 Task: Look for space in Miami Beach, United States from 12th August, 2023 to 16th August, 2023 for 8 adults in price range Rs.10000 to Rs.16000. Place can be private room with 8 bedrooms having 8 beds and 8 bathrooms. Property type can be house, flat, guest house, hotel. Amenities needed are: wifi, TV, free parkinig on premises, gym, breakfast. Booking option can be shelf check-in. Required host language is English.
Action: Mouse moved to (441, 96)
Screenshot: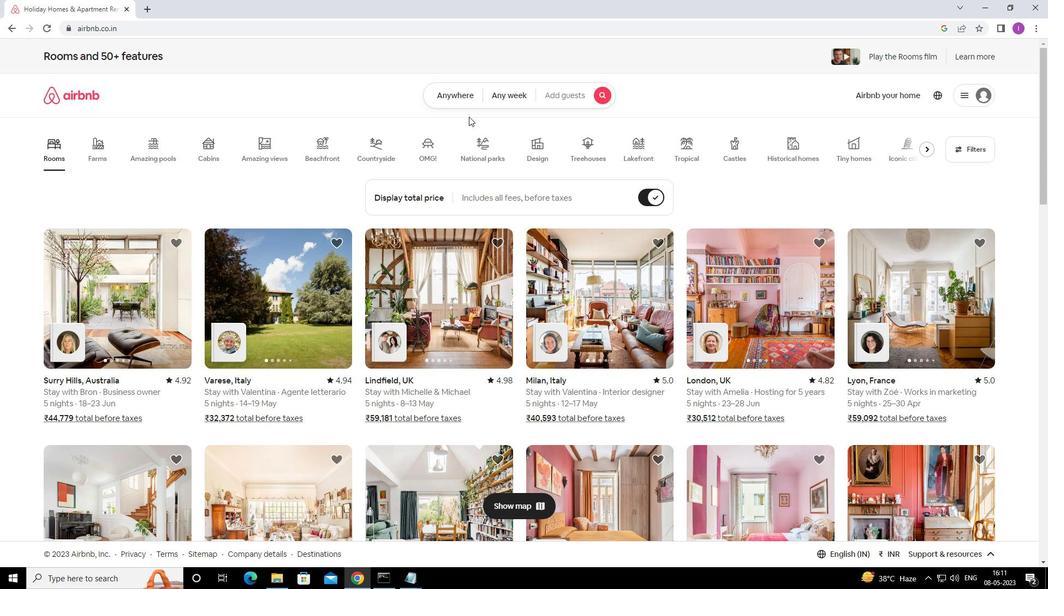 
Action: Mouse pressed left at (441, 96)
Screenshot: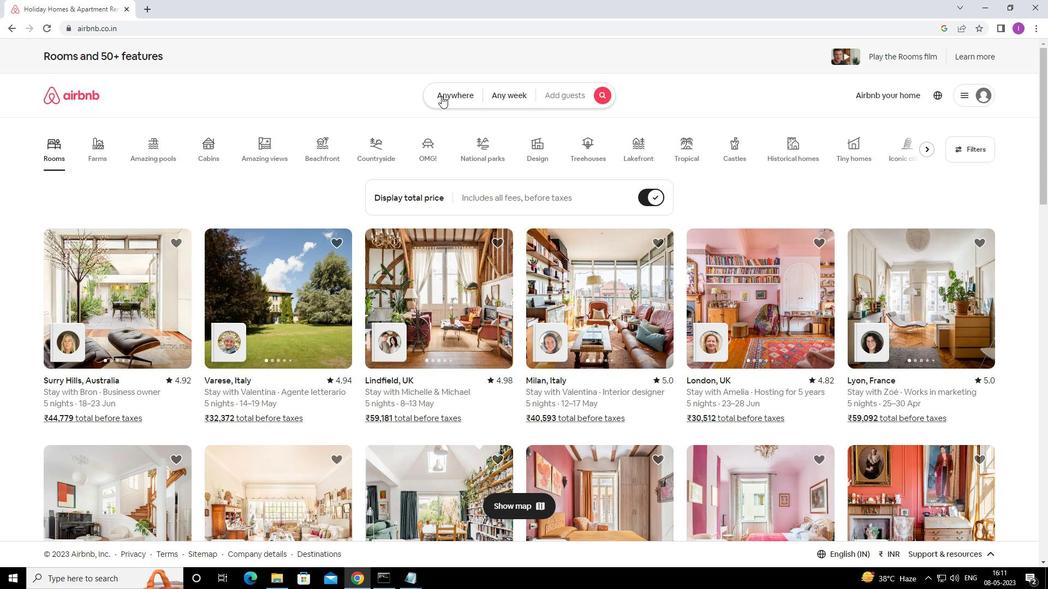 
Action: Mouse moved to (363, 142)
Screenshot: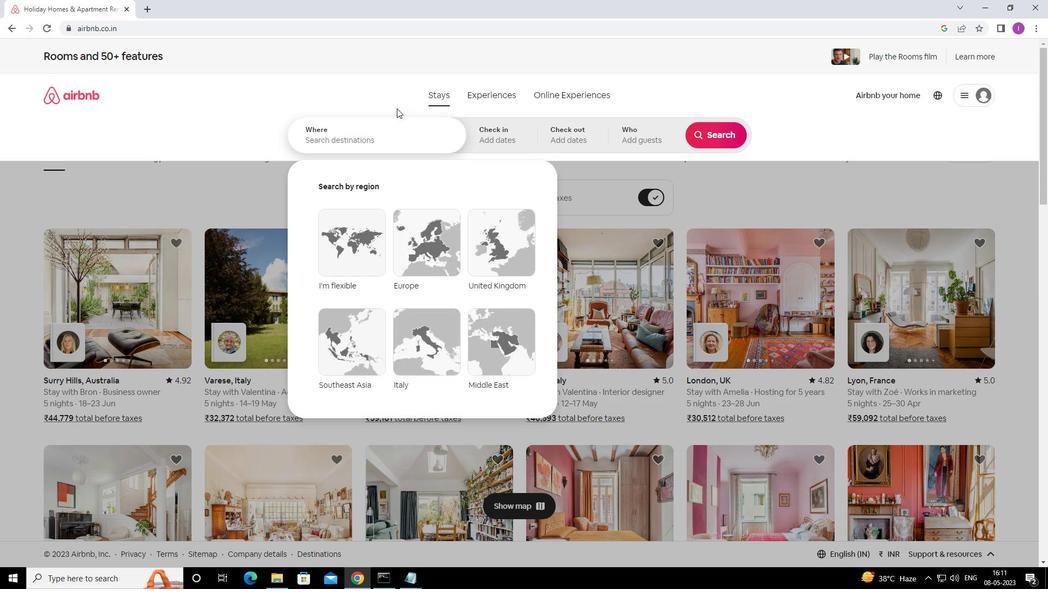 
Action: Mouse pressed left at (363, 142)
Screenshot: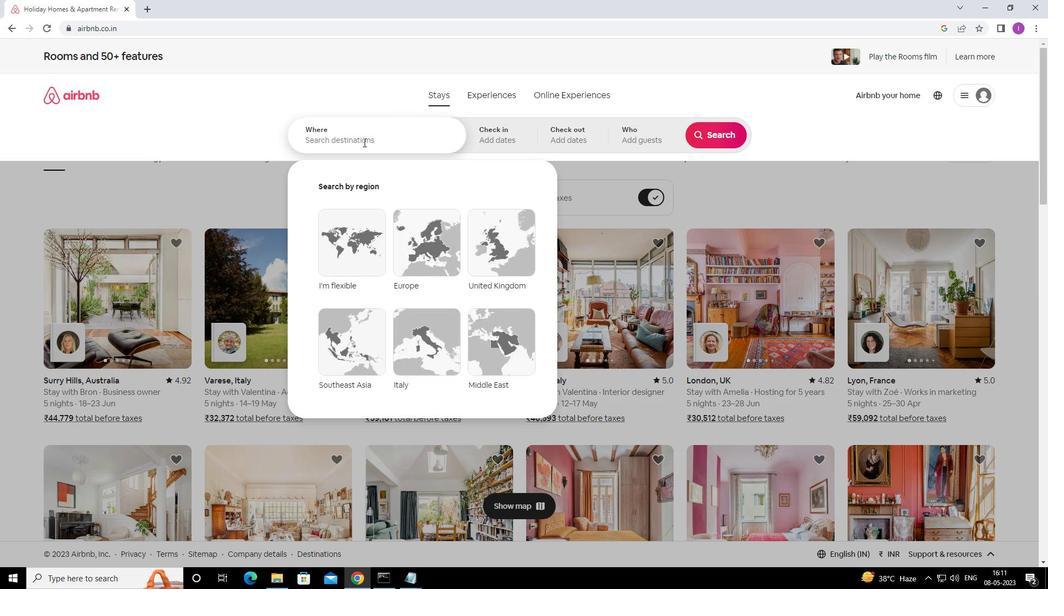 
Action: Mouse moved to (369, 139)
Screenshot: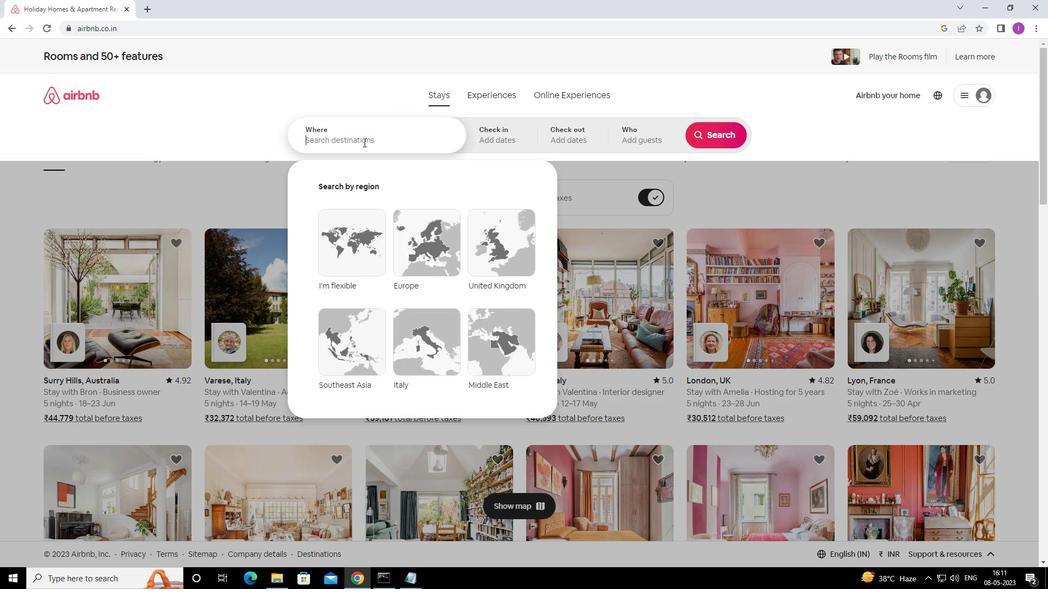 
Action: Key pressed <Key.shift><Key.shift><Key.shift>MIAN<Key.backspace>MI<Key.space><Key.shift>BEACH,<Key.shift>UNITED<Key.space>STATES
Screenshot: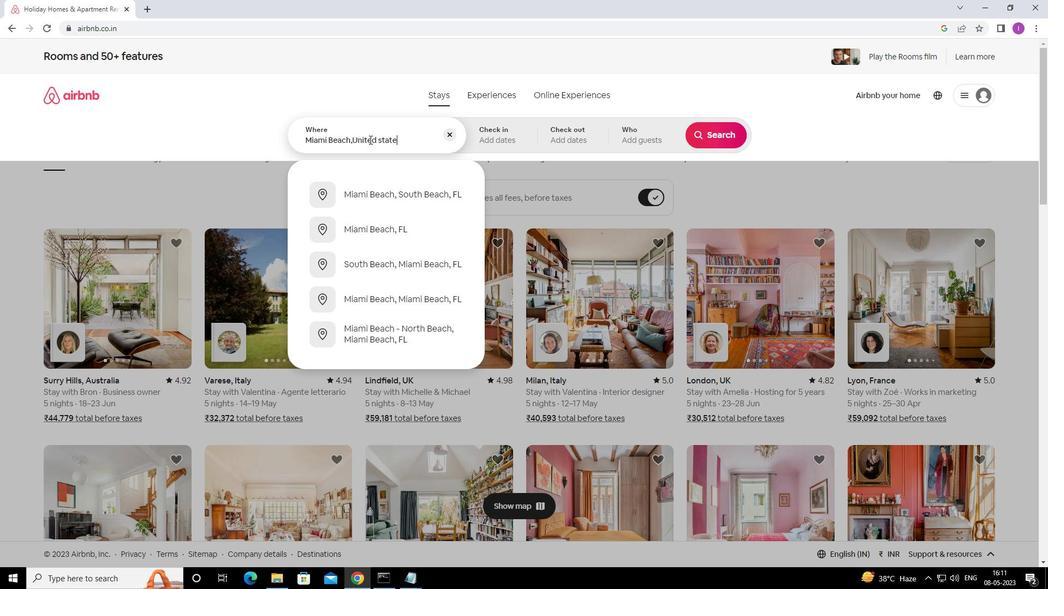 
Action: Mouse moved to (514, 142)
Screenshot: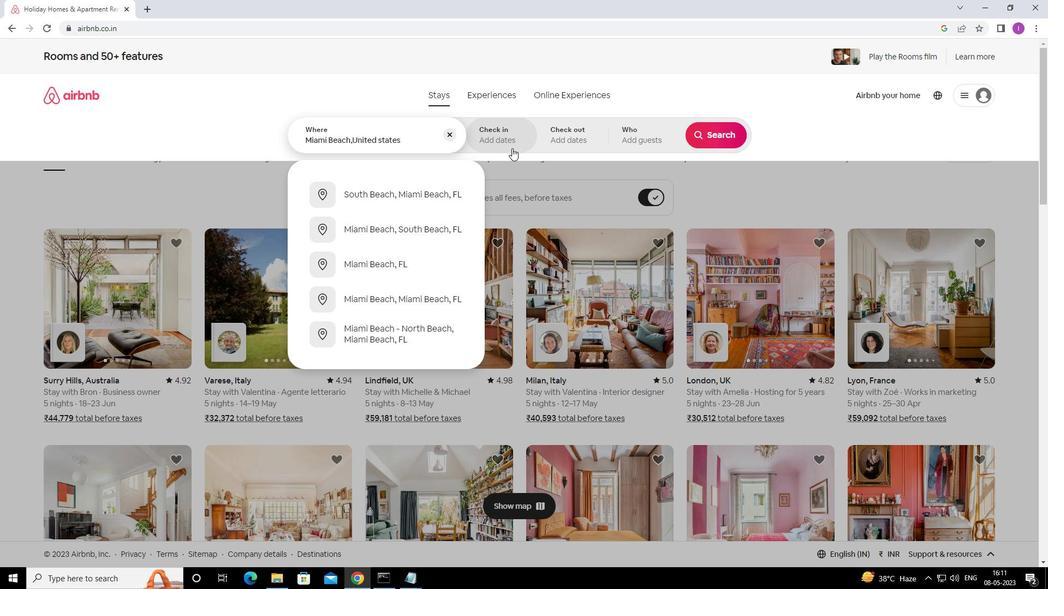 
Action: Mouse pressed left at (514, 142)
Screenshot: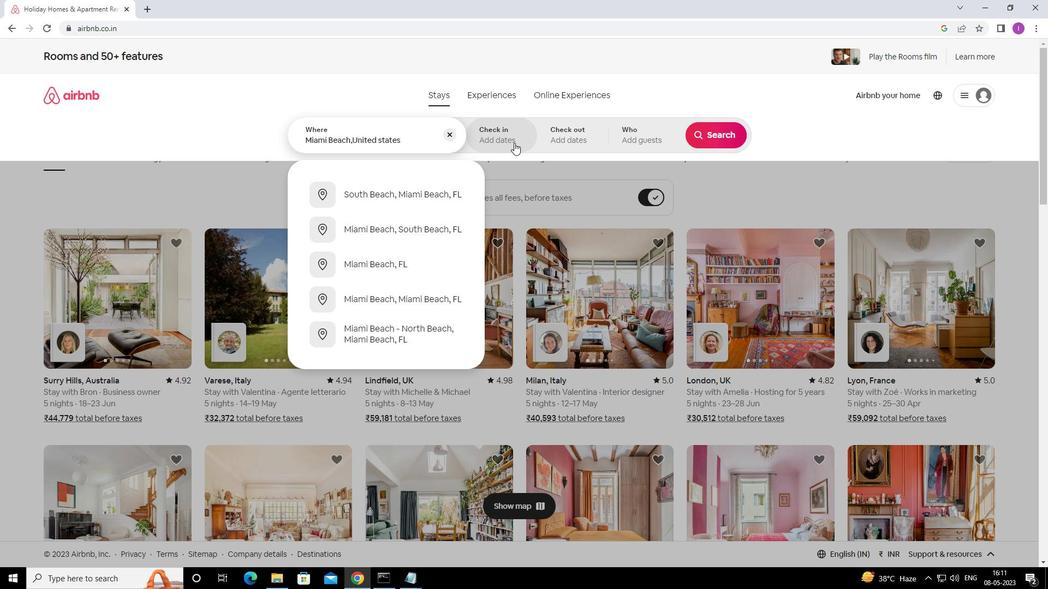 
Action: Mouse moved to (717, 222)
Screenshot: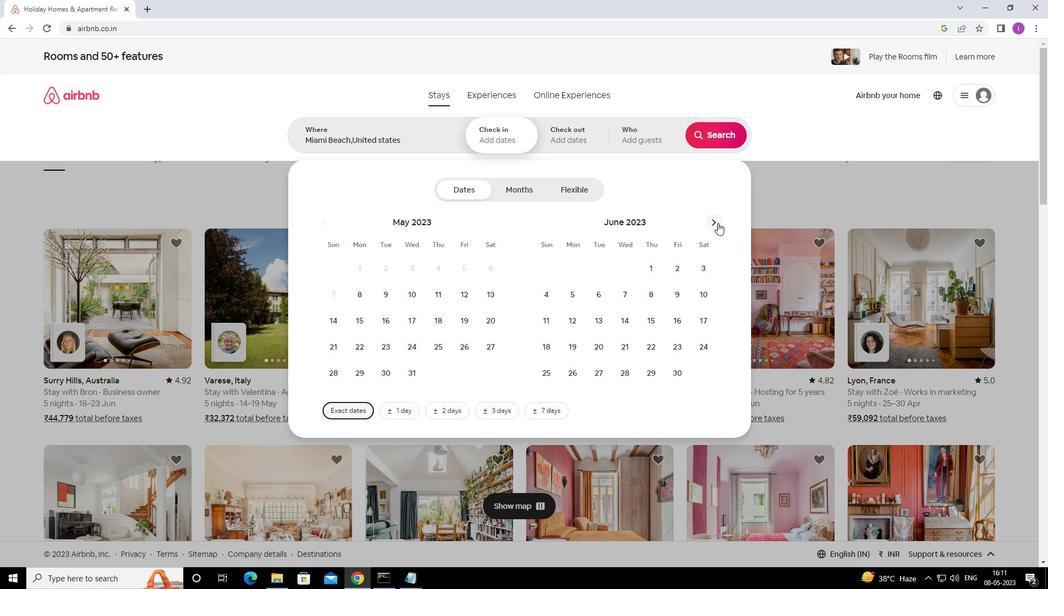 
Action: Mouse pressed left at (717, 222)
Screenshot: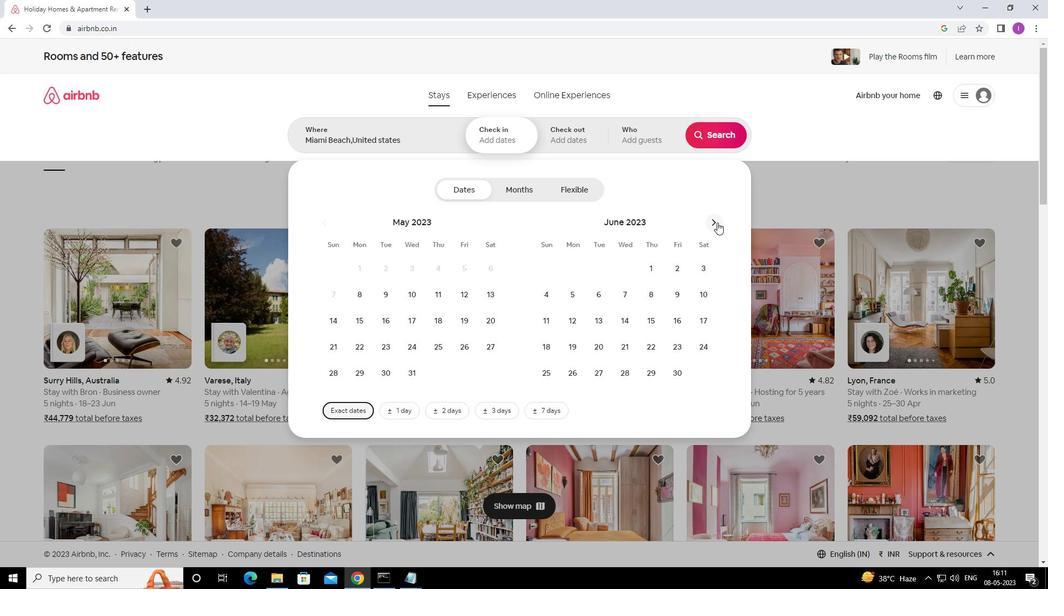 
Action: Mouse pressed left at (717, 222)
Screenshot: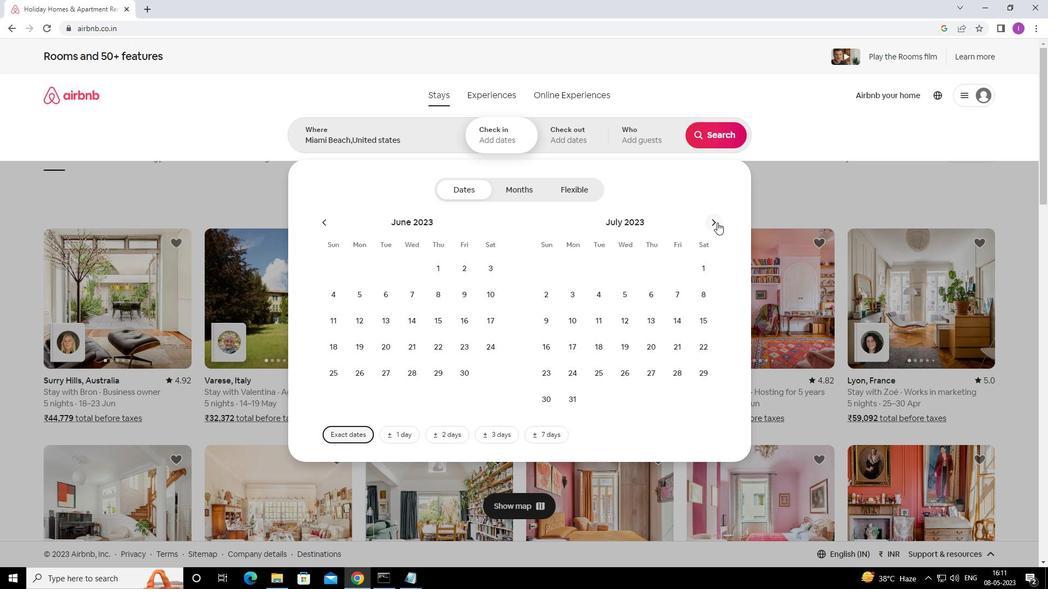 
Action: Mouse moved to (703, 293)
Screenshot: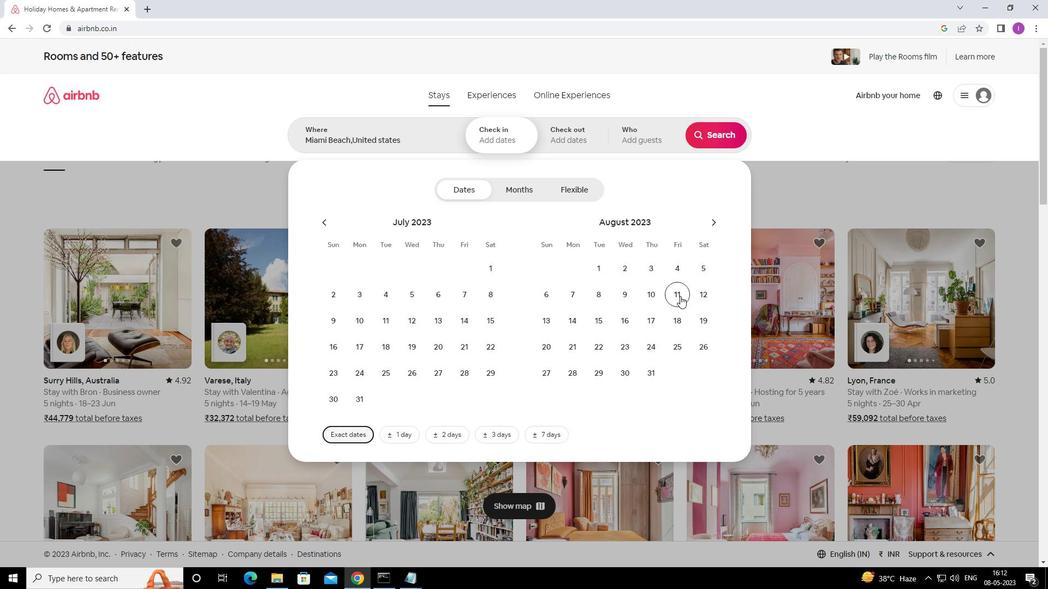 
Action: Mouse pressed left at (703, 293)
Screenshot: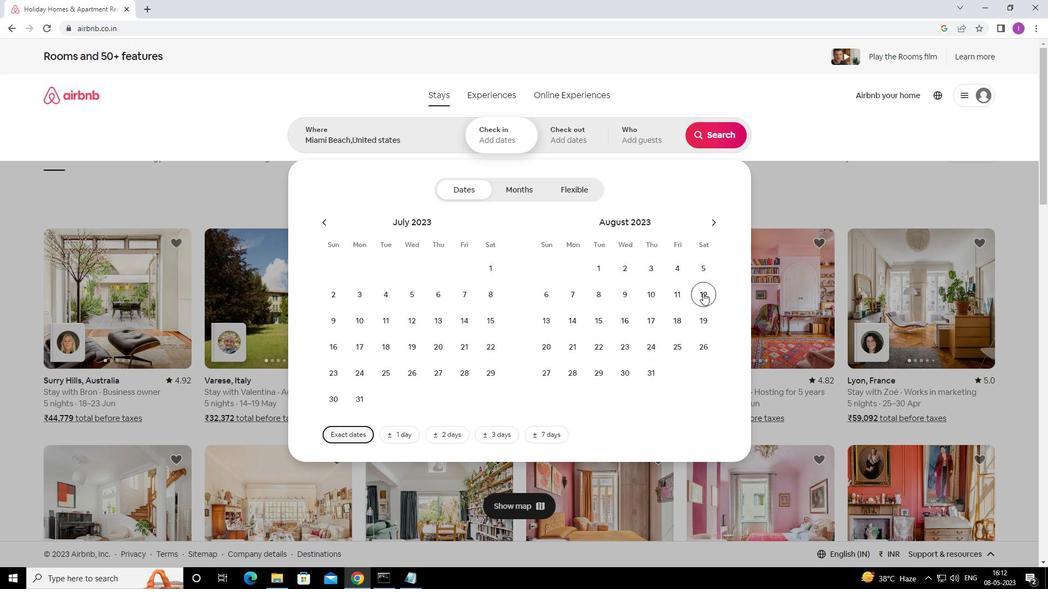 
Action: Mouse moved to (626, 321)
Screenshot: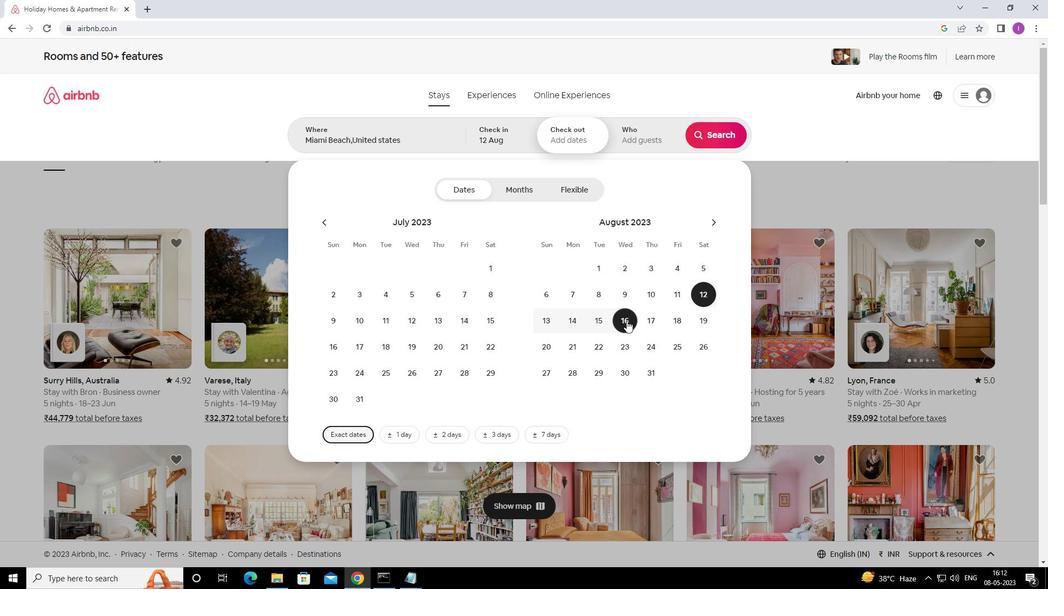
Action: Mouse pressed left at (626, 321)
Screenshot: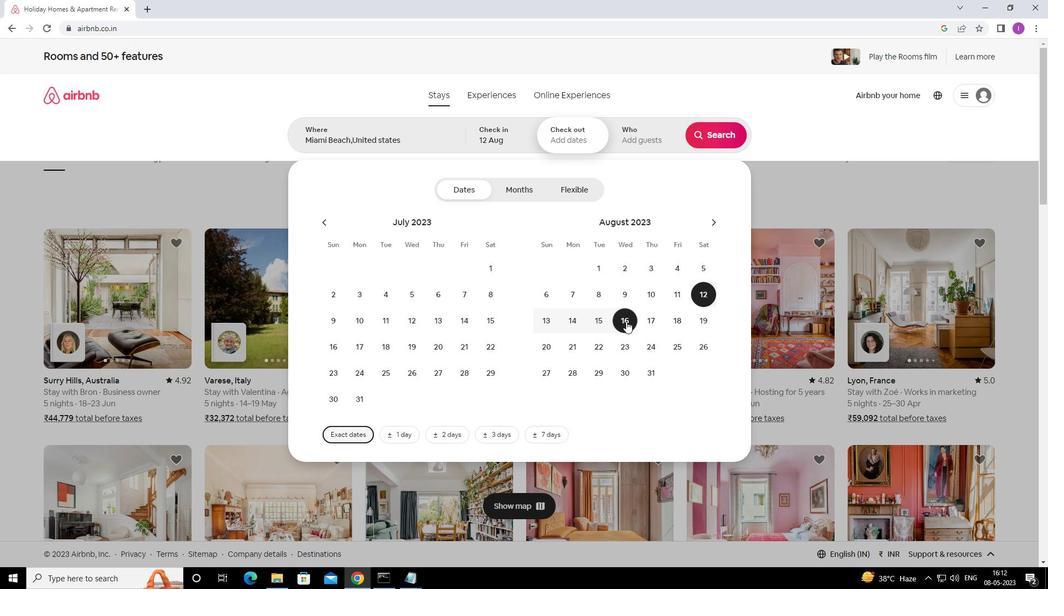 
Action: Mouse moved to (633, 146)
Screenshot: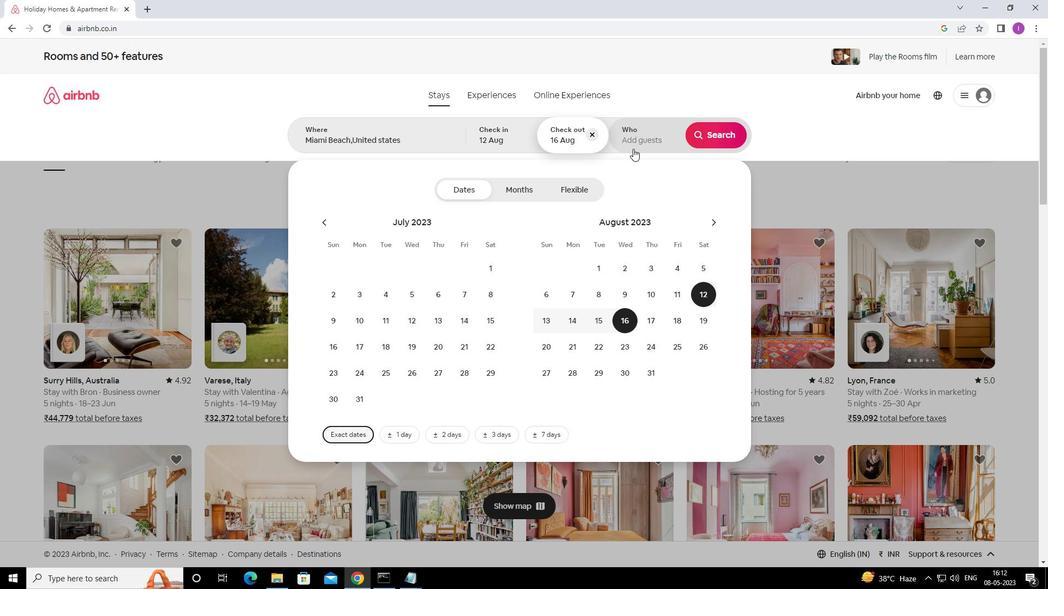
Action: Mouse pressed left at (633, 146)
Screenshot: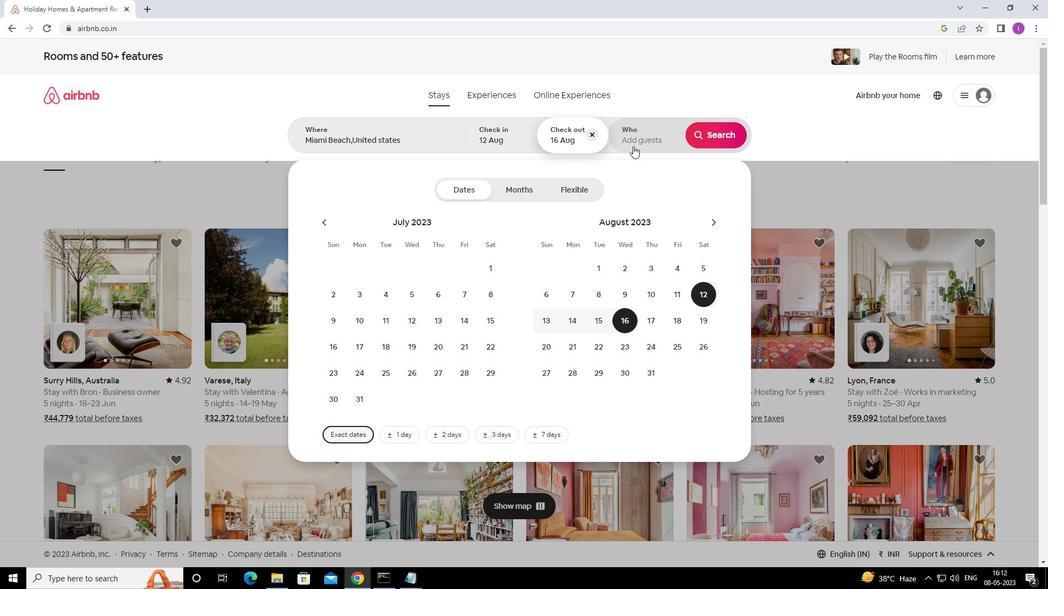 
Action: Mouse moved to (720, 190)
Screenshot: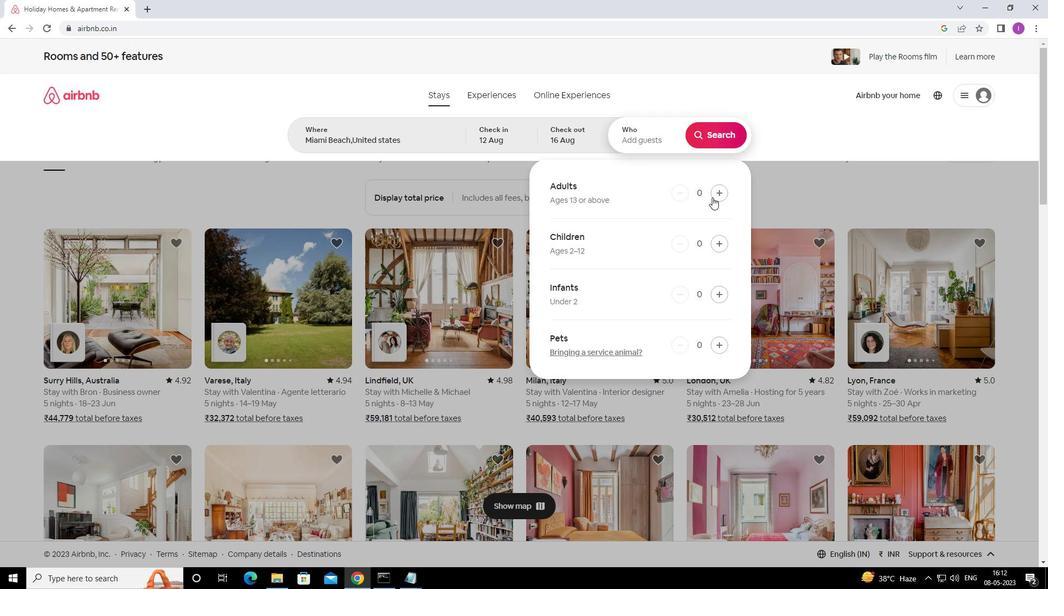 
Action: Mouse pressed left at (720, 190)
Screenshot: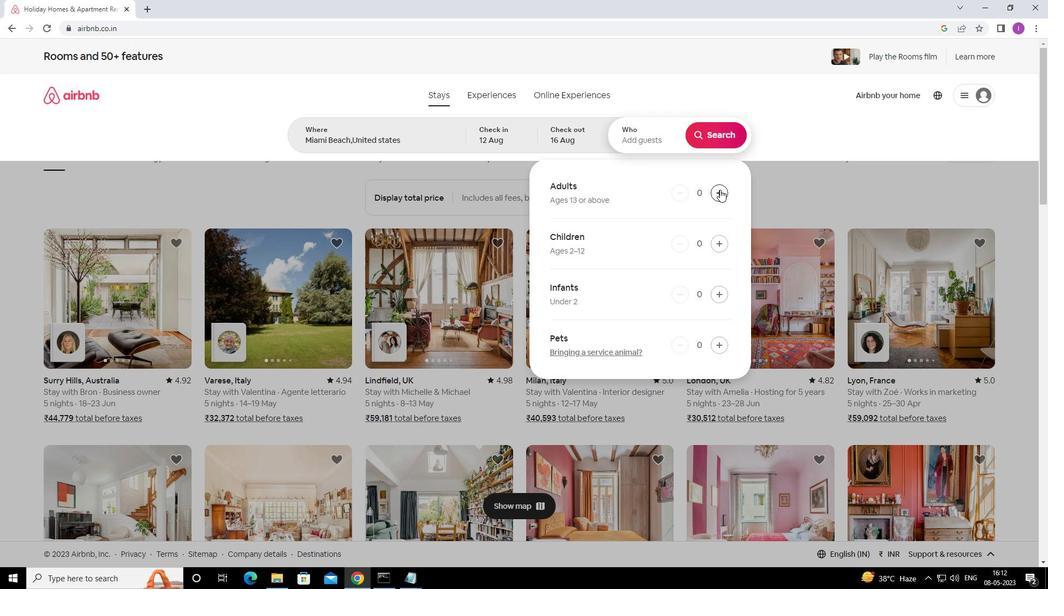 
Action: Mouse moved to (720, 189)
Screenshot: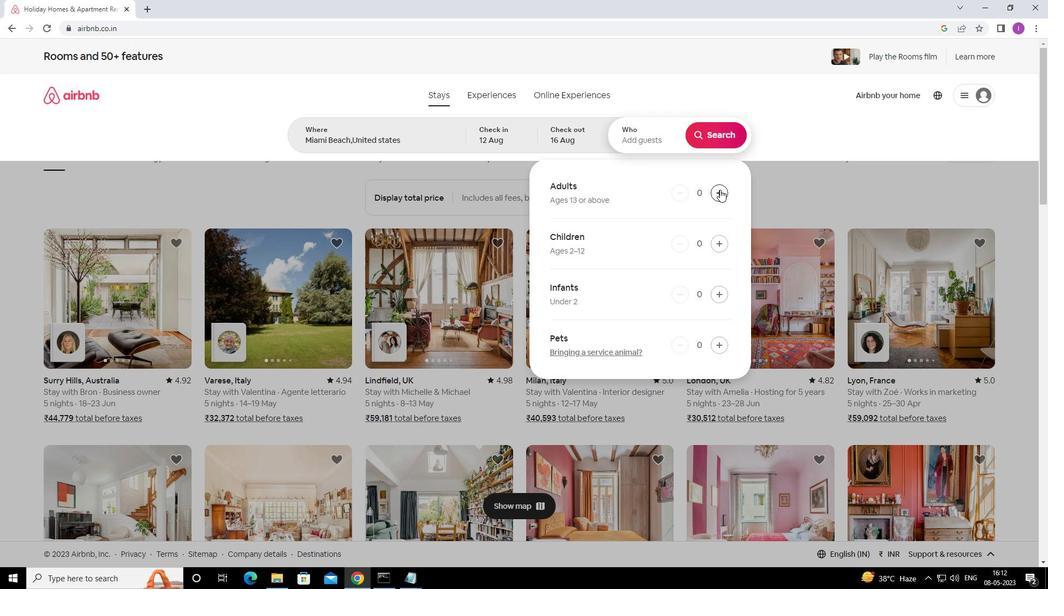 
Action: Mouse pressed left at (720, 189)
Screenshot: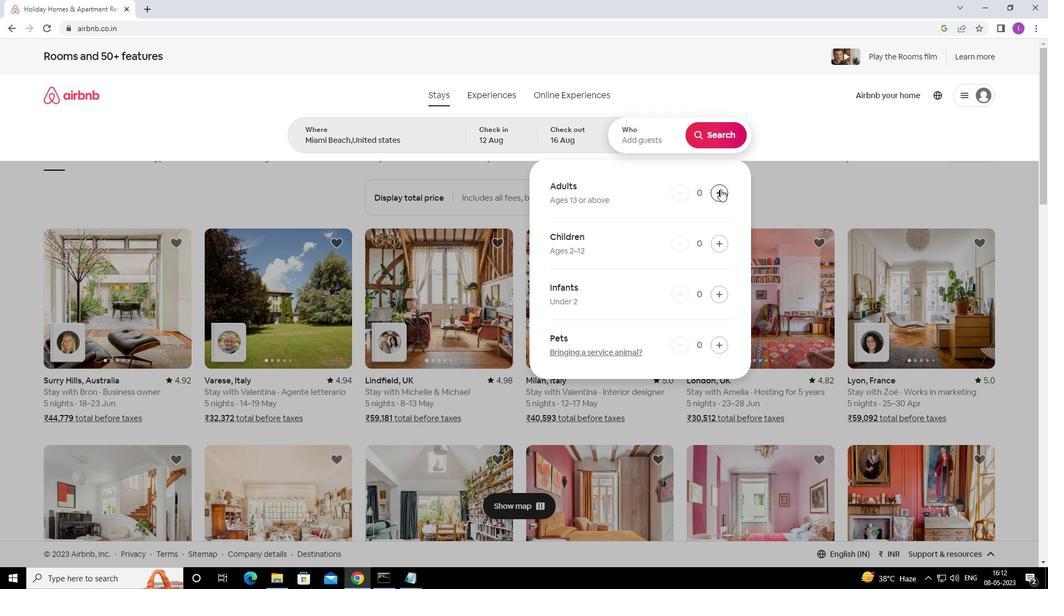 
Action: Mouse pressed left at (720, 189)
Screenshot: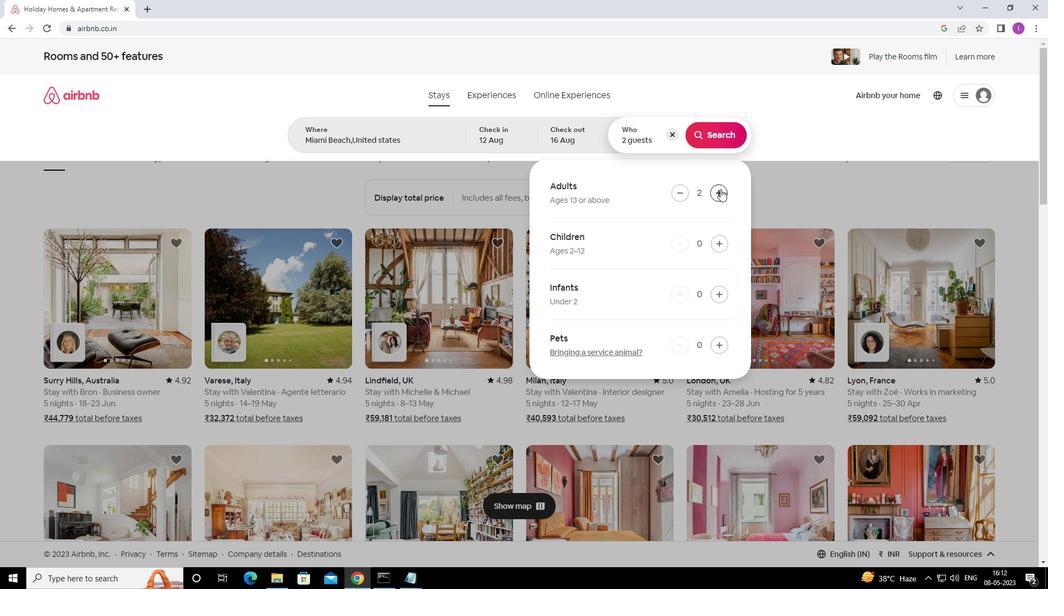 
Action: Mouse pressed left at (720, 189)
Screenshot: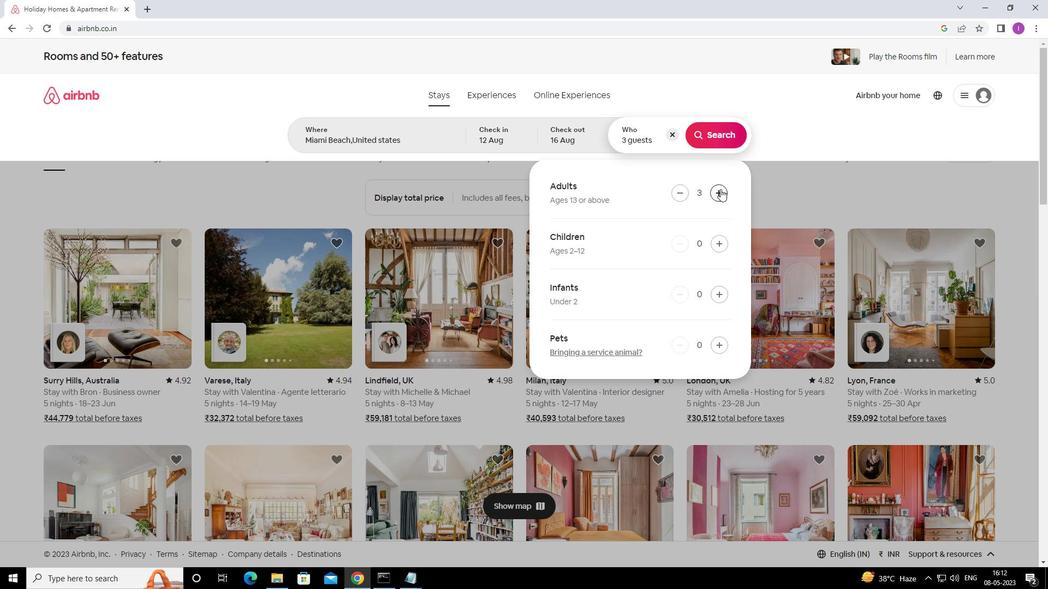 
Action: Mouse pressed left at (720, 189)
Screenshot: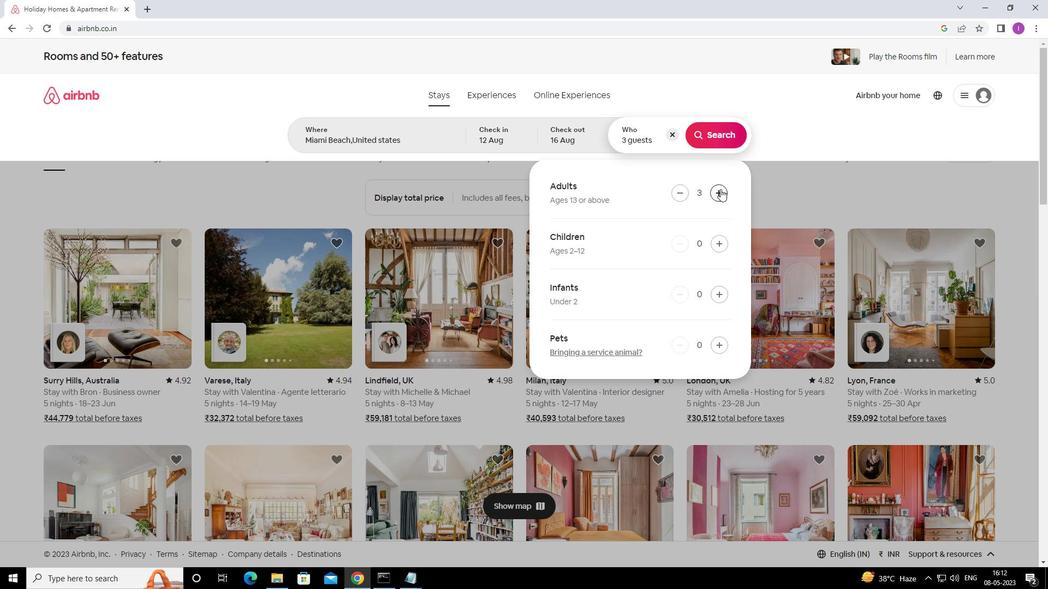 
Action: Mouse pressed left at (720, 189)
Screenshot: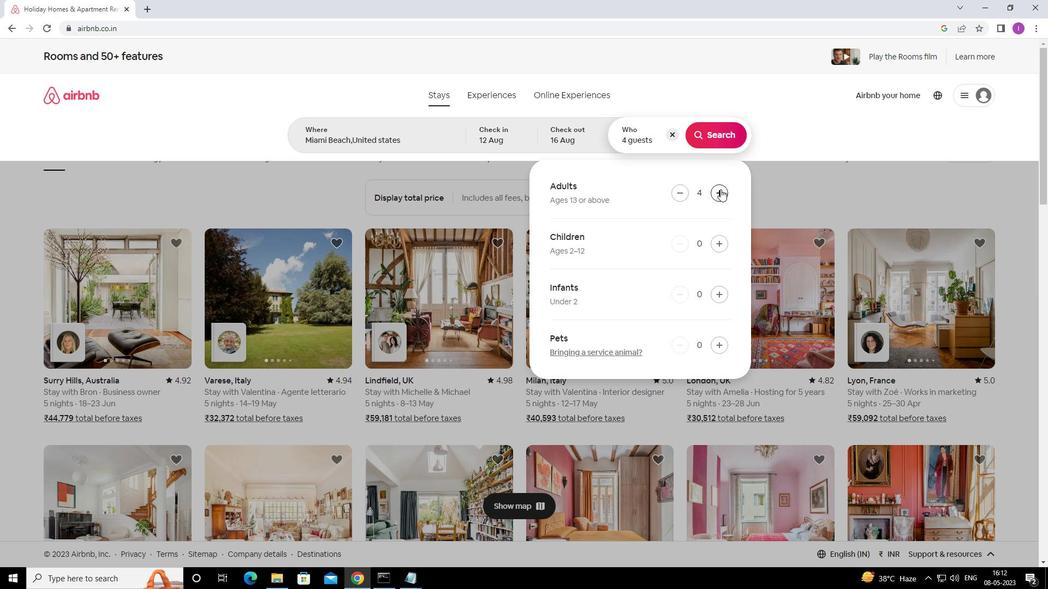 
Action: Mouse pressed left at (720, 189)
Screenshot: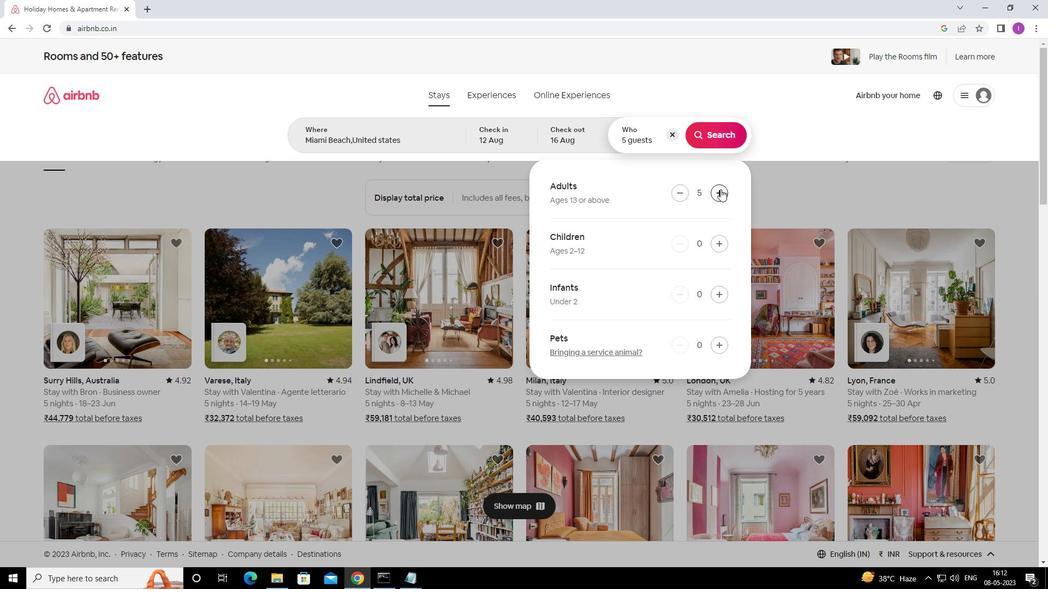 
Action: Mouse pressed left at (720, 189)
Screenshot: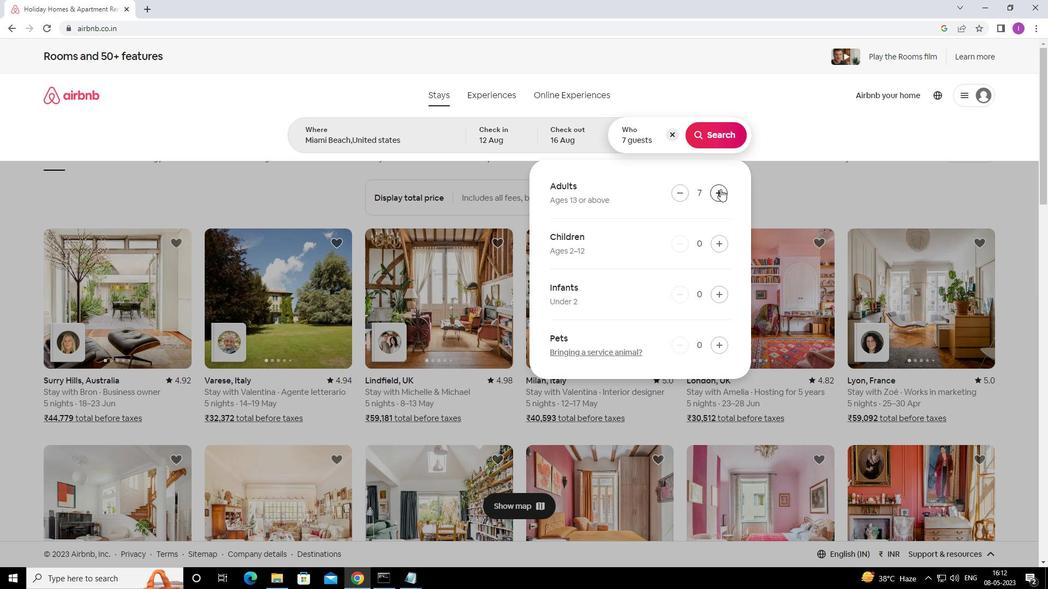
Action: Mouse moved to (714, 144)
Screenshot: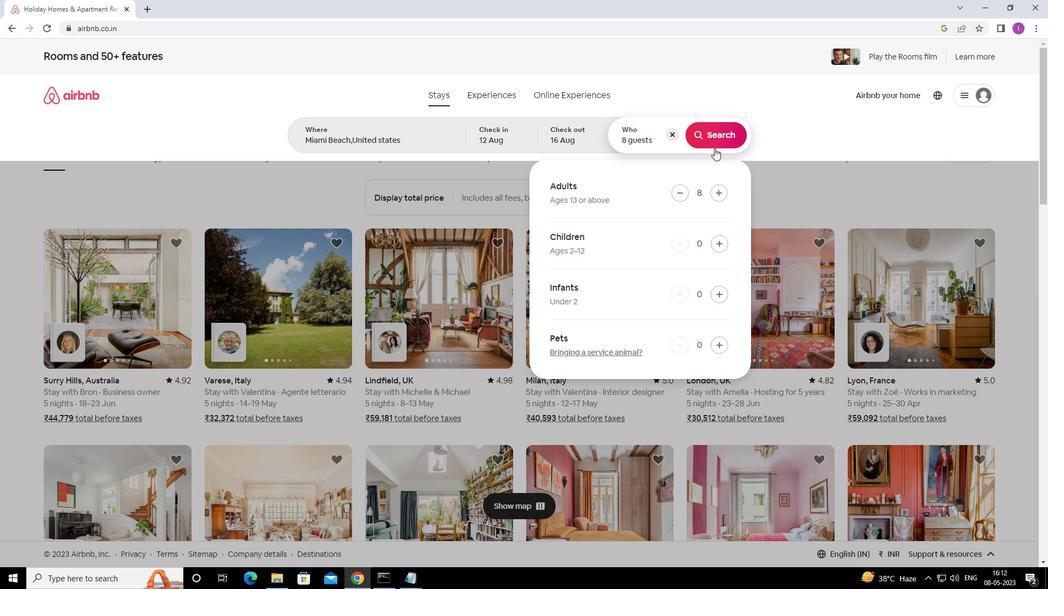 
Action: Mouse pressed left at (714, 144)
Screenshot: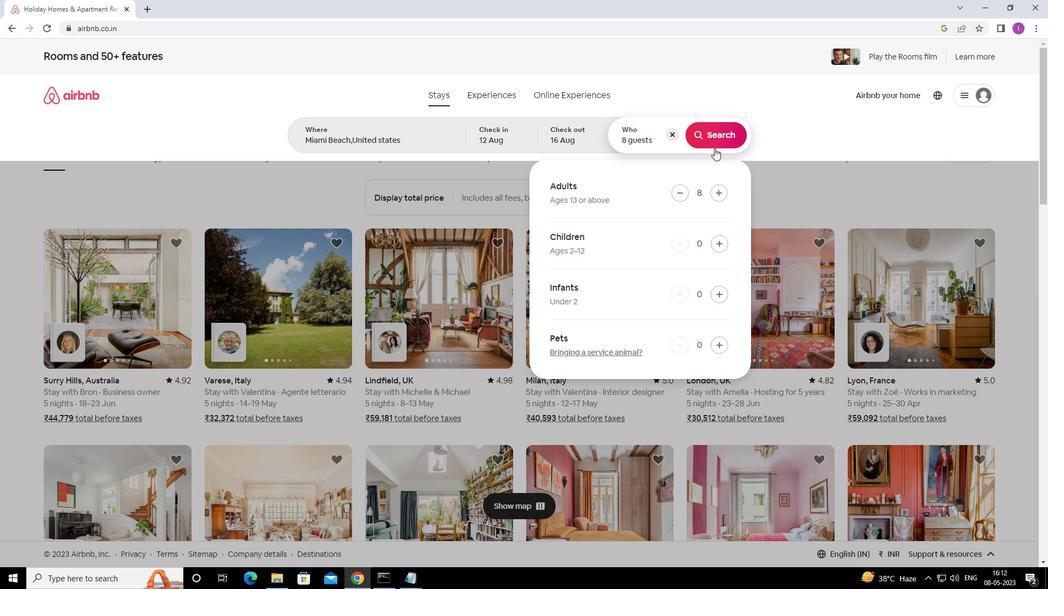 
Action: Mouse moved to (992, 101)
Screenshot: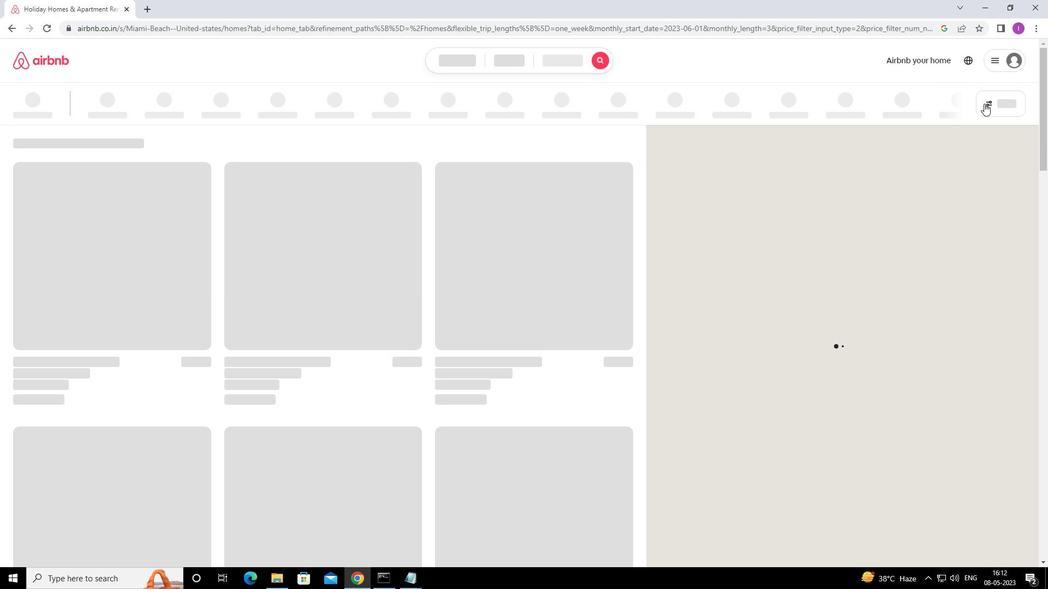 
Action: Mouse pressed left at (992, 101)
Screenshot: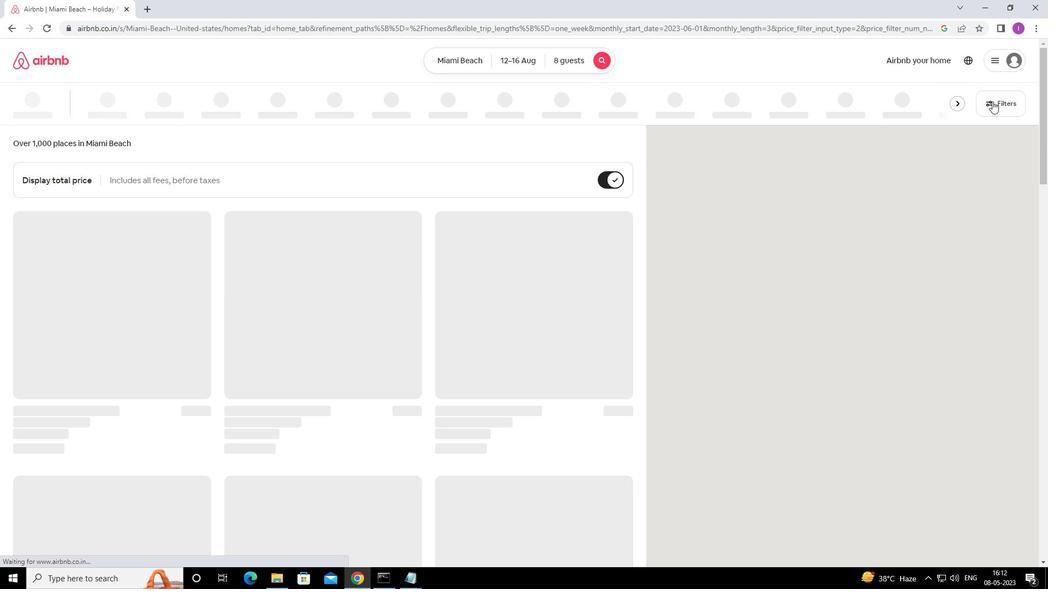 
Action: Mouse moved to (405, 377)
Screenshot: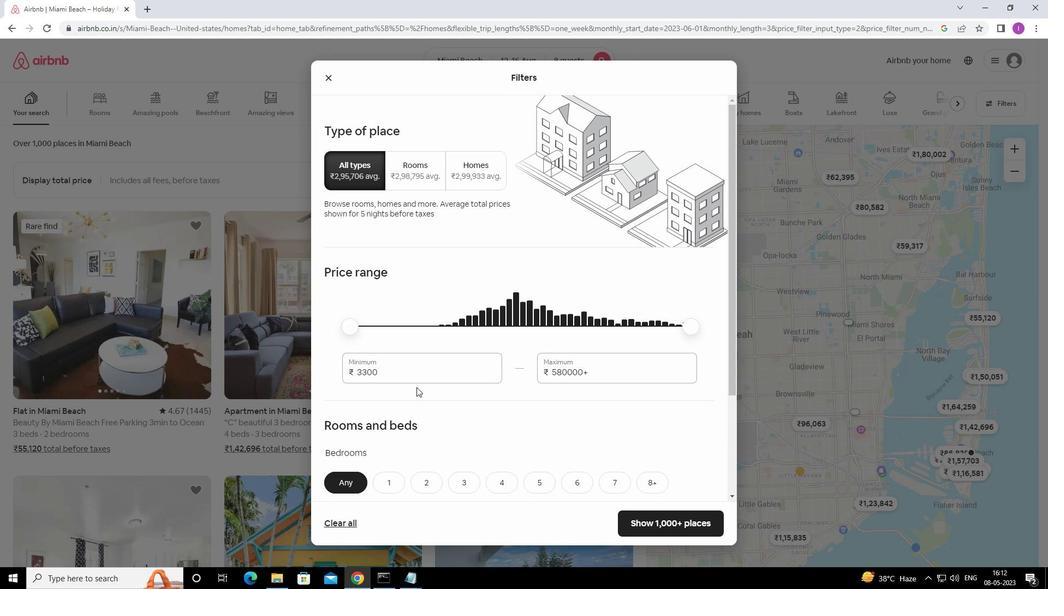 
Action: Mouse pressed left at (405, 377)
Screenshot: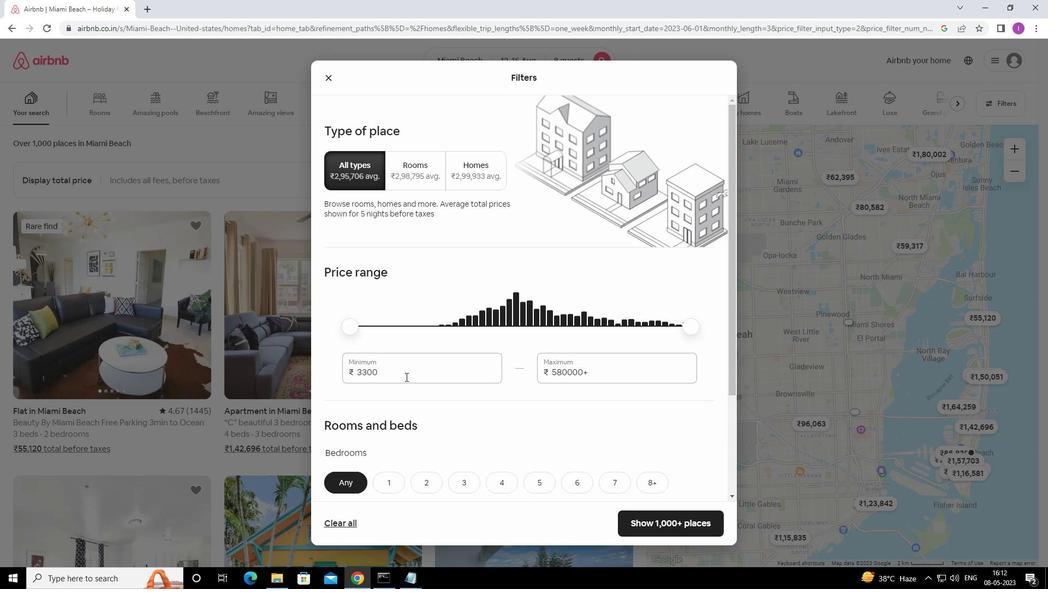 
Action: Mouse moved to (386, 378)
Screenshot: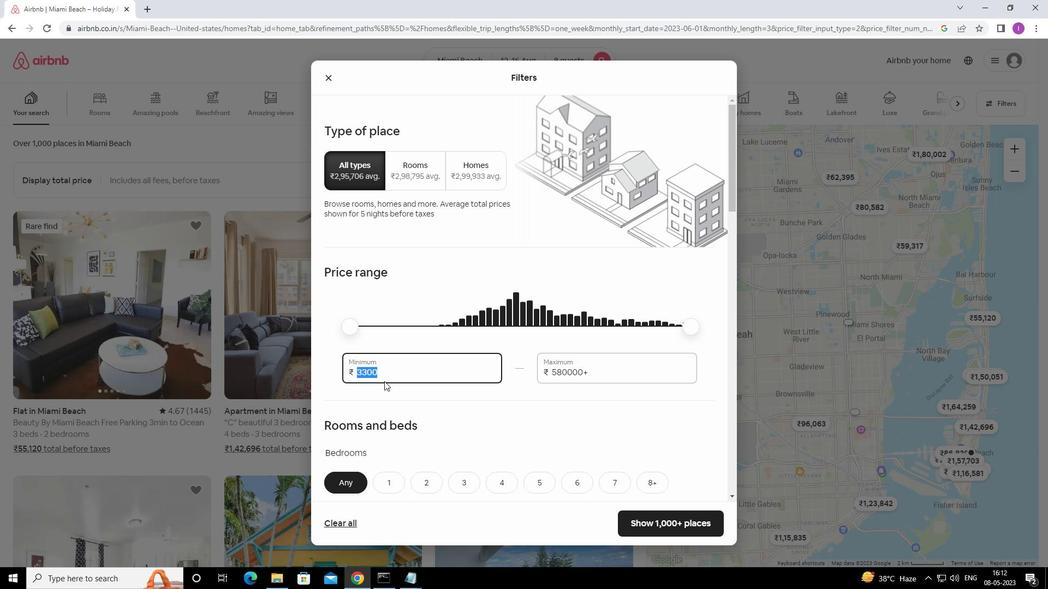 
Action: Key pressed 1
Screenshot: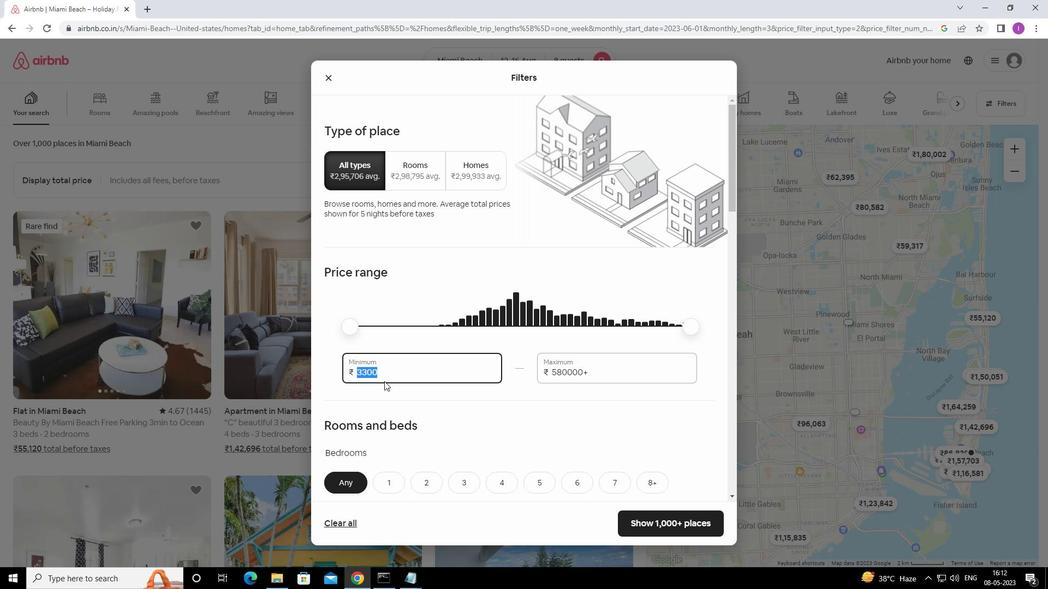 
Action: Mouse moved to (386, 378)
Screenshot: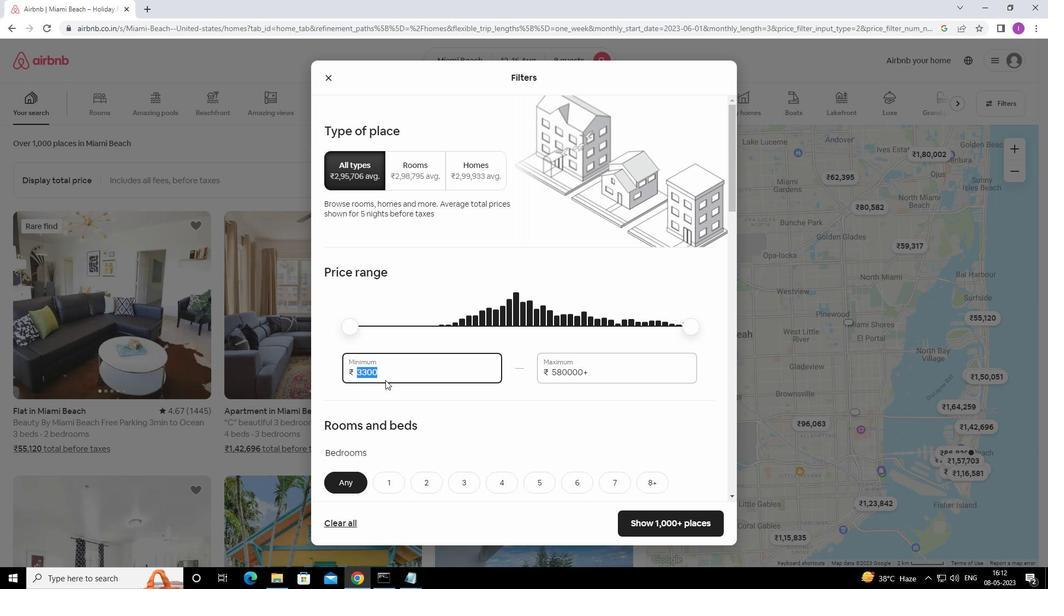 
Action: Key pressed 0000
Screenshot: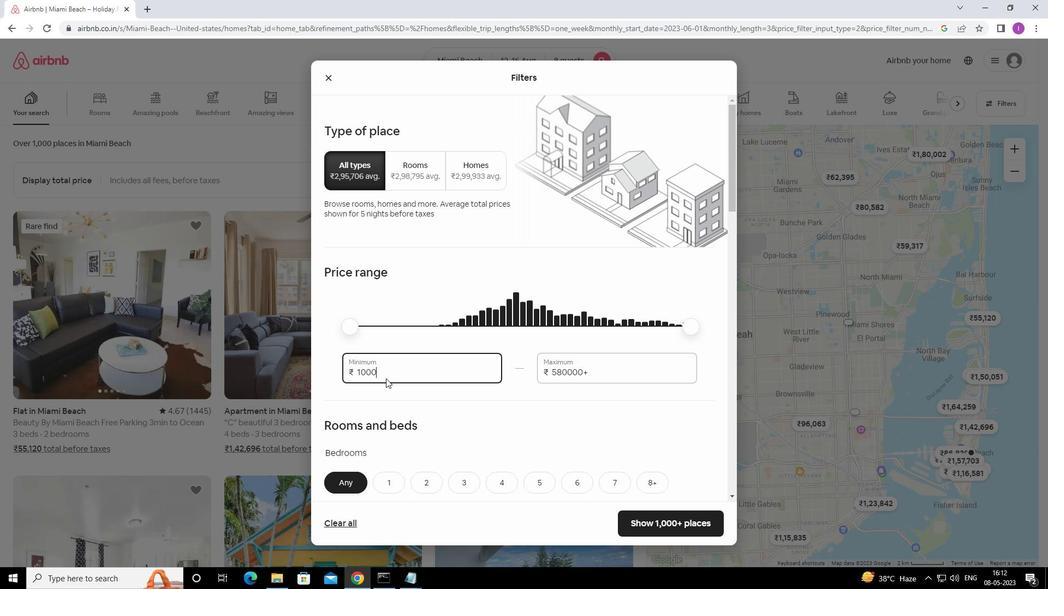 
Action: Mouse moved to (609, 374)
Screenshot: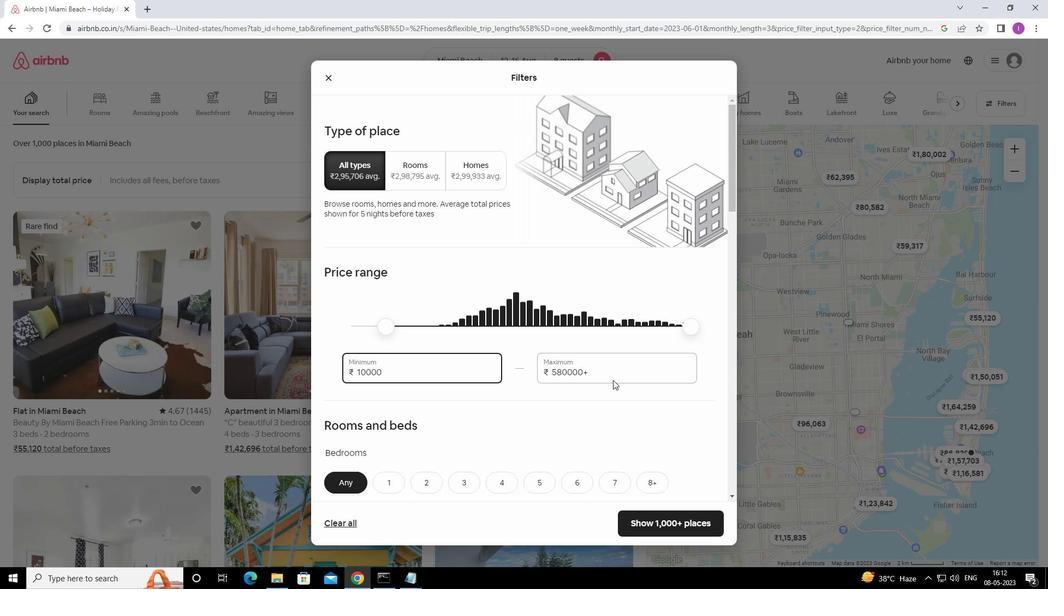 
Action: Mouse pressed left at (609, 374)
Screenshot: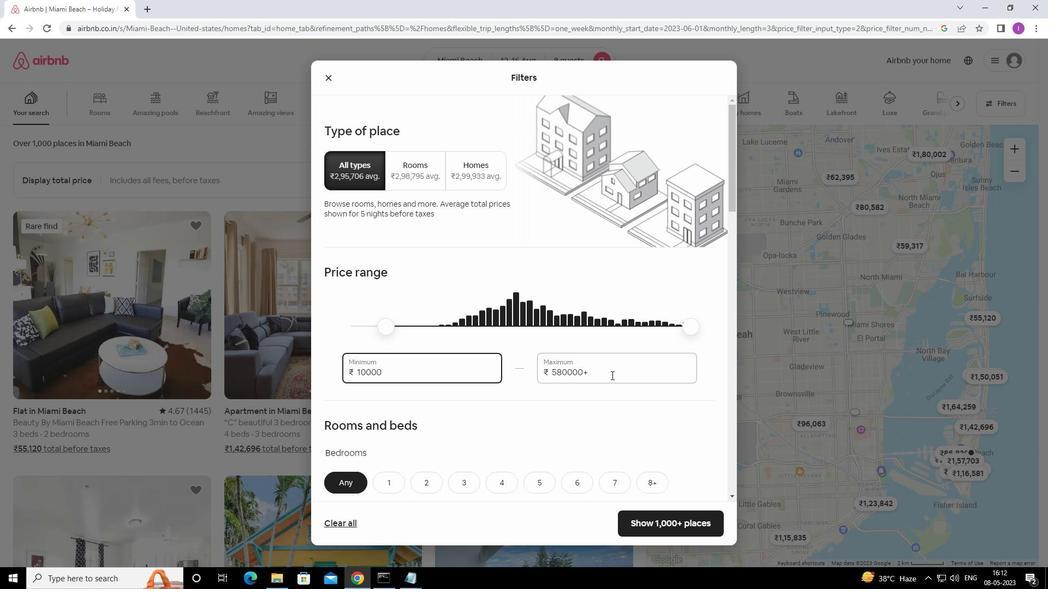 
Action: Mouse moved to (663, 378)
Screenshot: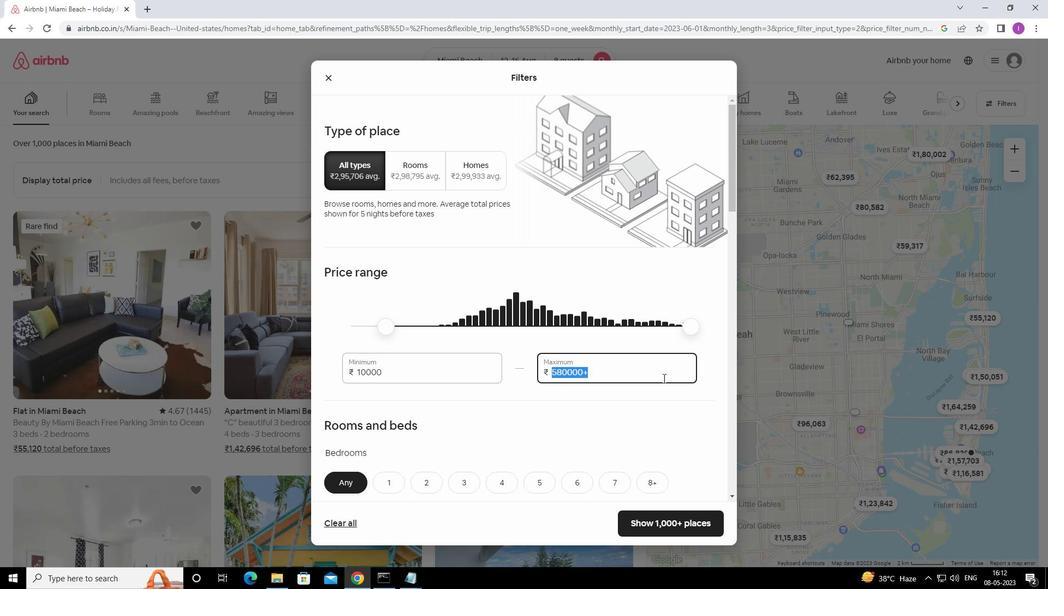 
Action: Key pressed 1
Screenshot: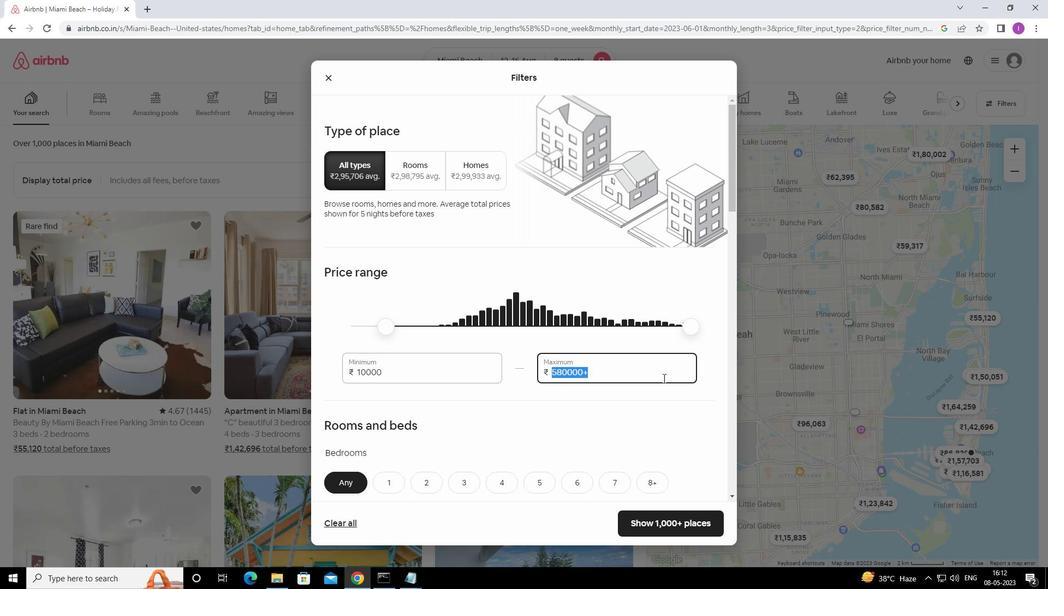 
Action: Mouse moved to (663, 378)
Screenshot: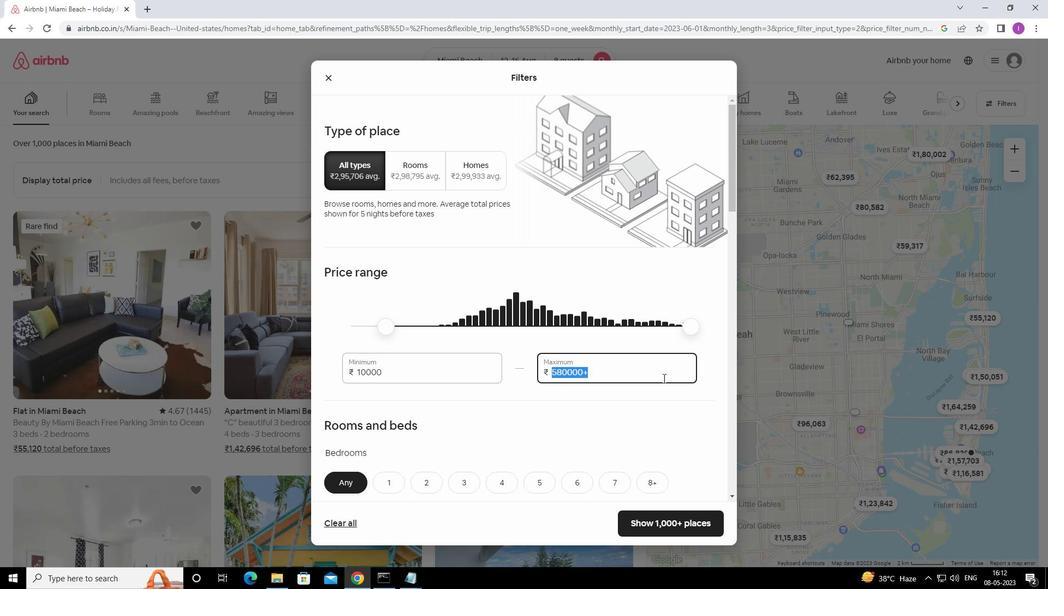 
Action: Key pressed 6000
Screenshot: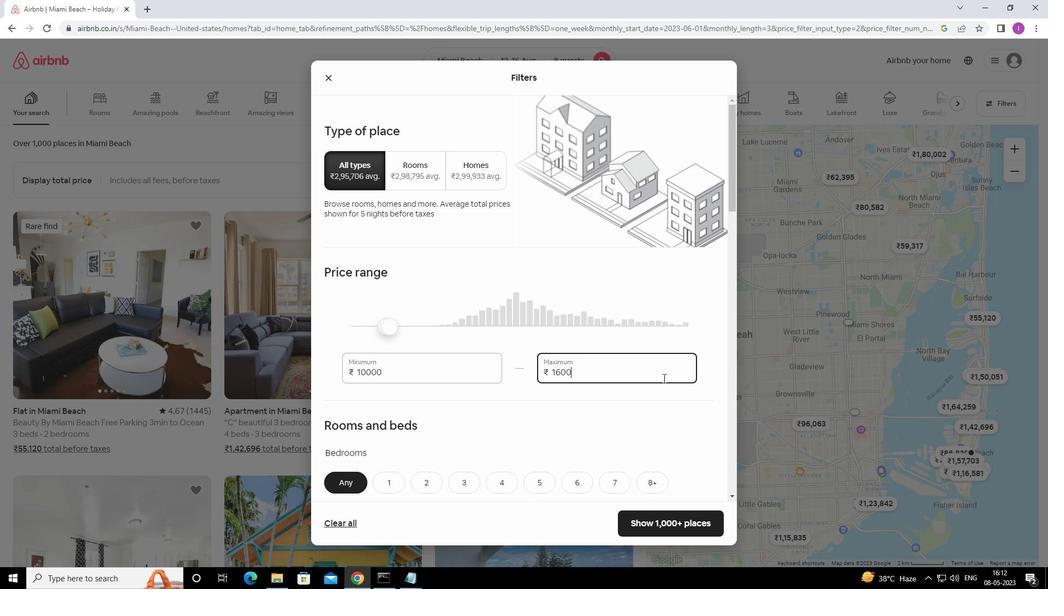 
Action: Mouse moved to (595, 430)
Screenshot: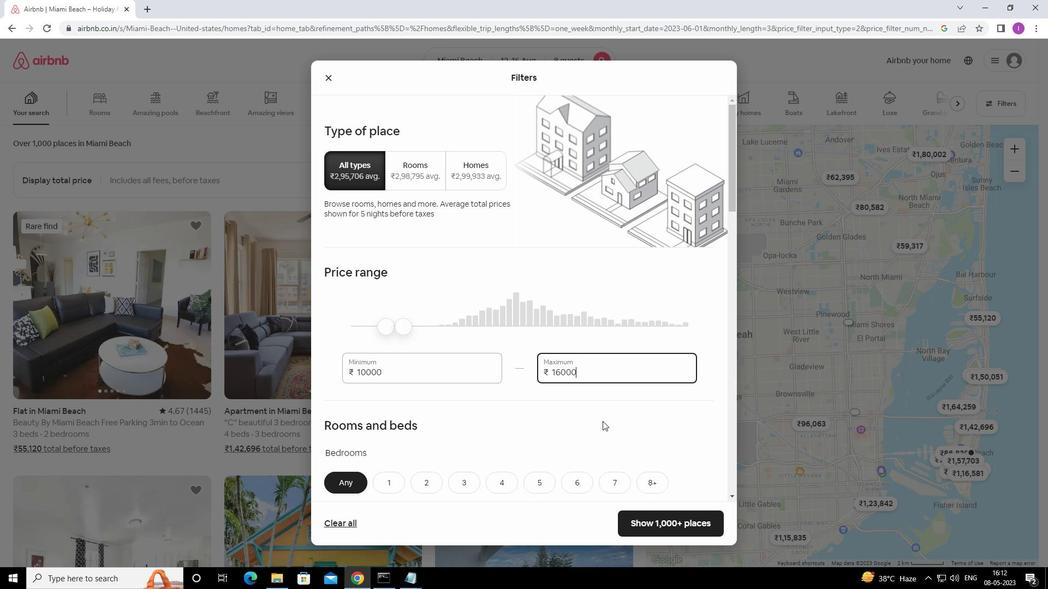 
Action: Mouse scrolled (595, 430) with delta (0, 0)
Screenshot: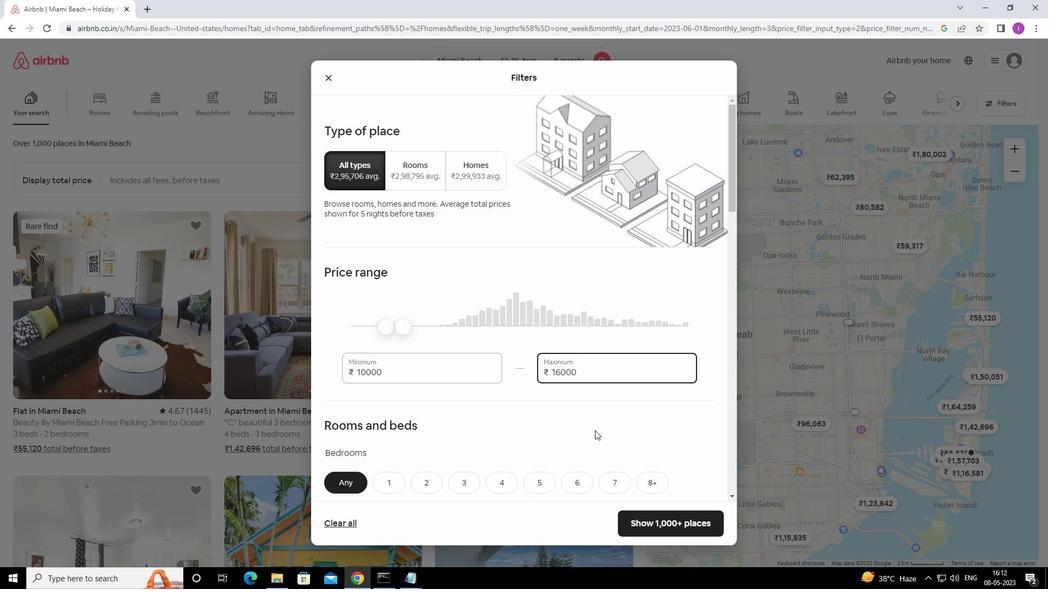 
Action: Mouse scrolled (595, 430) with delta (0, 0)
Screenshot: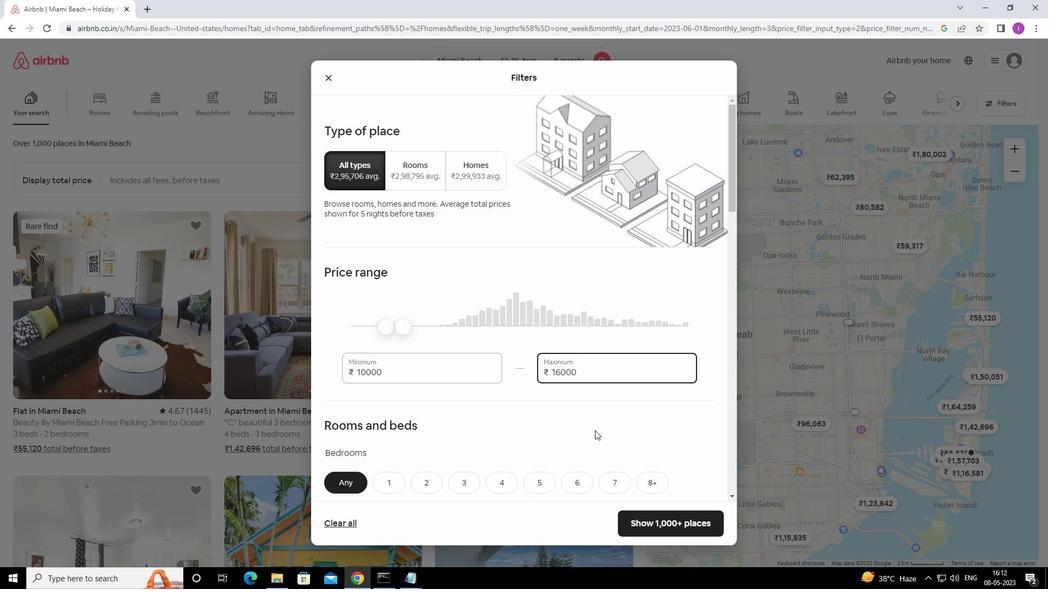 
Action: Mouse scrolled (595, 430) with delta (0, 0)
Screenshot: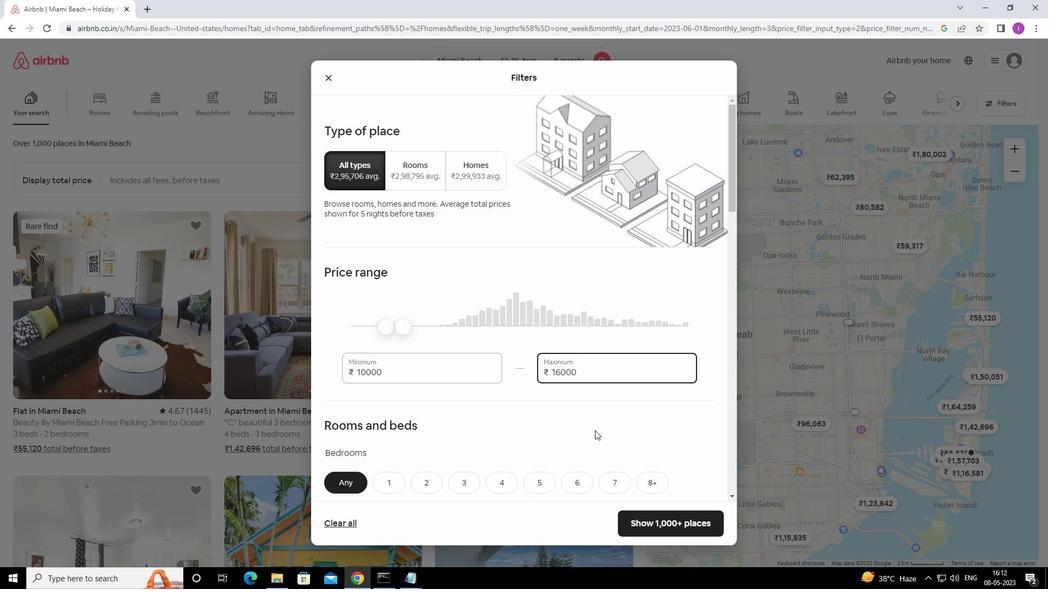 
Action: Mouse moved to (647, 318)
Screenshot: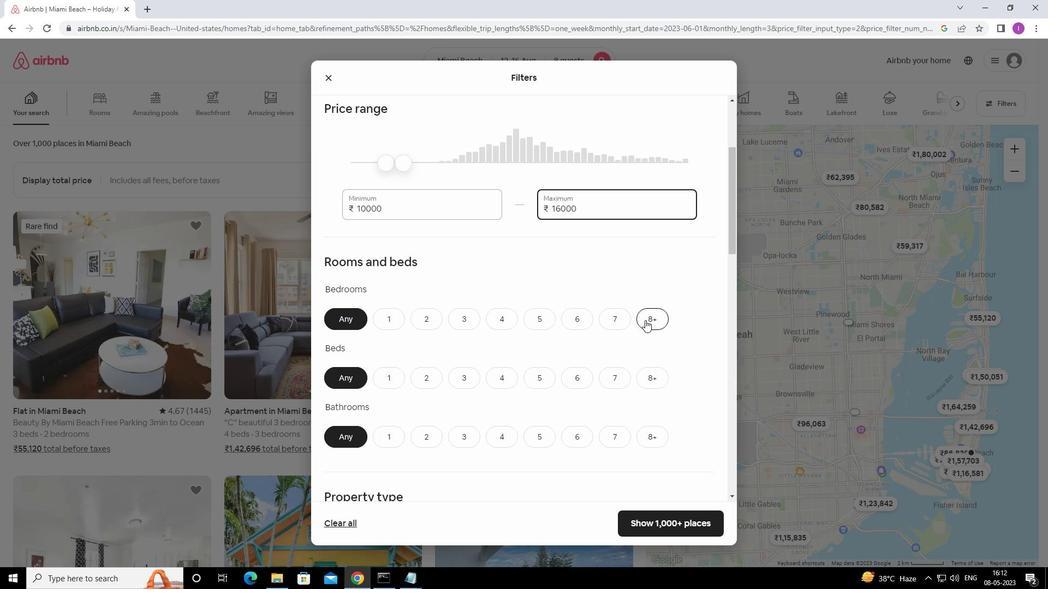 
Action: Mouse pressed left at (647, 318)
Screenshot: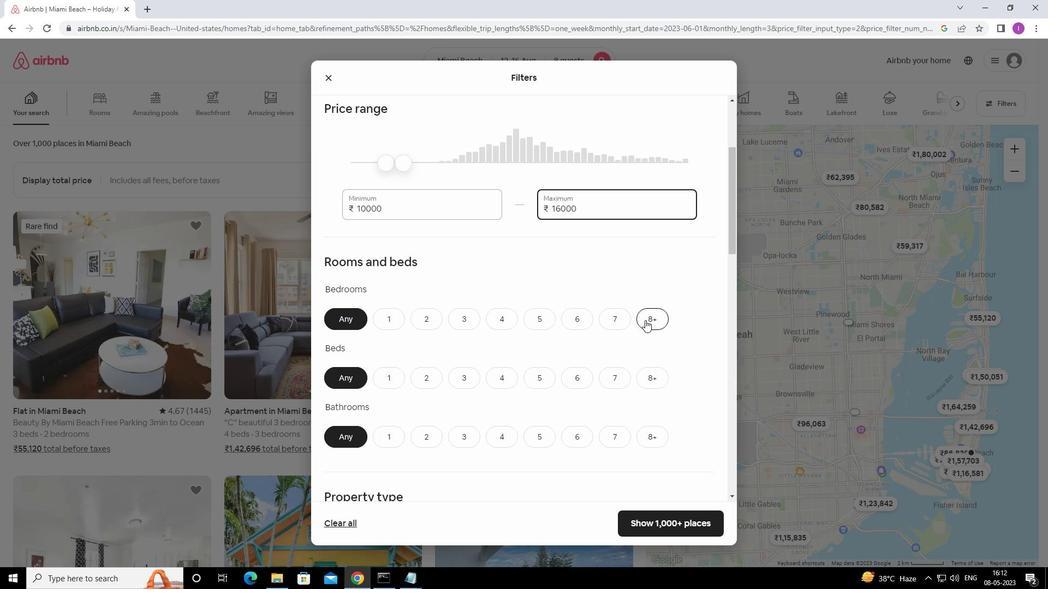 
Action: Mouse moved to (644, 376)
Screenshot: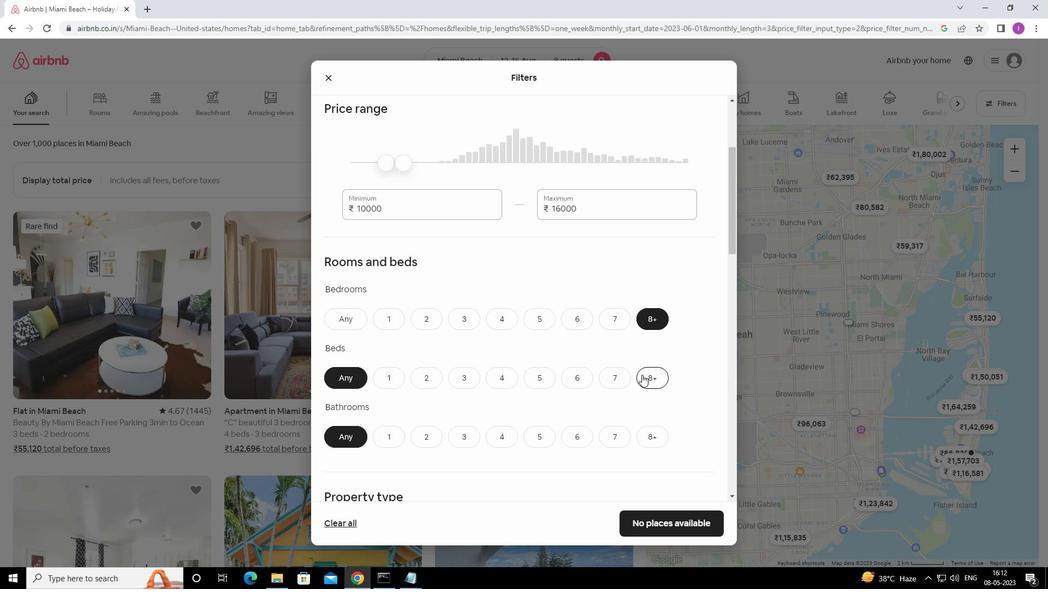 
Action: Mouse pressed left at (644, 376)
Screenshot: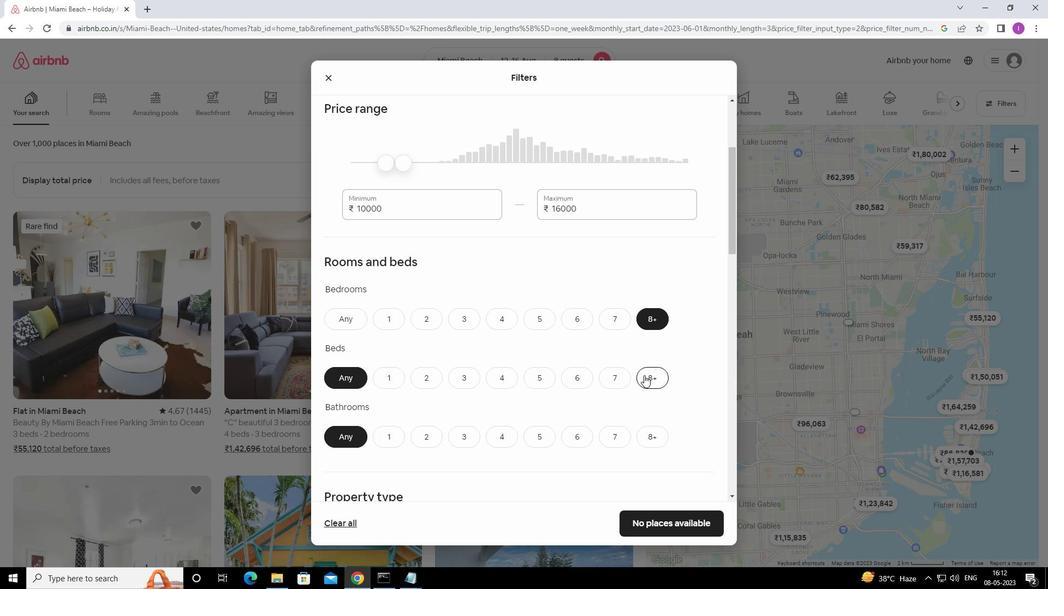 
Action: Mouse moved to (650, 429)
Screenshot: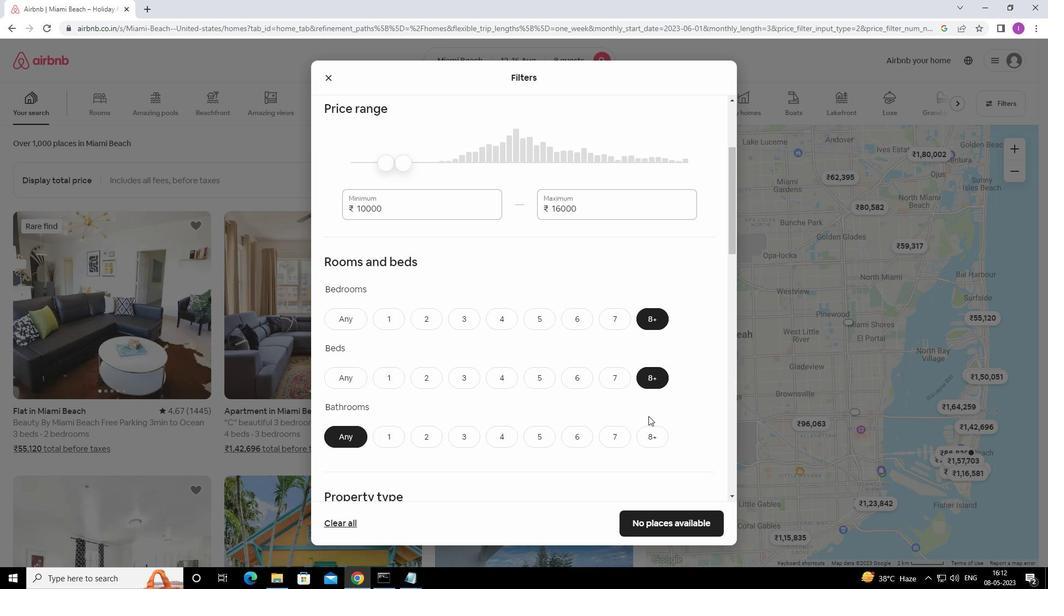 
Action: Mouse pressed left at (650, 429)
Screenshot: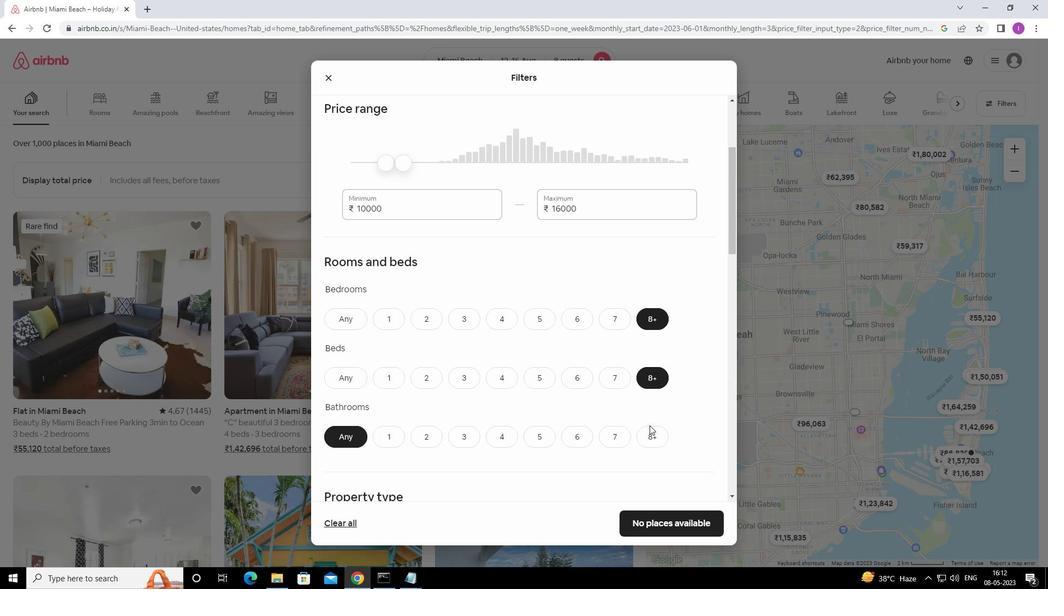 
Action: Mouse moved to (611, 423)
Screenshot: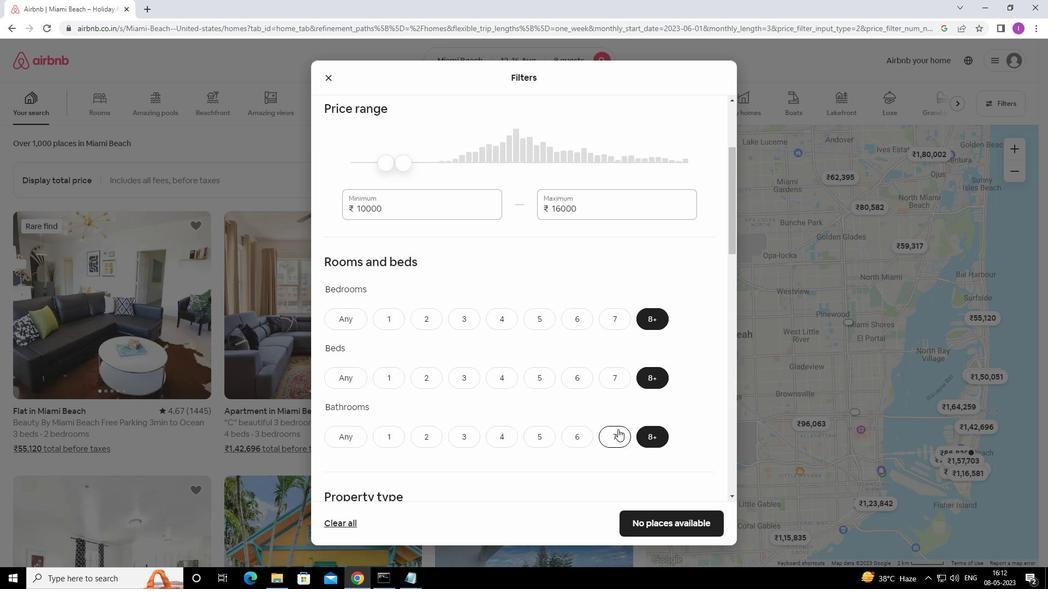 
Action: Mouse scrolled (611, 422) with delta (0, 0)
Screenshot: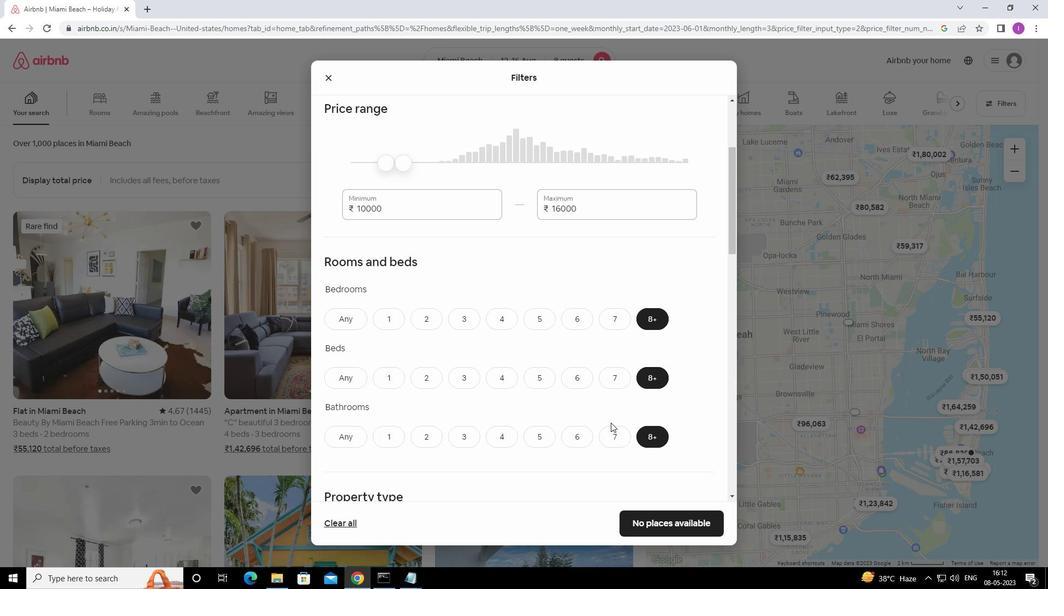 
Action: Mouse moved to (612, 450)
Screenshot: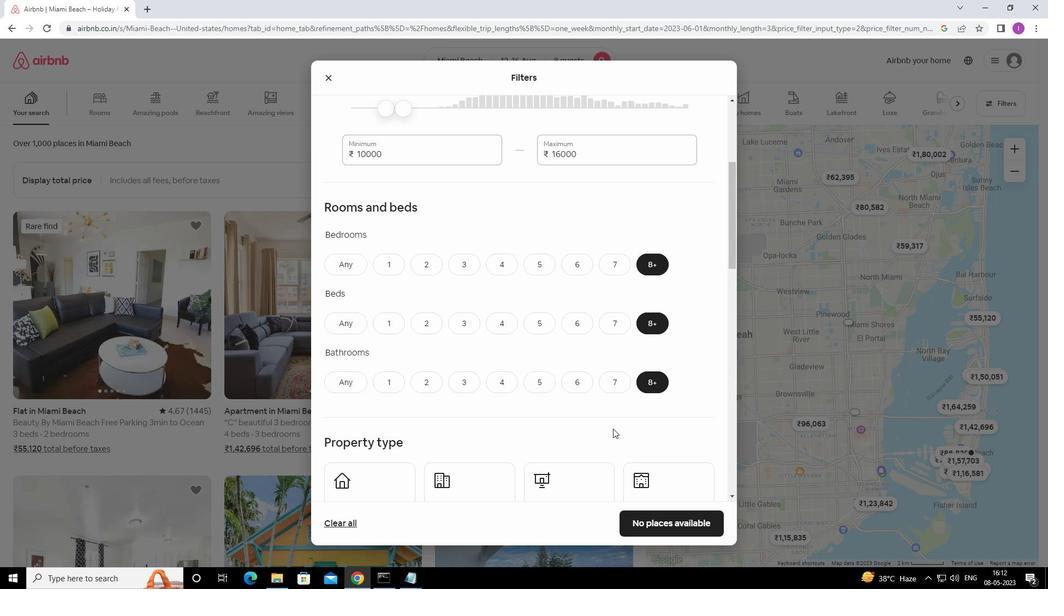 
Action: Mouse scrolled (612, 449) with delta (0, 0)
Screenshot: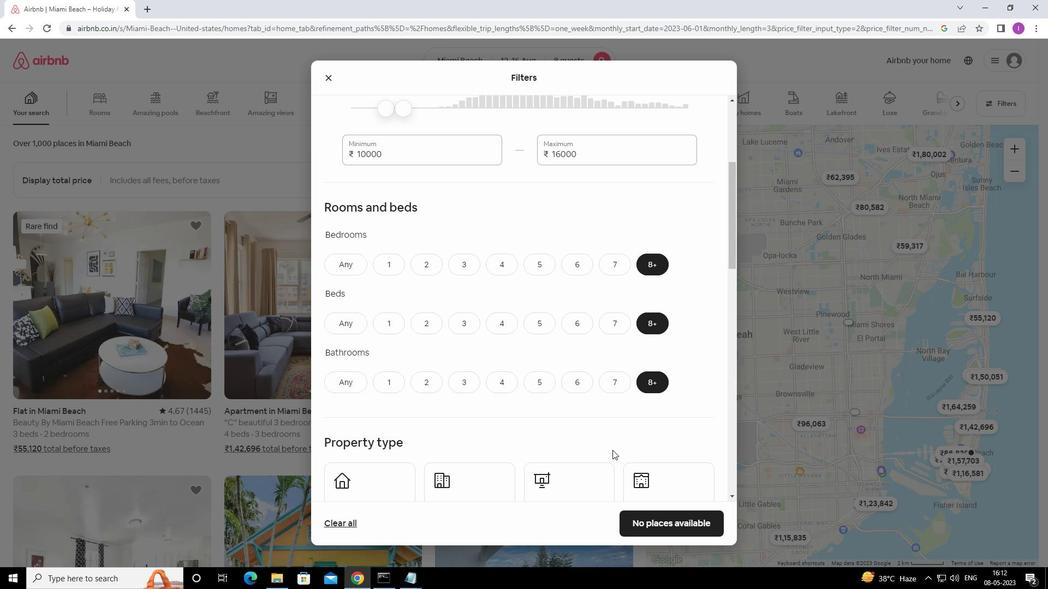 
Action: Mouse scrolled (612, 449) with delta (0, 0)
Screenshot: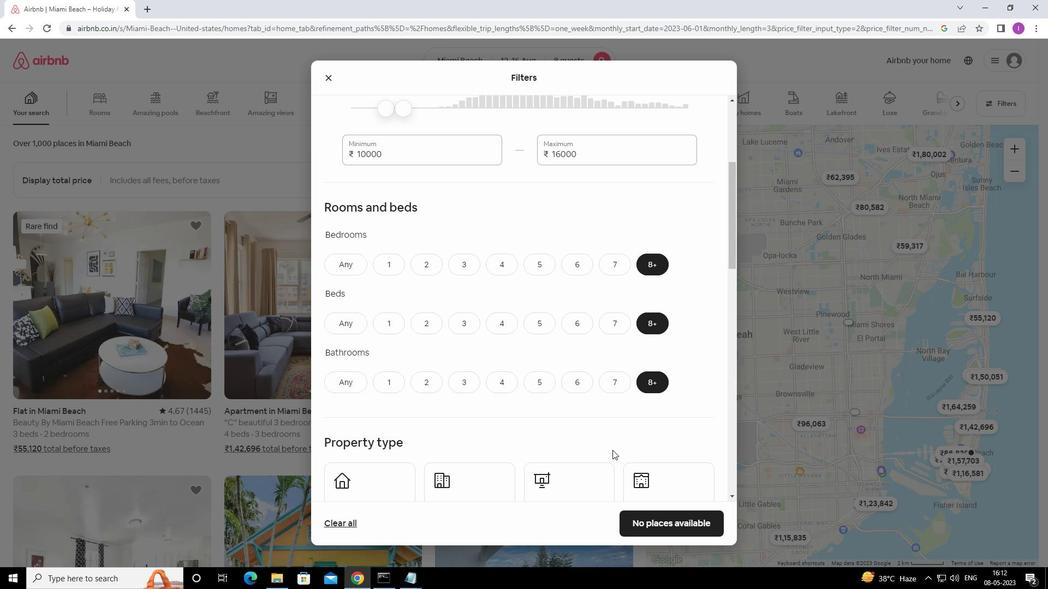 
Action: Mouse moved to (384, 388)
Screenshot: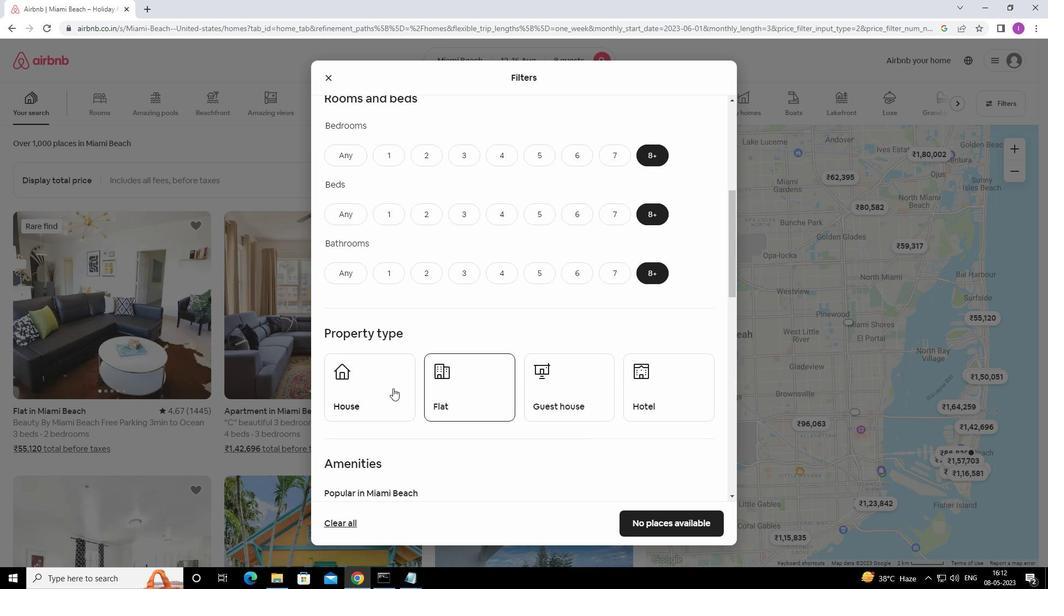 
Action: Mouse pressed left at (384, 388)
Screenshot: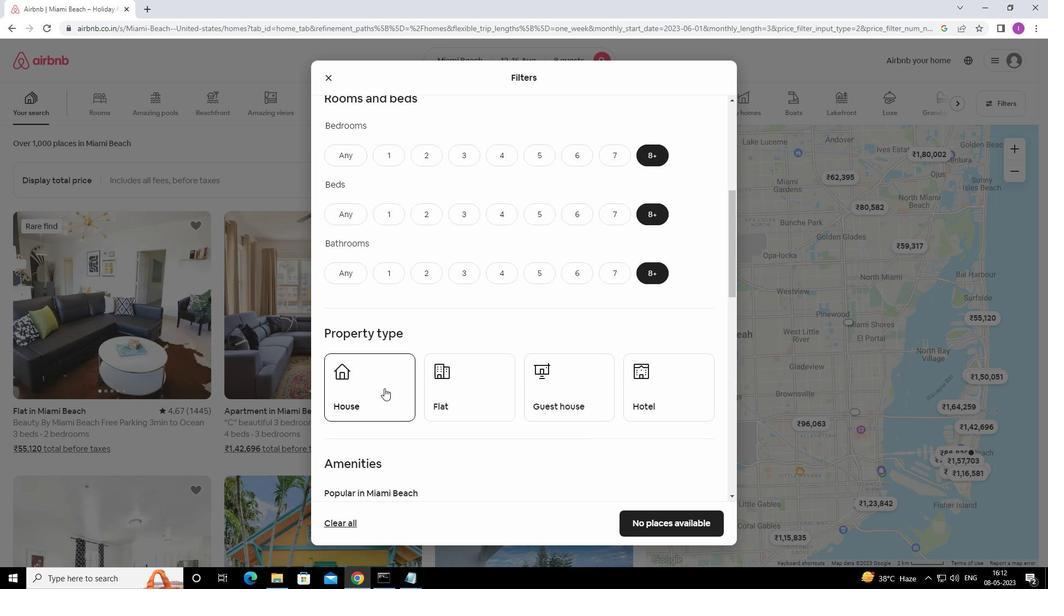 
Action: Mouse moved to (461, 388)
Screenshot: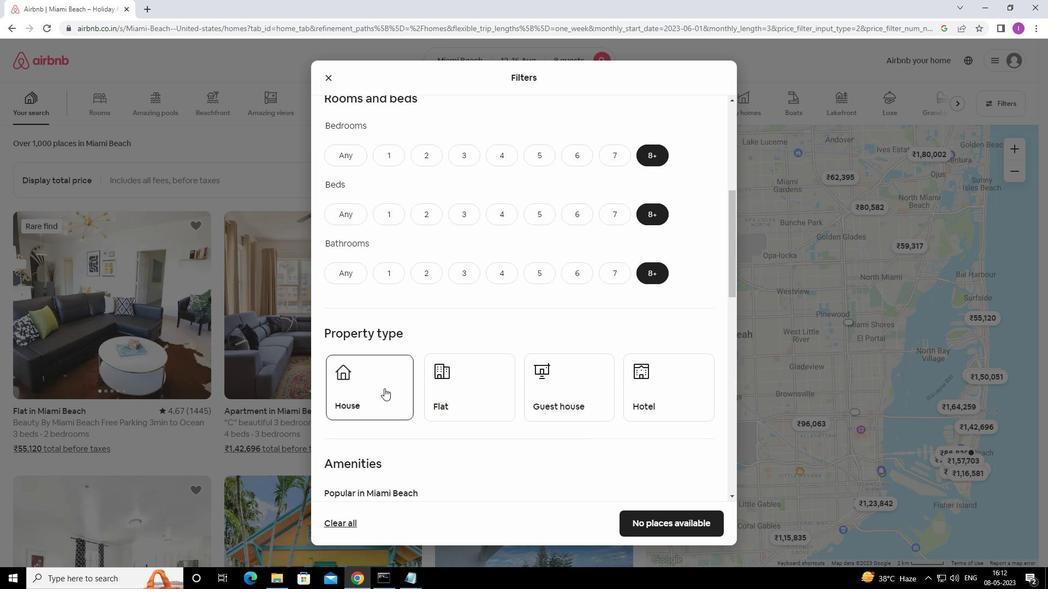 
Action: Mouse pressed left at (461, 388)
Screenshot: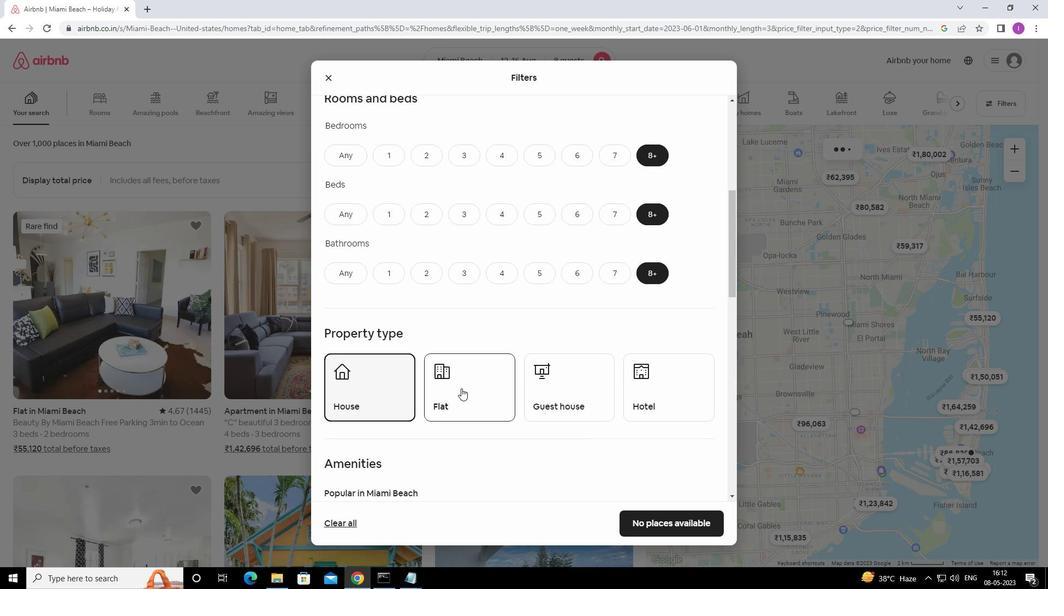 
Action: Mouse moved to (559, 388)
Screenshot: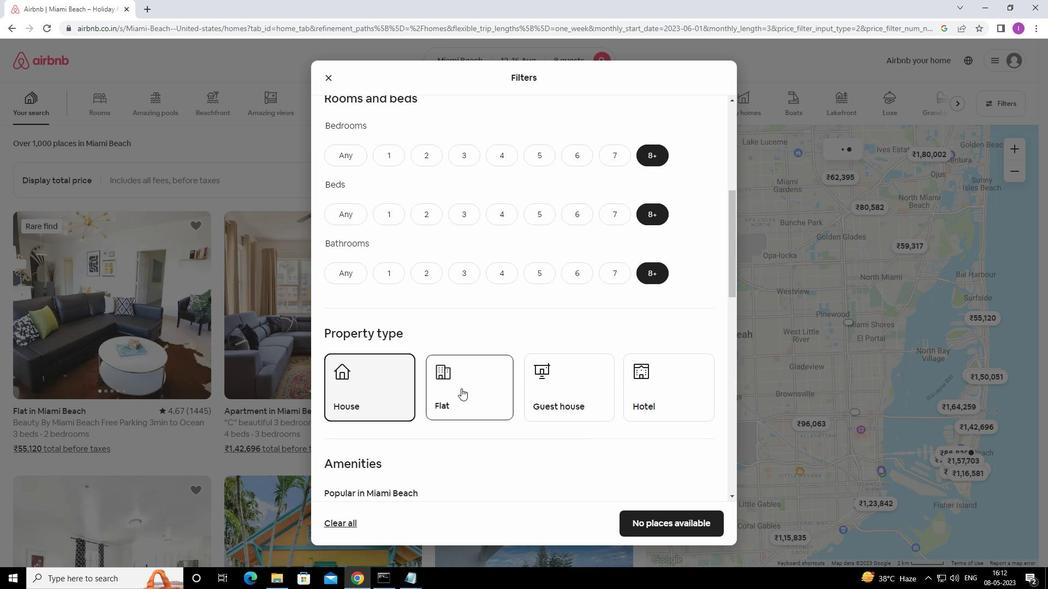 
Action: Mouse pressed left at (559, 388)
Screenshot: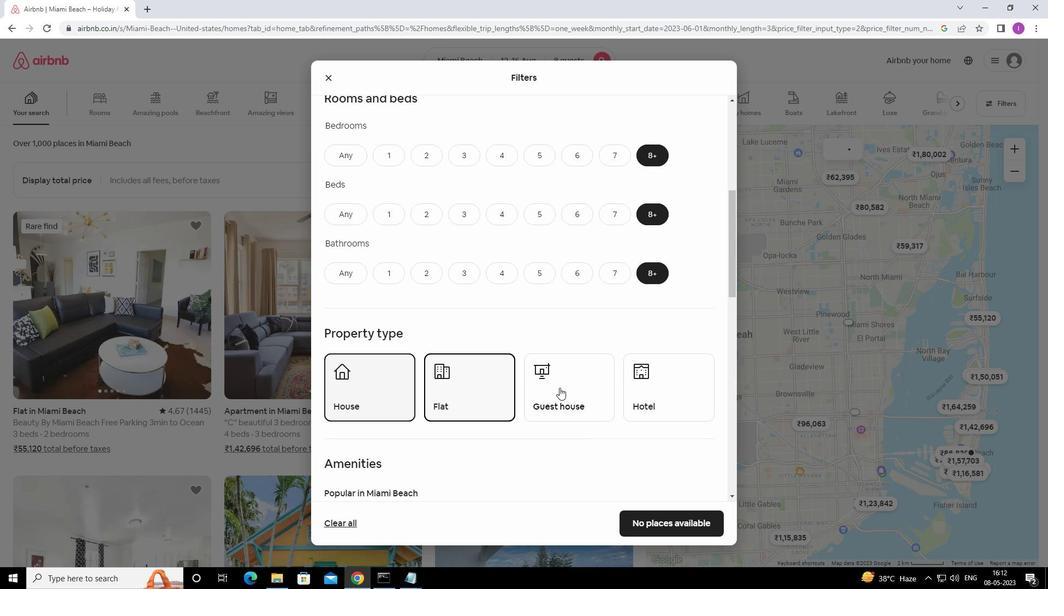 
Action: Mouse moved to (658, 385)
Screenshot: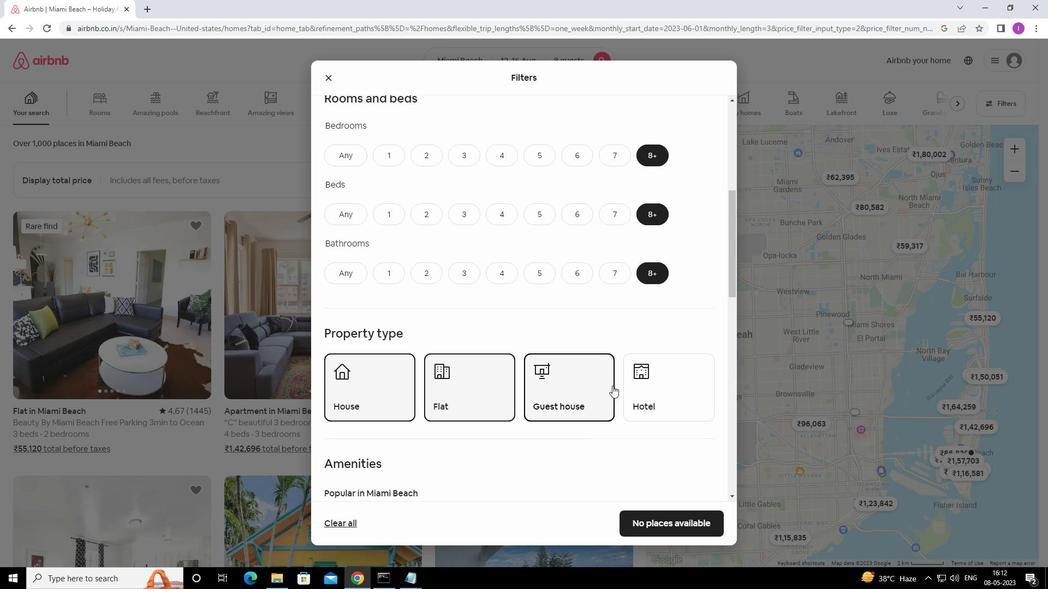 
Action: Mouse pressed left at (658, 385)
Screenshot: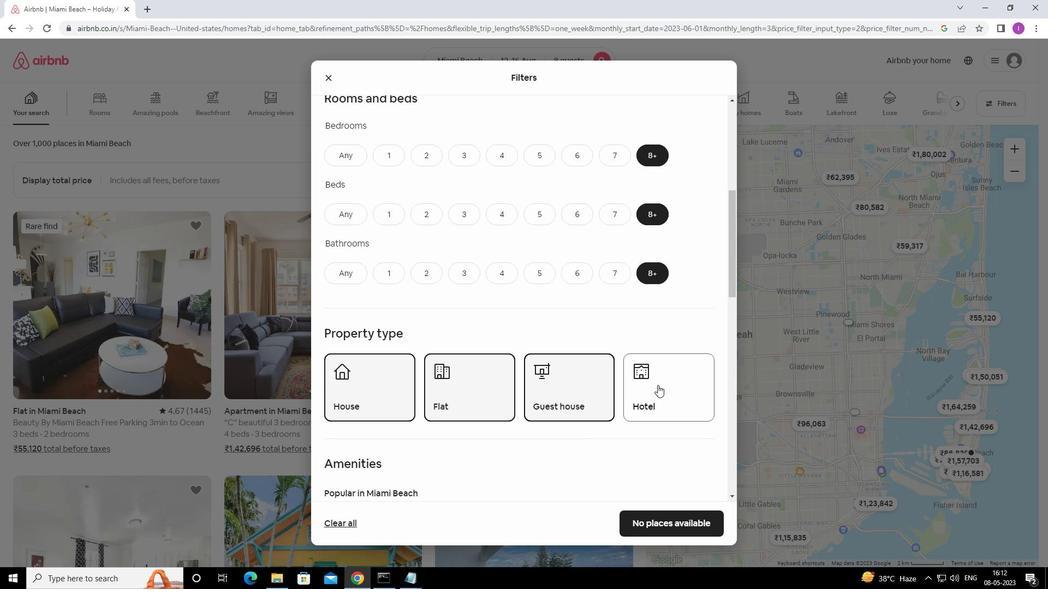 
Action: Mouse moved to (495, 452)
Screenshot: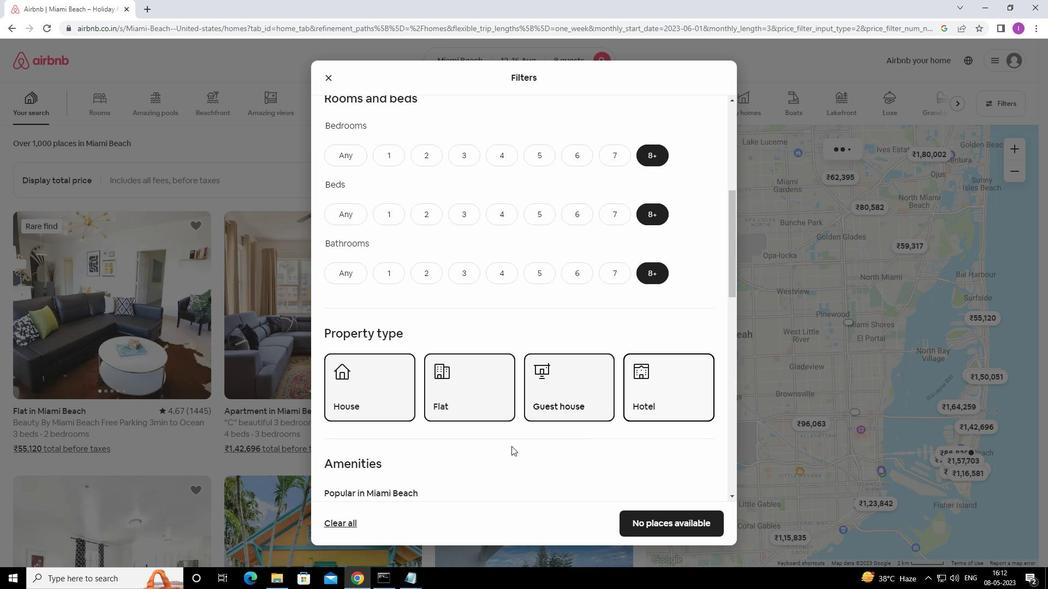 
Action: Mouse scrolled (495, 451) with delta (0, 0)
Screenshot: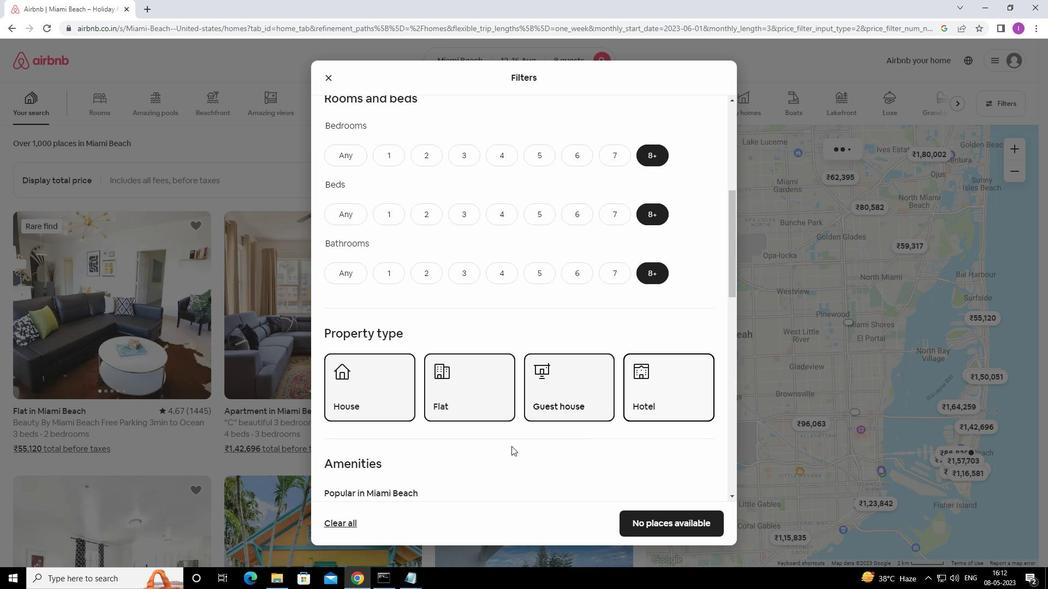 
Action: Mouse moved to (495, 452)
Screenshot: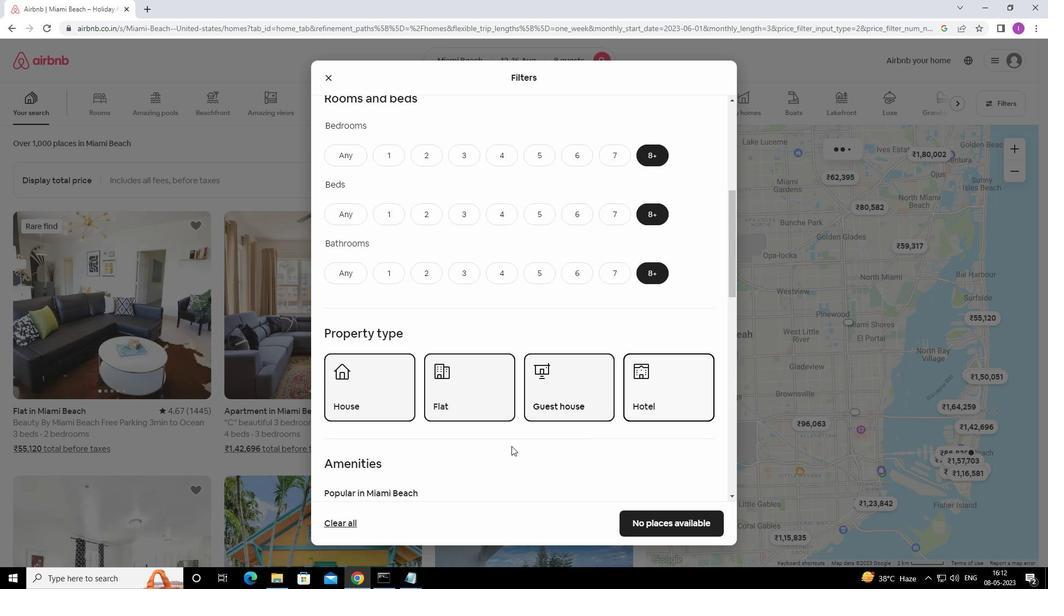 
Action: Mouse scrolled (495, 452) with delta (0, 0)
Screenshot: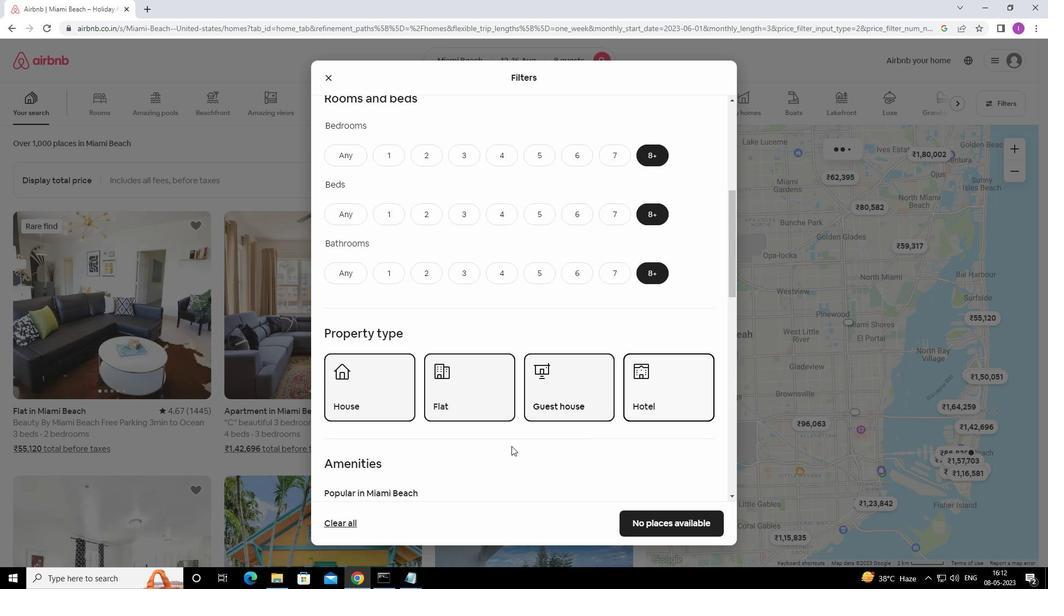 
Action: Mouse scrolled (495, 452) with delta (0, 0)
Screenshot: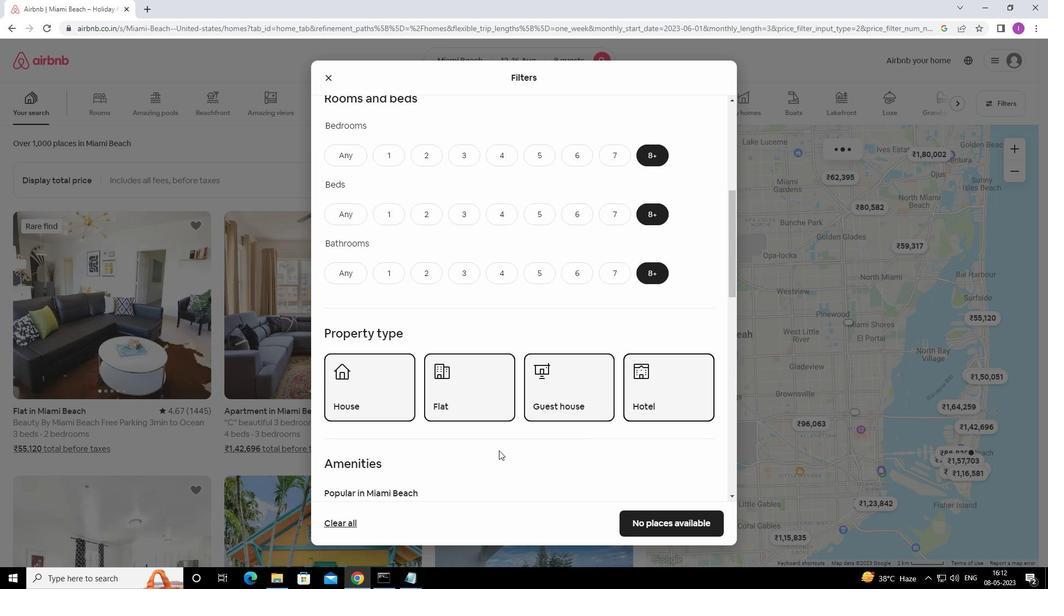 
Action: Mouse moved to (496, 452)
Screenshot: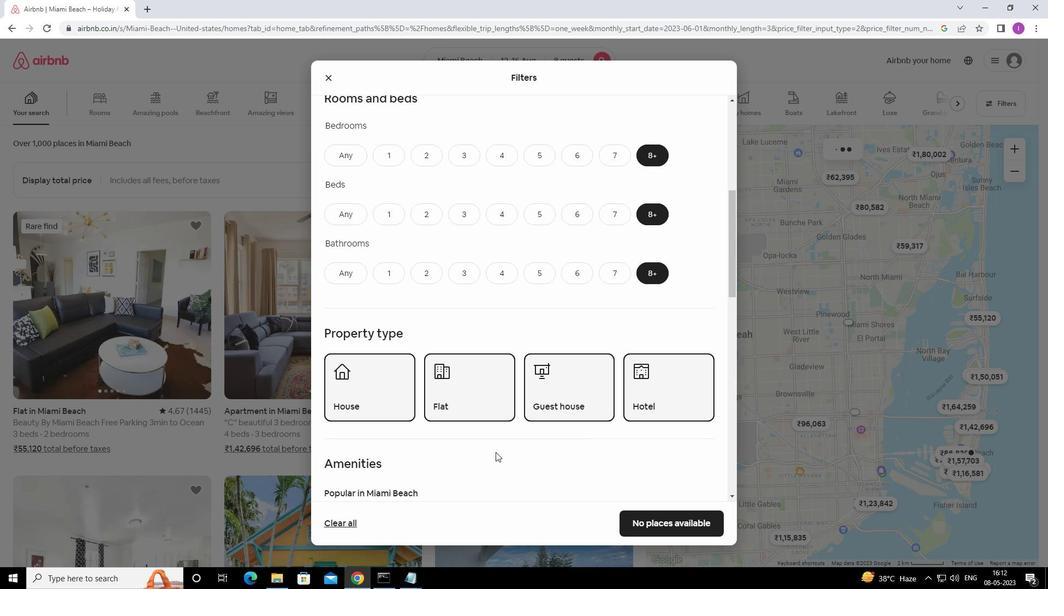 
Action: Mouse scrolled (496, 452) with delta (0, 0)
Screenshot: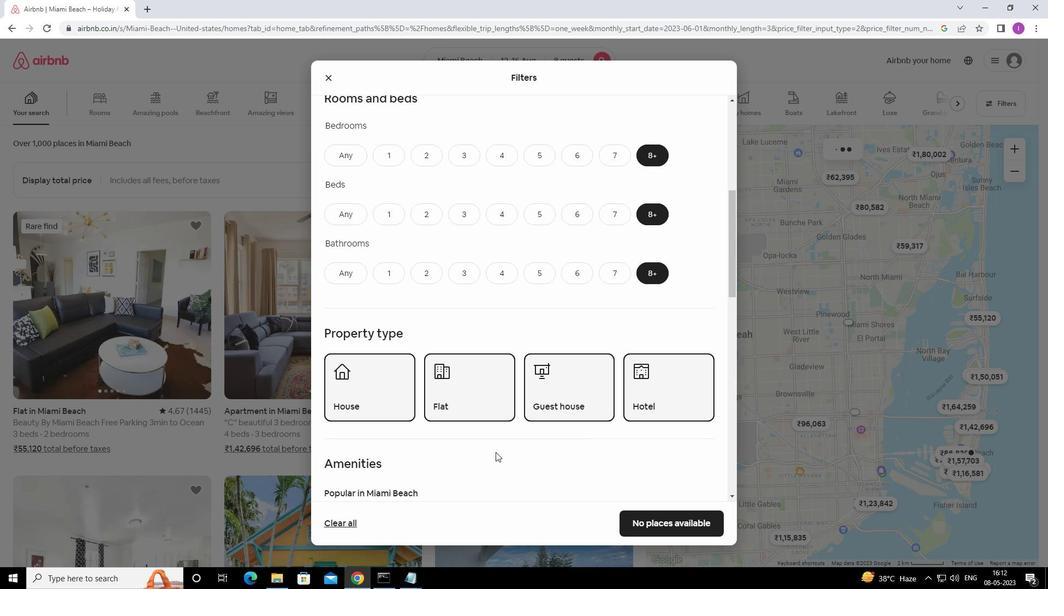 
Action: Mouse moved to (498, 440)
Screenshot: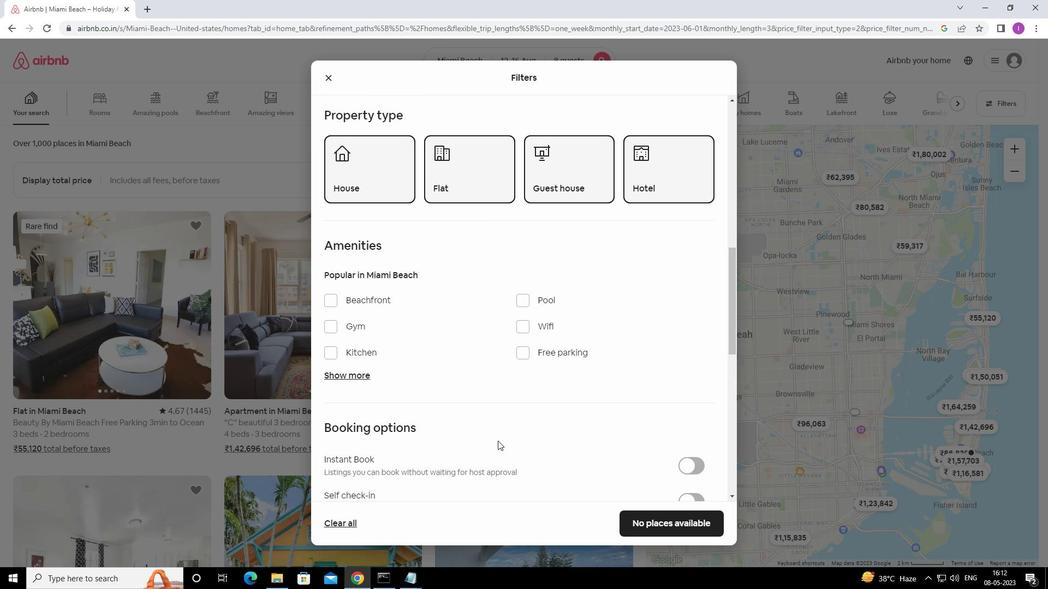 
Action: Mouse scrolled (498, 440) with delta (0, 0)
Screenshot: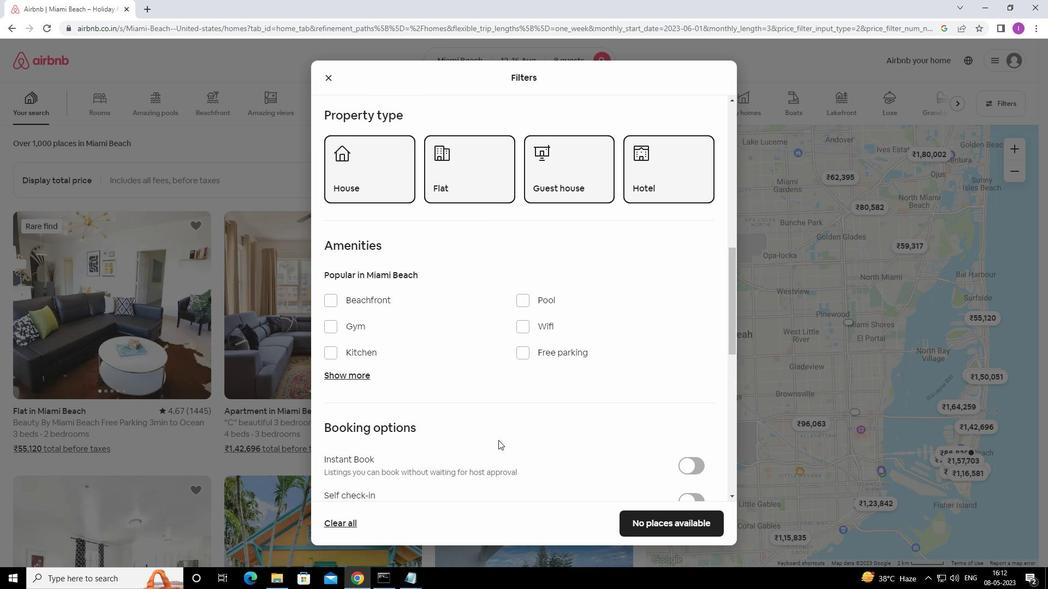 
Action: Mouse moved to (537, 423)
Screenshot: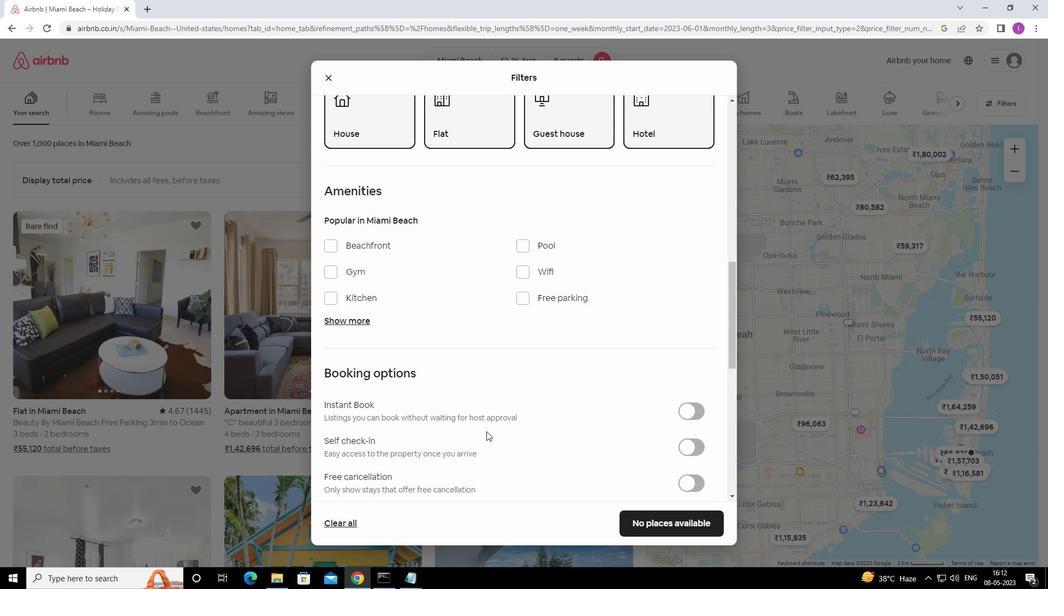 
Action: Mouse scrolled (537, 423) with delta (0, 0)
Screenshot: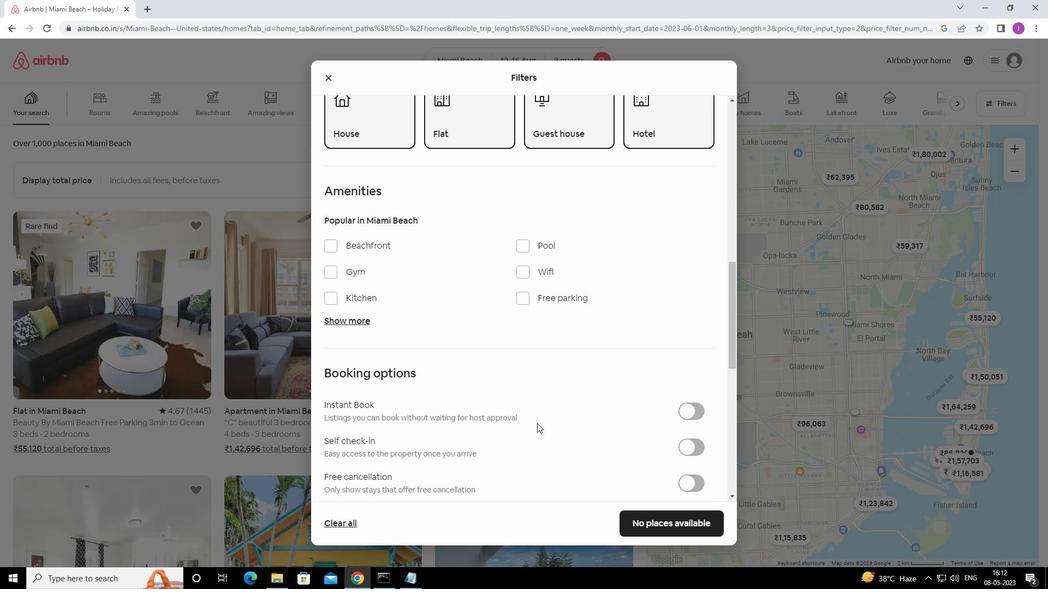 
Action: Mouse scrolled (537, 423) with delta (0, 0)
Screenshot: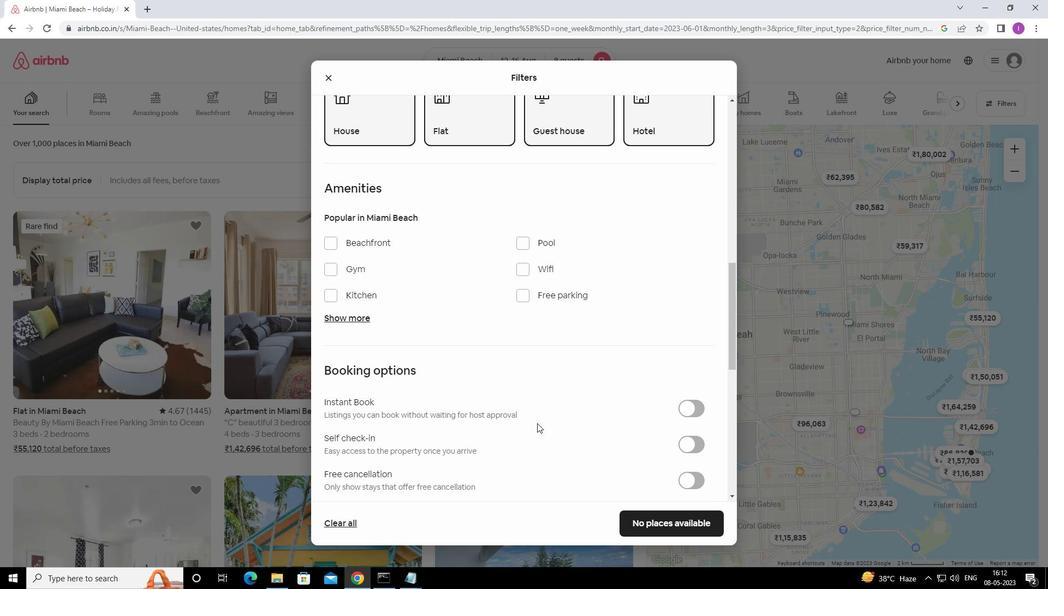 
Action: Mouse moved to (514, 395)
Screenshot: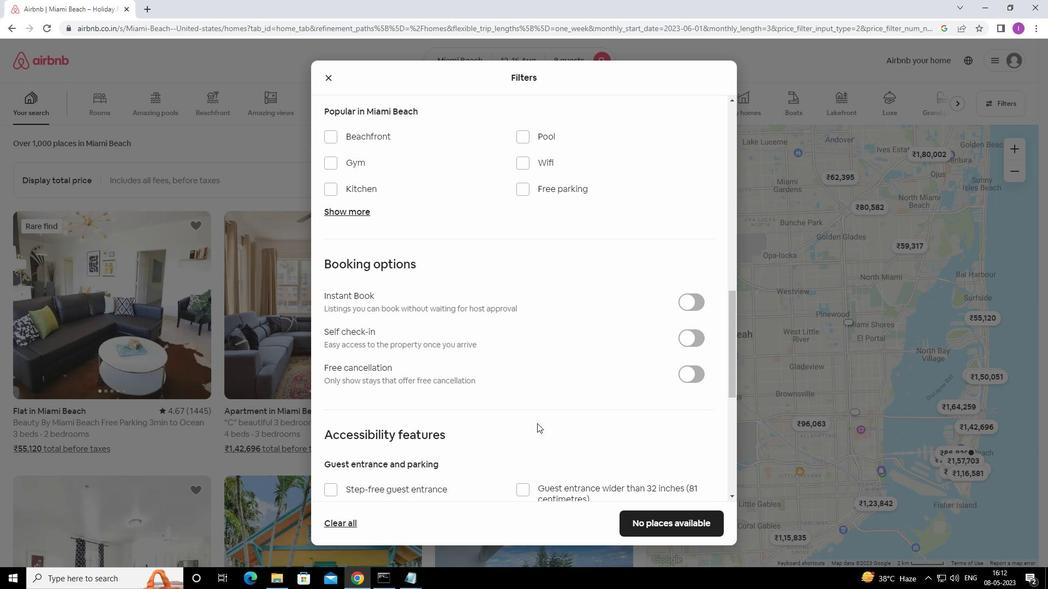 
Action: Mouse scrolled (514, 394) with delta (0, 0)
Screenshot: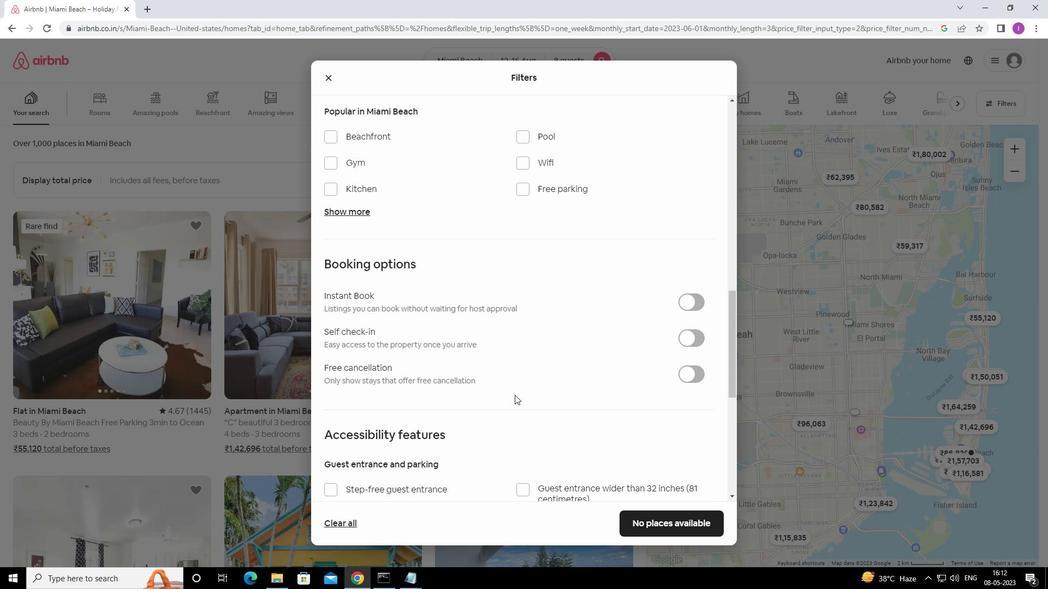 
Action: Mouse moved to (704, 281)
Screenshot: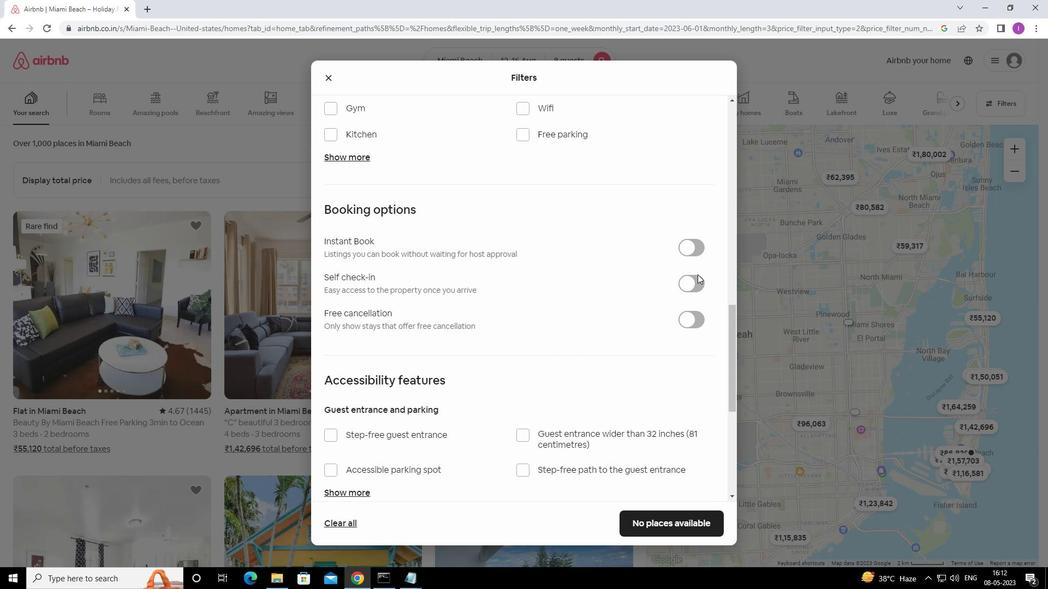 
Action: Mouse pressed left at (704, 281)
Screenshot: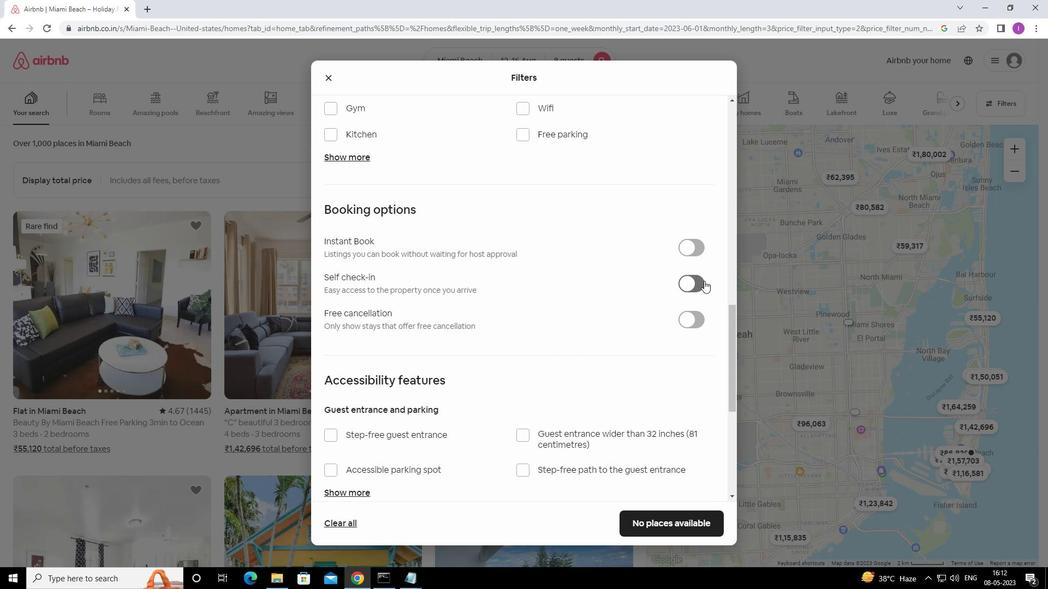 
Action: Mouse moved to (551, 321)
Screenshot: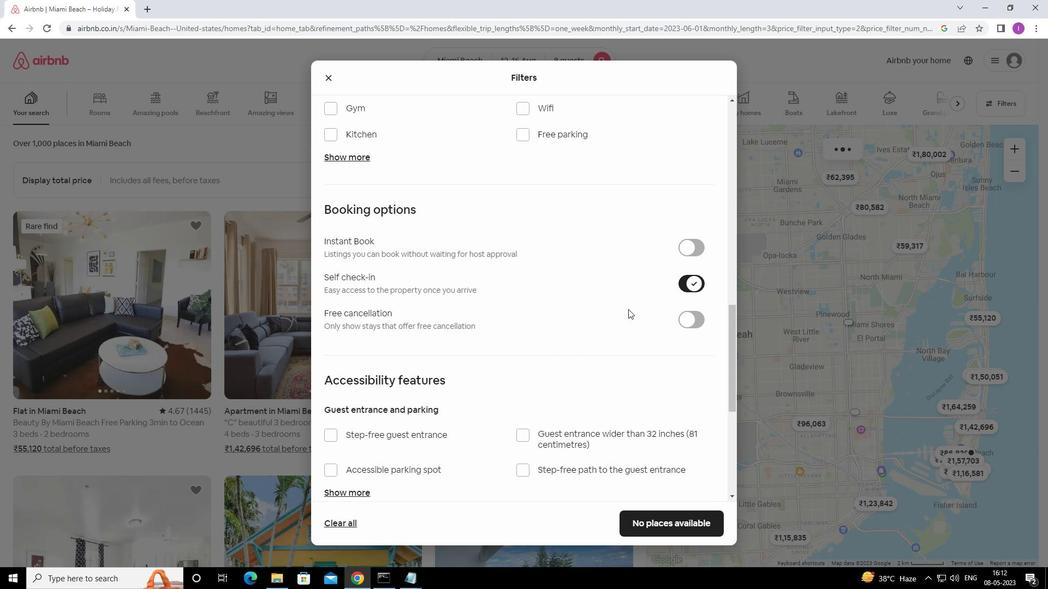 
Action: Mouse scrolled (551, 321) with delta (0, 0)
Screenshot: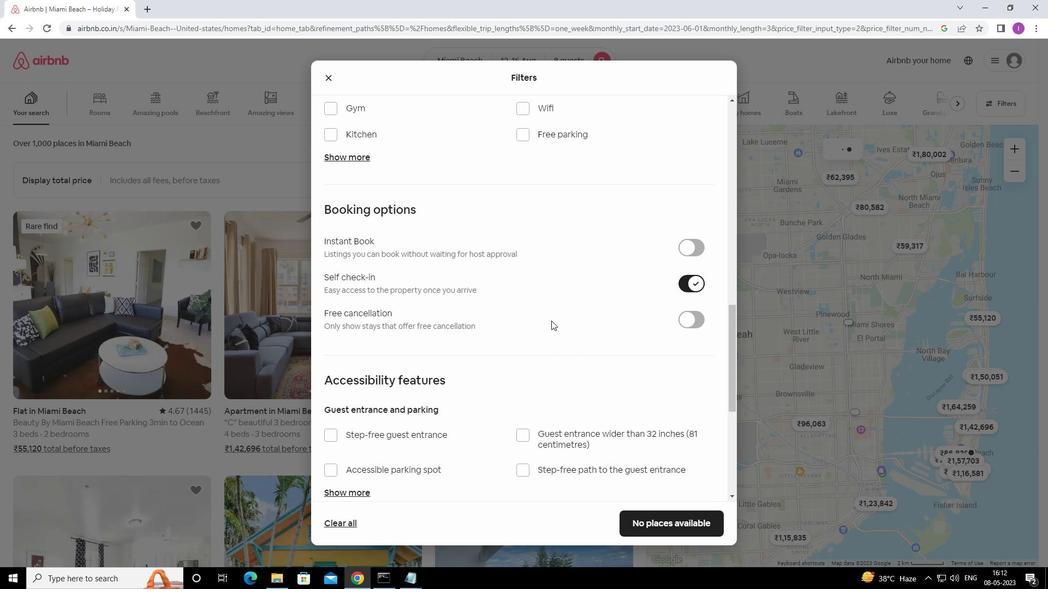 
Action: Mouse scrolled (551, 321) with delta (0, 0)
Screenshot: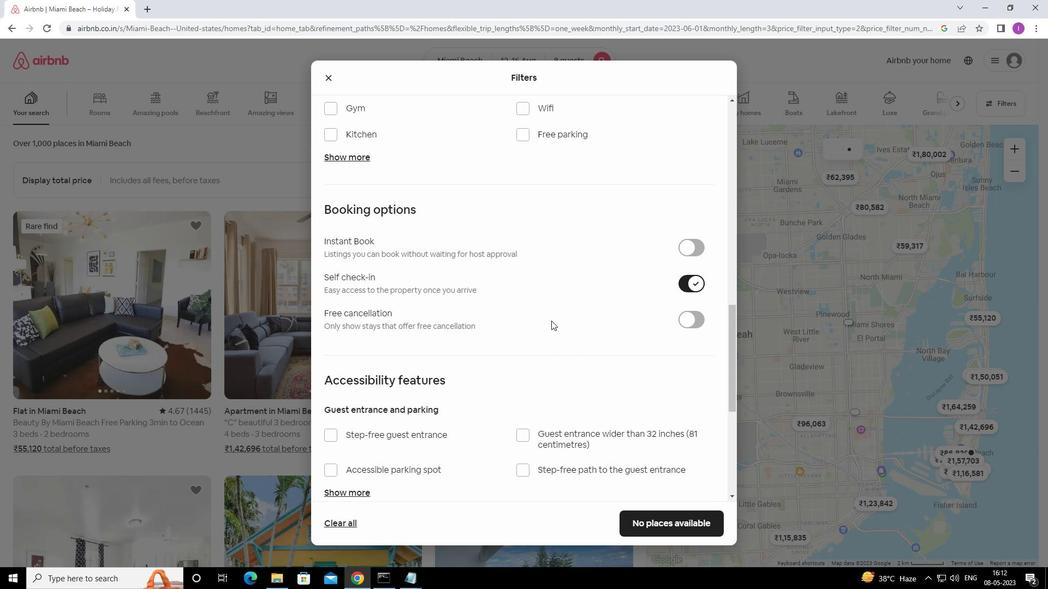 
Action: Mouse moved to (550, 322)
Screenshot: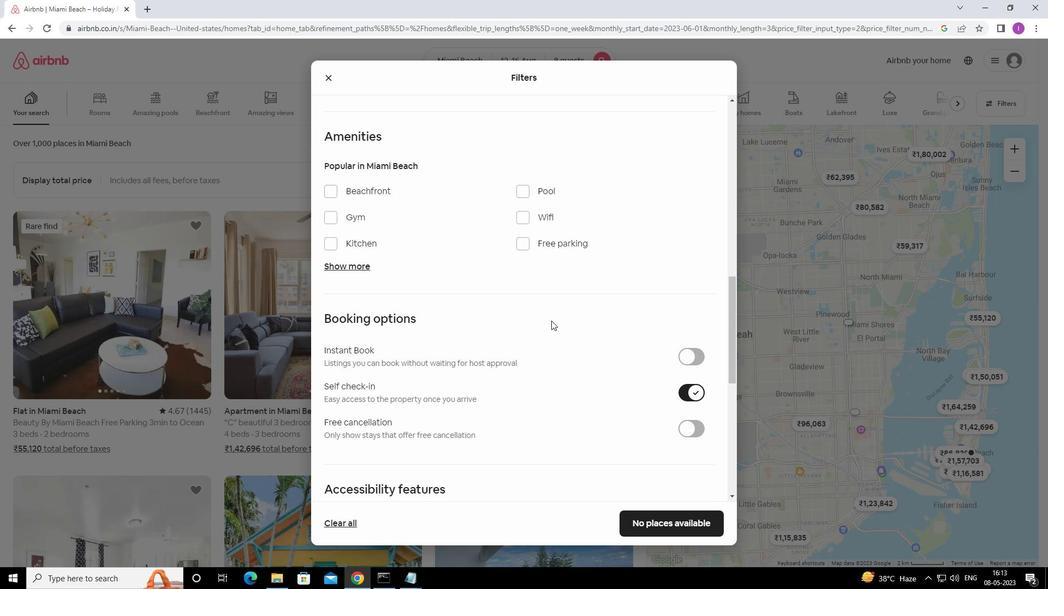
Action: Mouse scrolled (550, 321) with delta (0, 0)
Screenshot: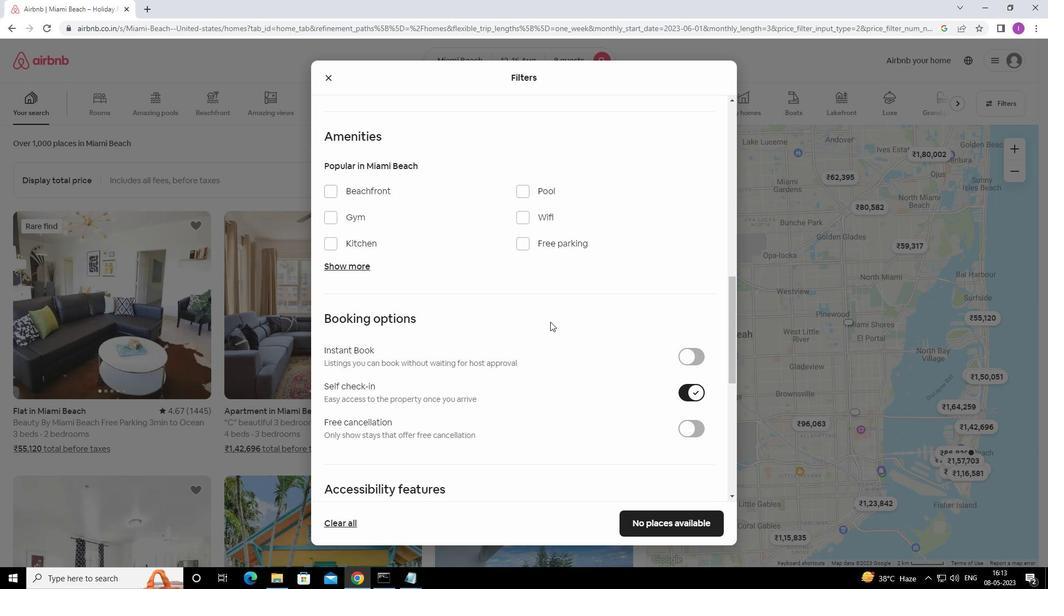 
Action: Mouse moved to (330, 159)
Screenshot: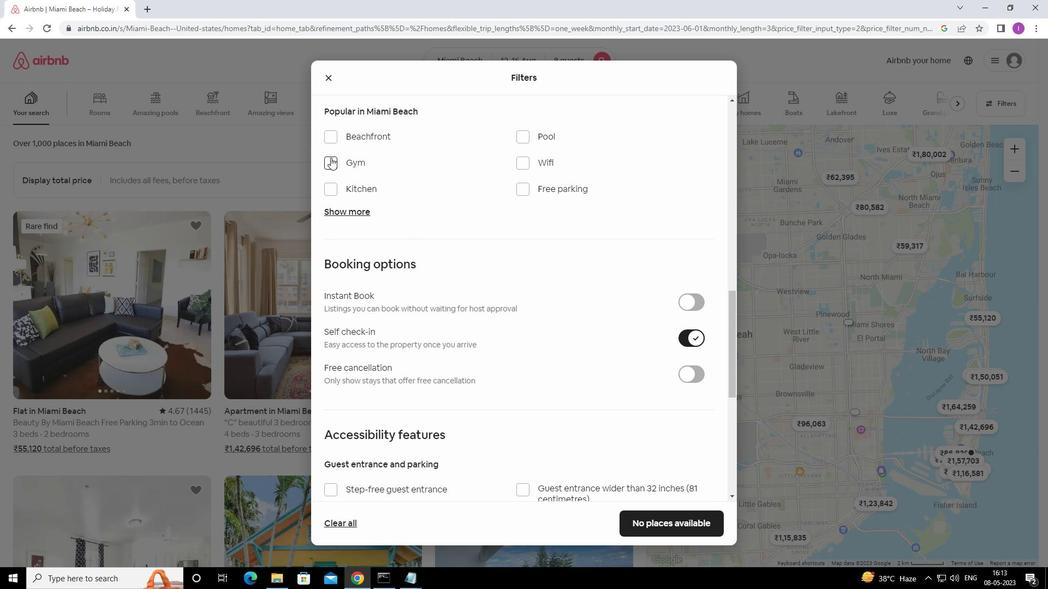
Action: Mouse pressed left at (330, 159)
Screenshot: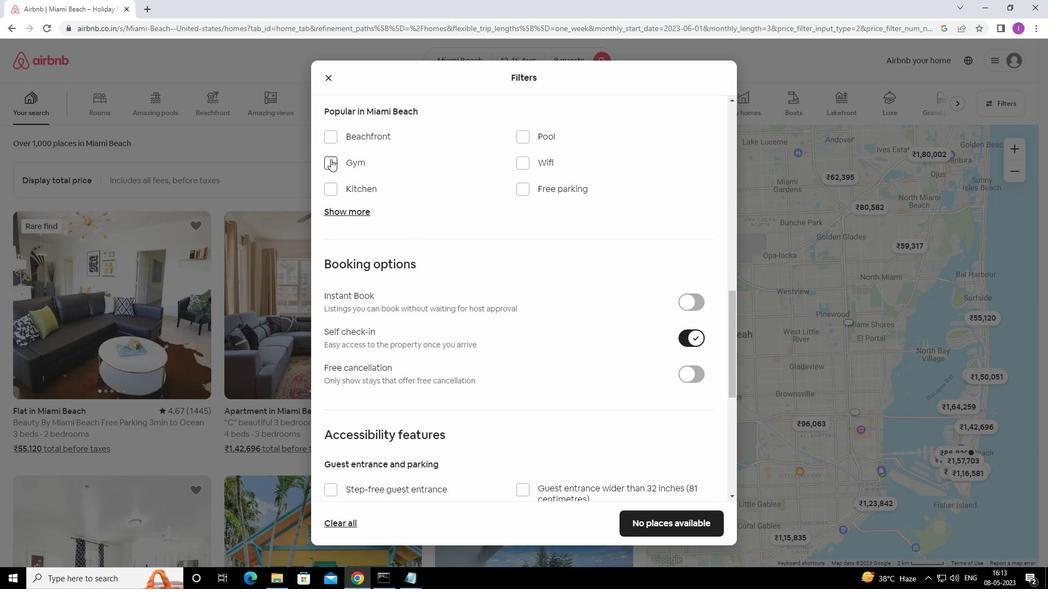 
Action: Mouse moved to (530, 162)
Screenshot: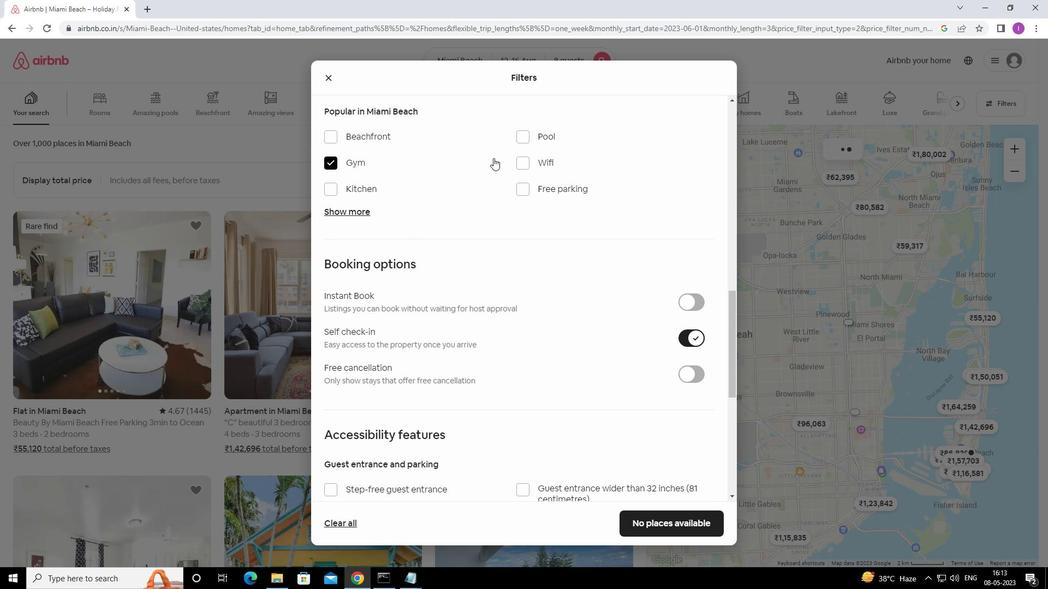 
Action: Mouse pressed left at (530, 162)
Screenshot: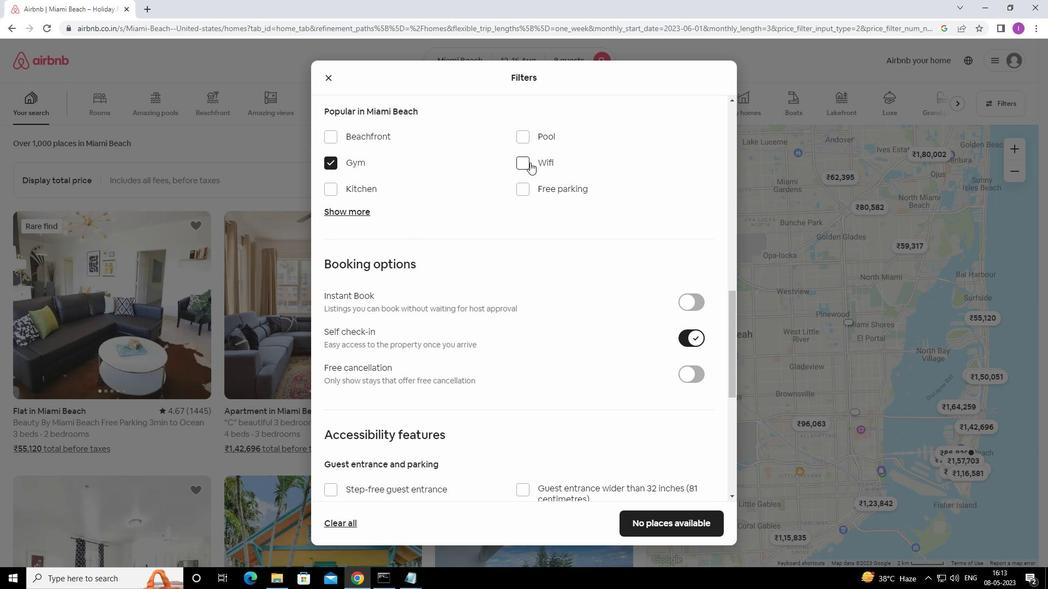
Action: Mouse moved to (526, 192)
Screenshot: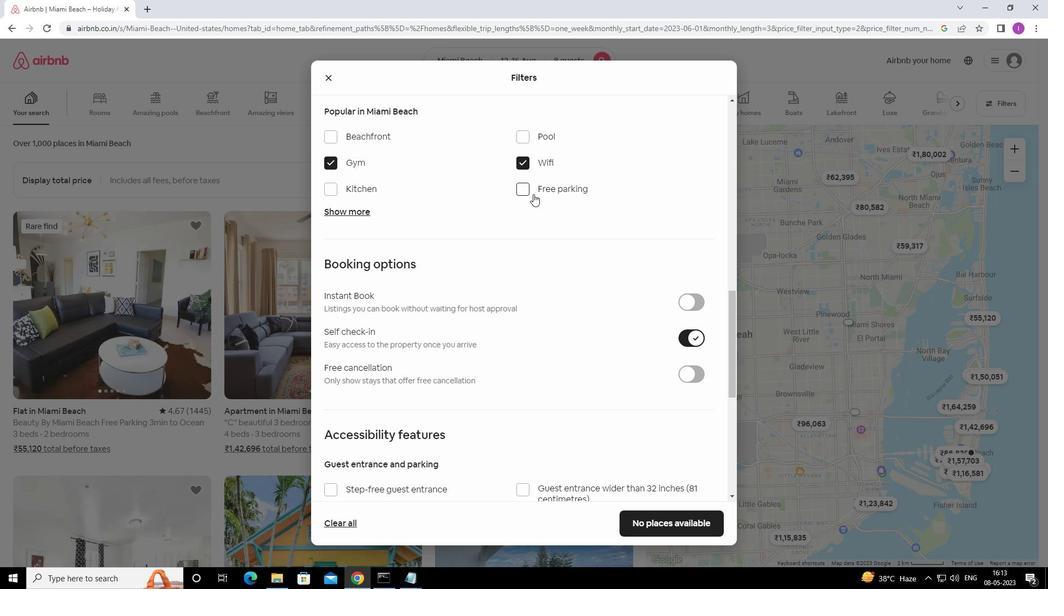 
Action: Mouse pressed left at (526, 192)
Screenshot: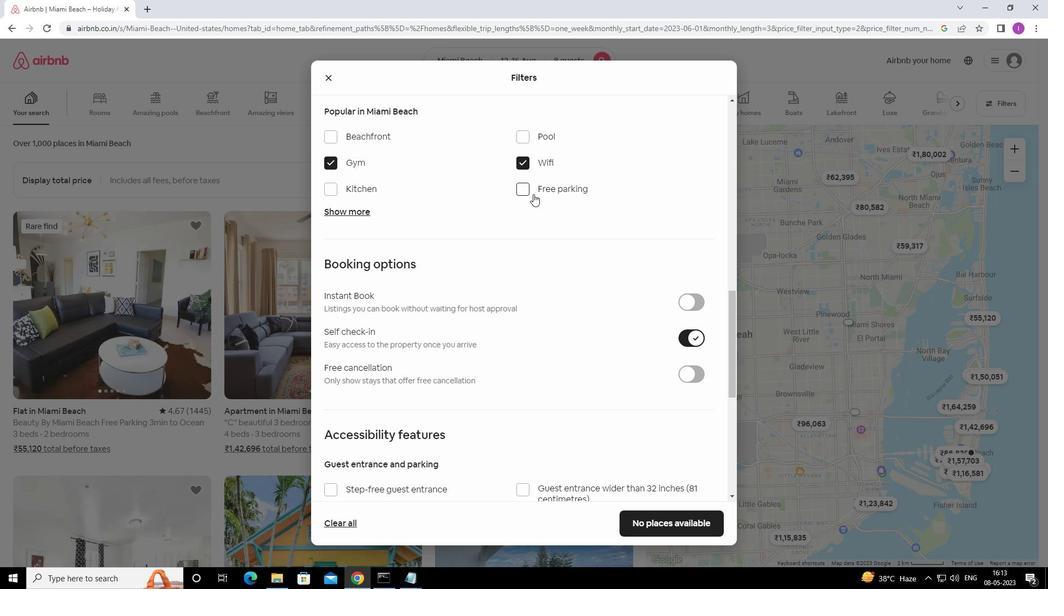 
Action: Mouse moved to (354, 210)
Screenshot: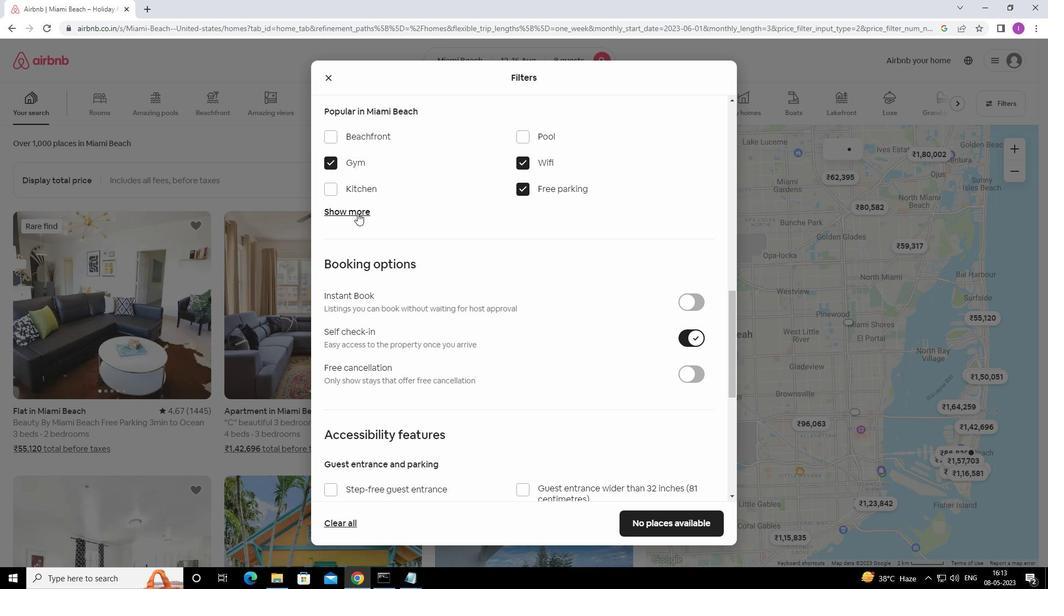
Action: Mouse pressed left at (354, 210)
Screenshot: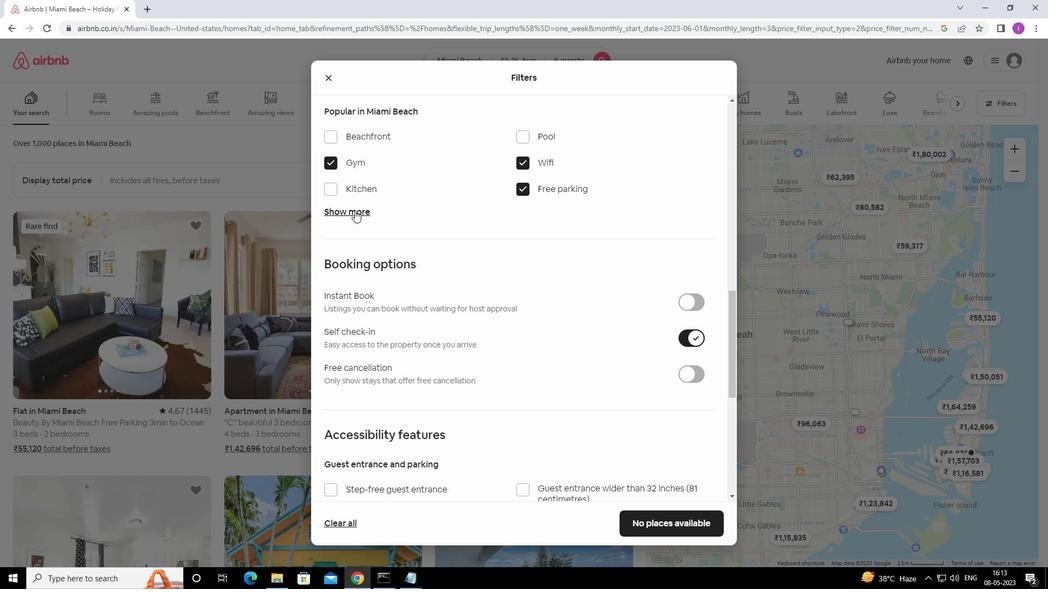 
Action: Mouse moved to (412, 266)
Screenshot: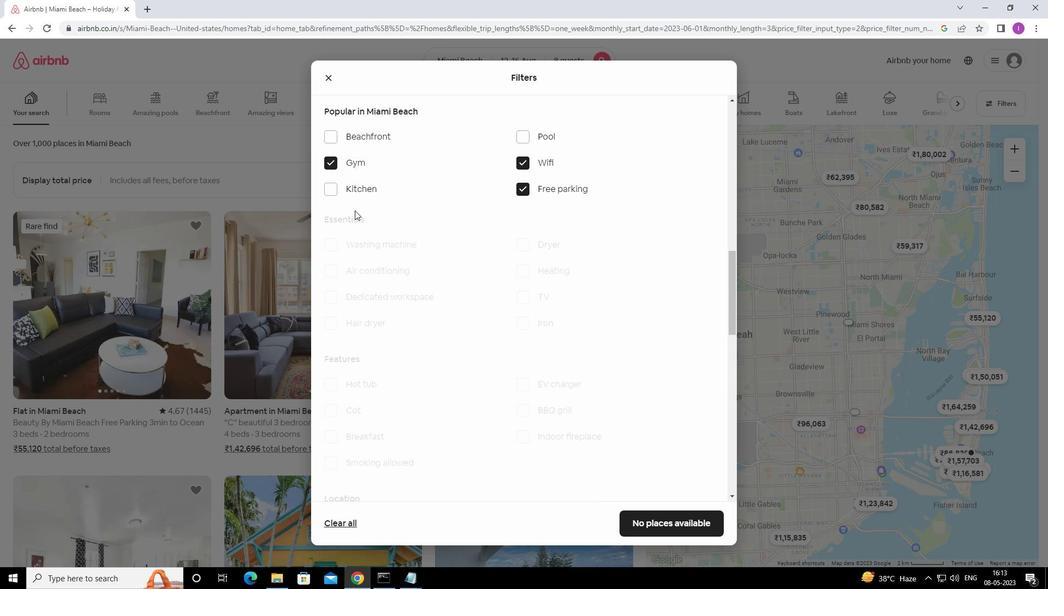
Action: Mouse scrolled (412, 265) with delta (0, 0)
Screenshot: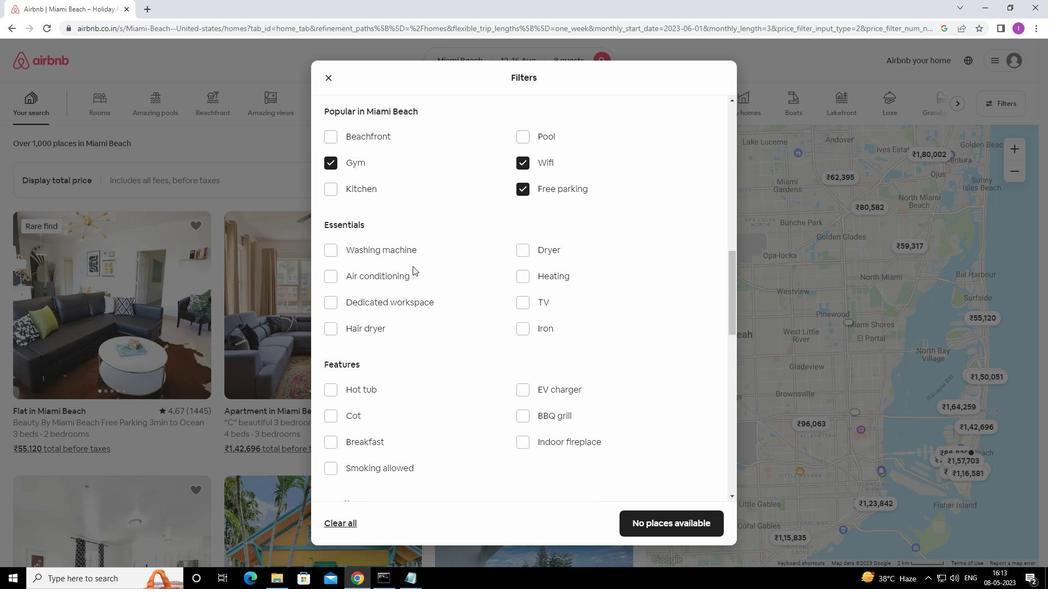 
Action: Mouse moved to (412, 267)
Screenshot: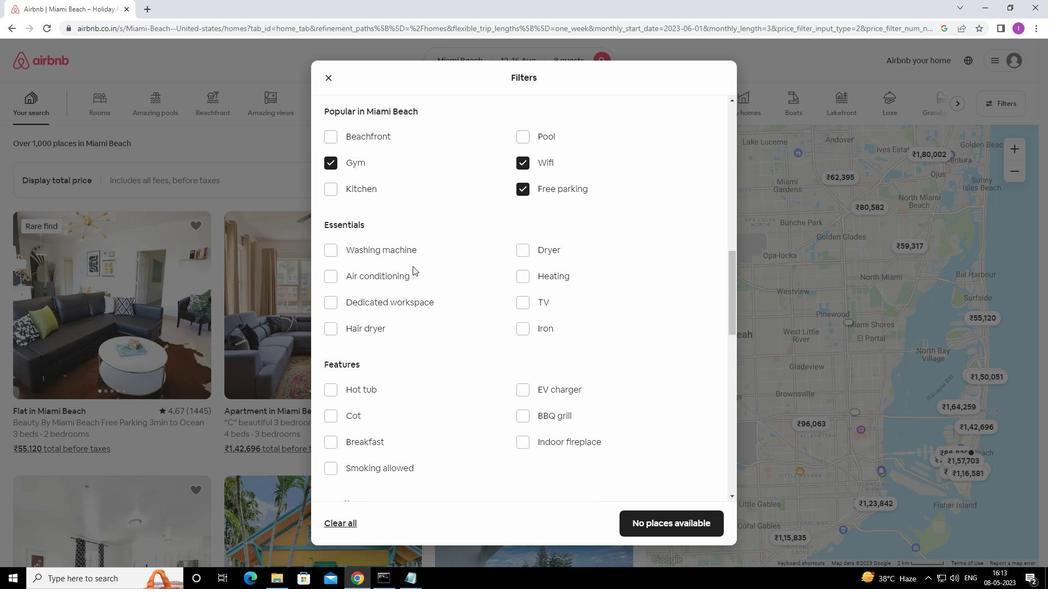 
Action: Mouse scrolled (412, 267) with delta (0, 0)
Screenshot: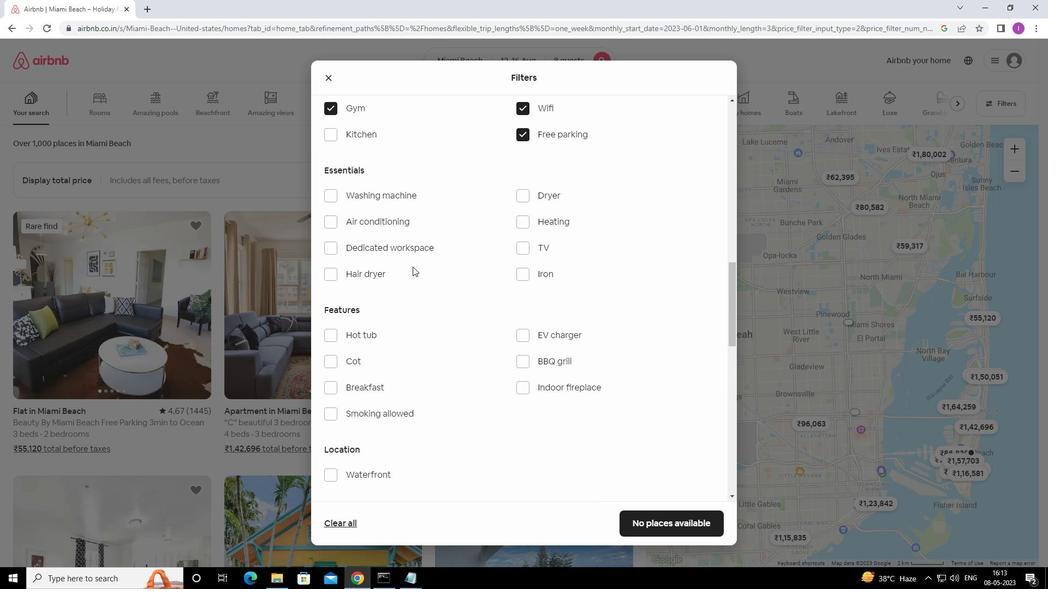 
Action: Mouse moved to (520, 300)
Screenshot: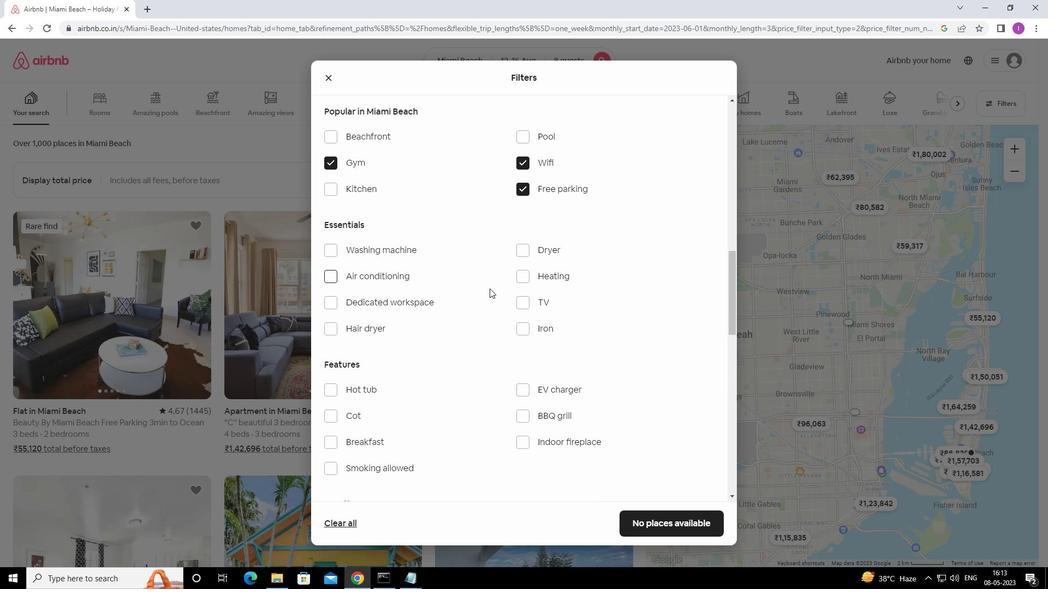
Action: Mouse pressed left at (520, 300)
Screenshot: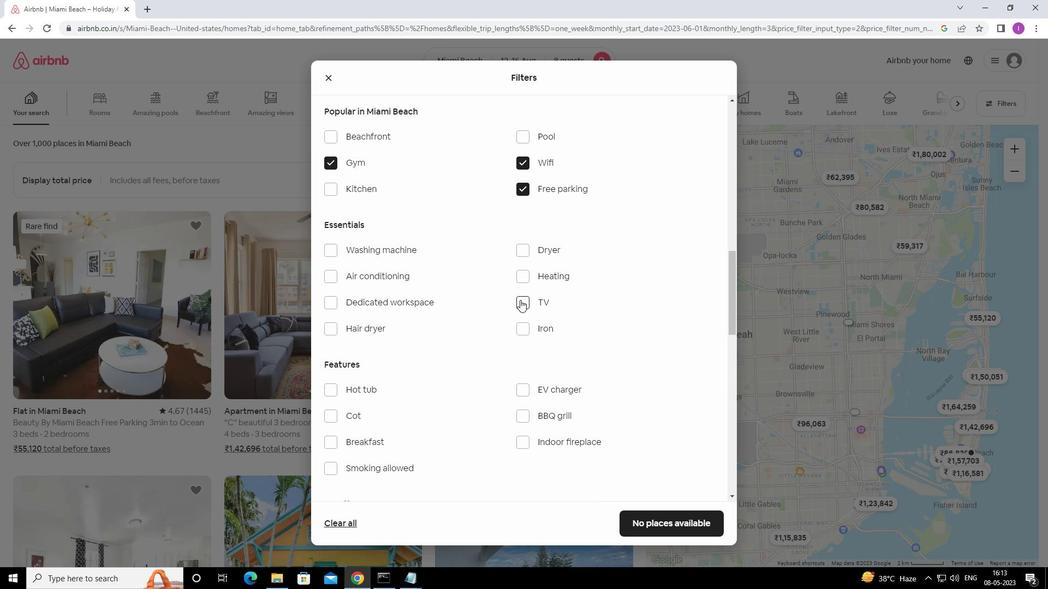 
Action: Mouse moved to (330, 441)
Screenshot: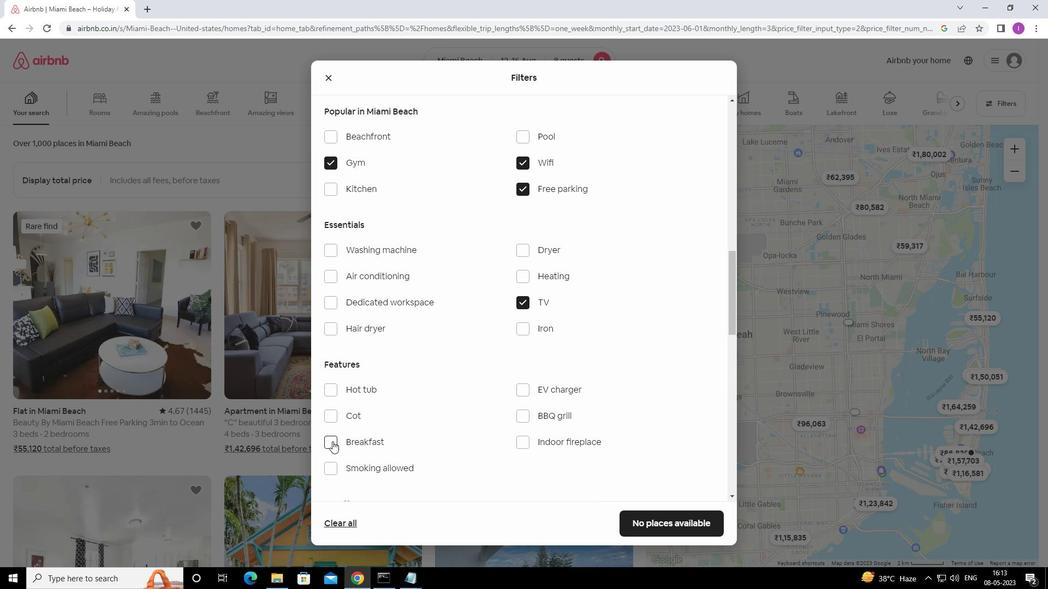 
Action: Mouse pressed left at (330, 441)
Screenshot: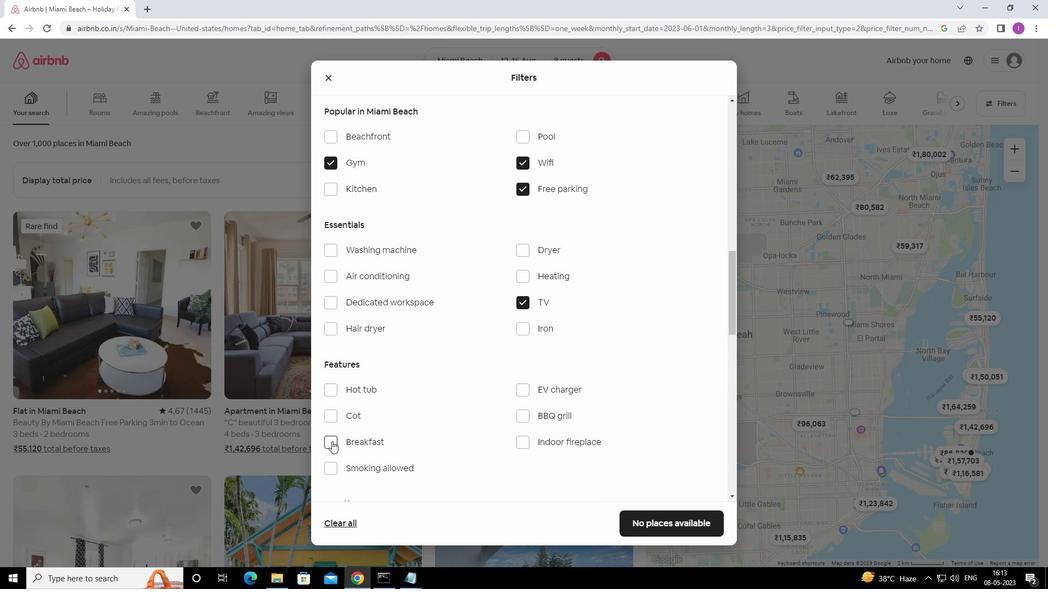 
Action: Mouse moved to (449, 449)
Screenshot: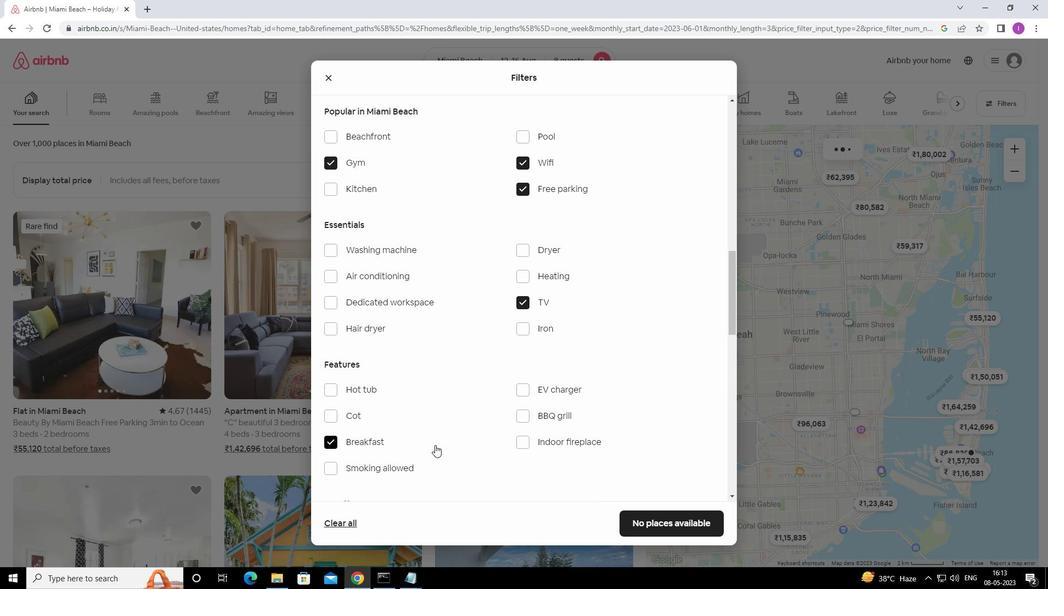 
Action: Mouse scrolled (449, 449) with delta (0, 0)
Screenshot: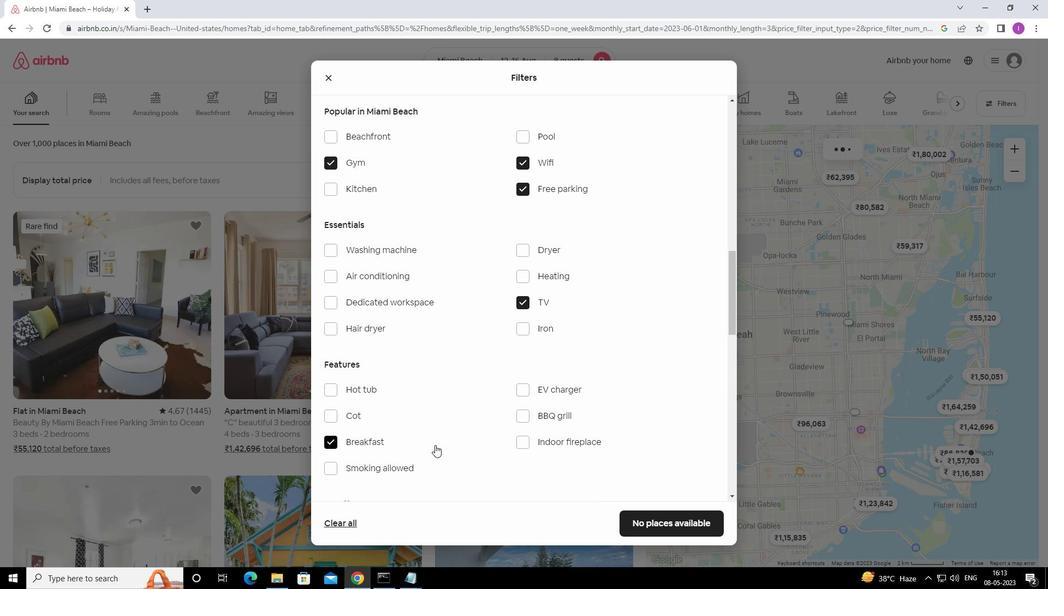 
Action: Mouse moved to (451, 451)
Screenshot: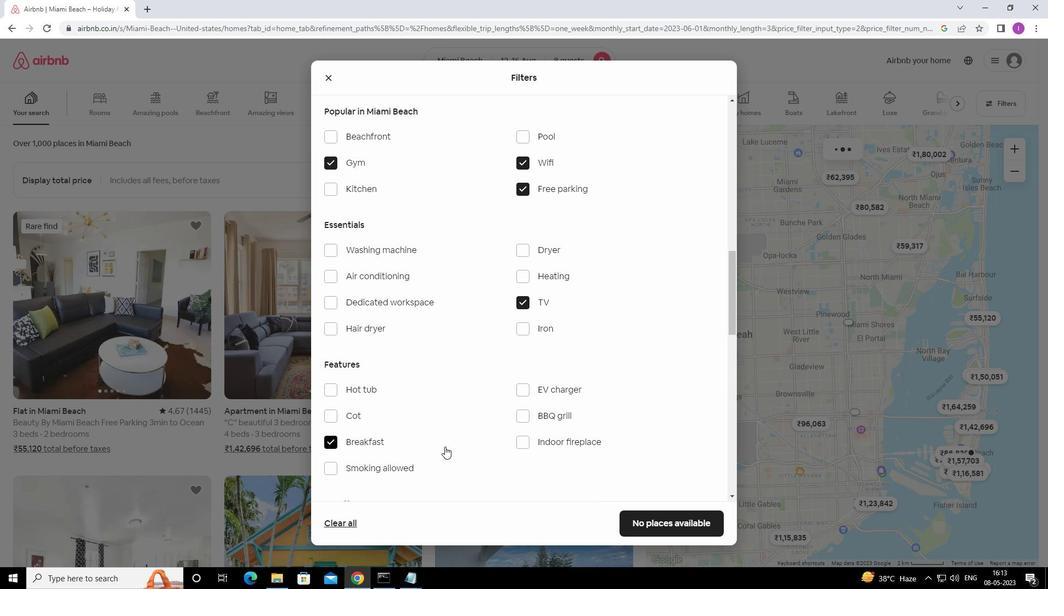 
Action: Mouse scrolled (451, 451) with delta (0, 0)
Screenshot: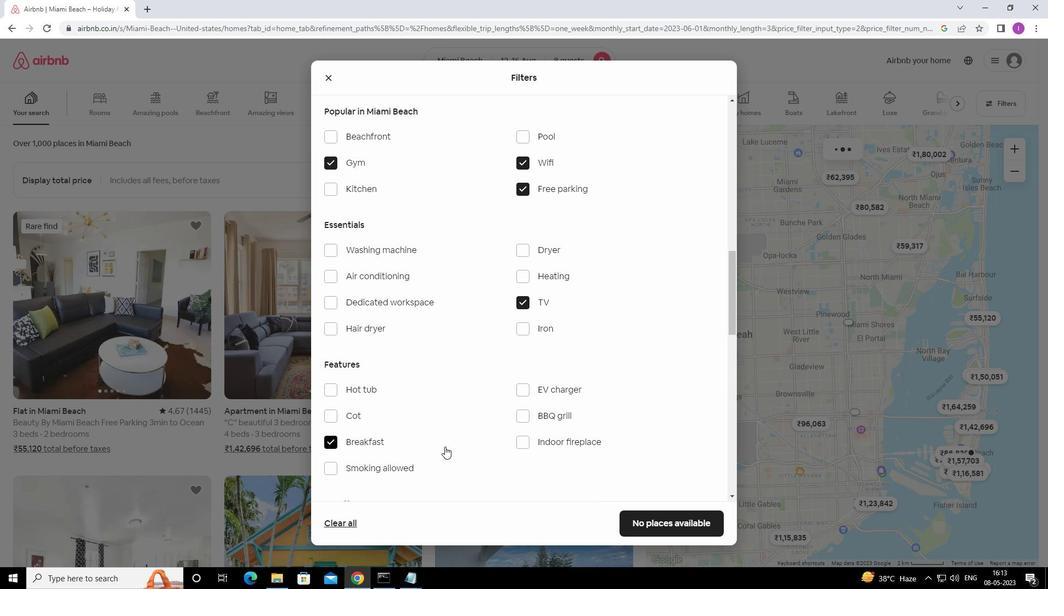 
Action: Mouse moved to (452, 452)
Screenshot: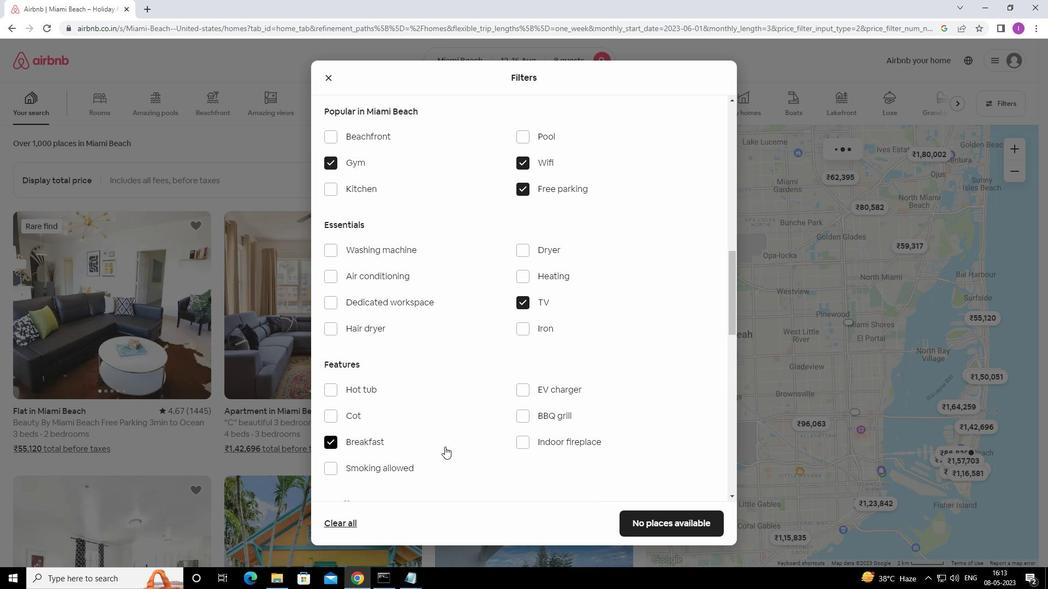 
Action: Mouse scrolled (452, 452) with delta (0, 0)
Screenshot: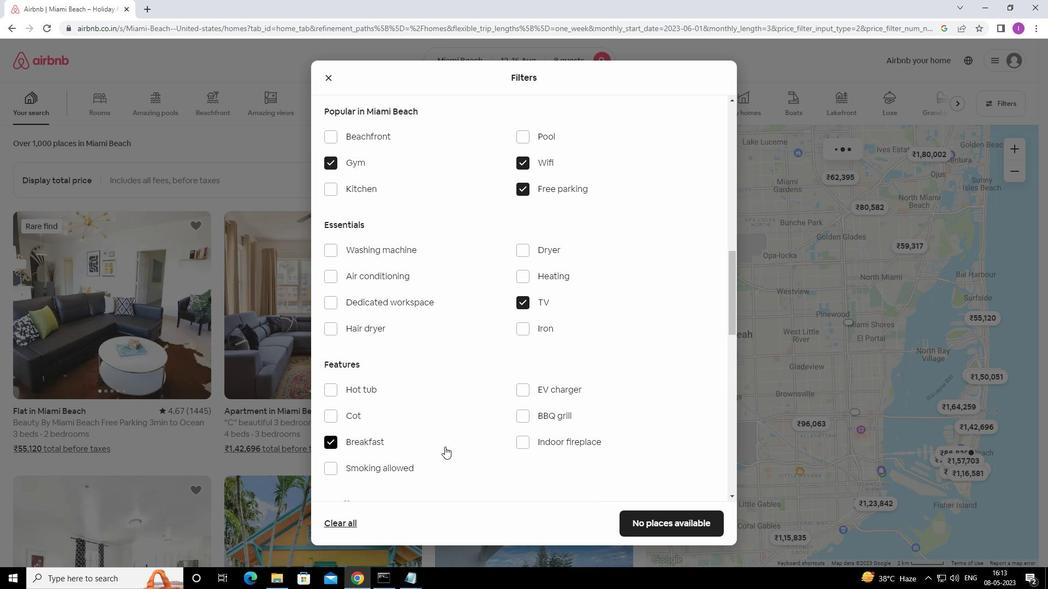 
Action: Mouse moved to (482, 452)
Screenshot: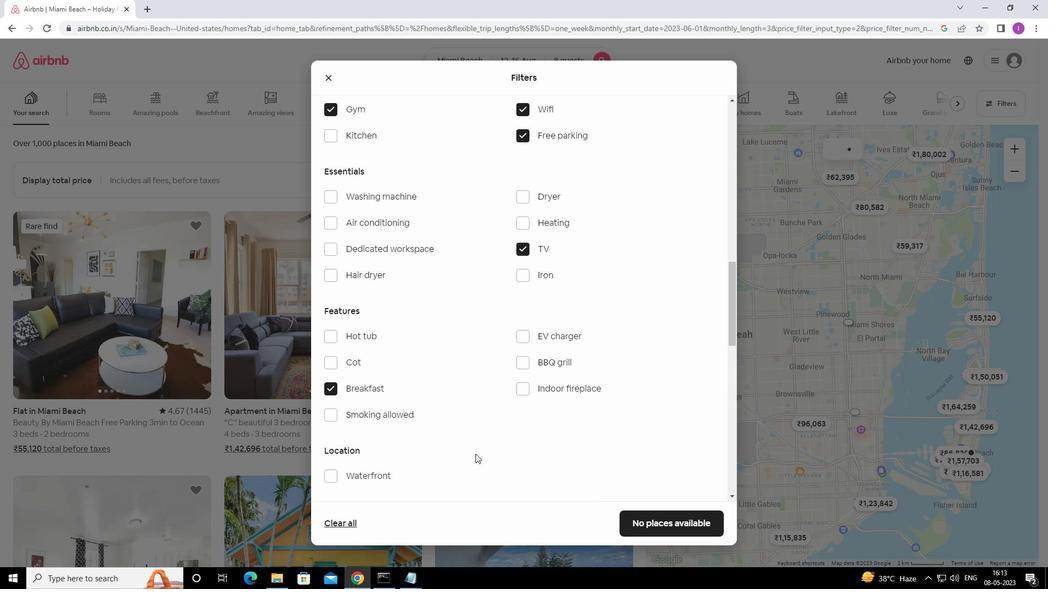 
Action: Mouse scrolled (482, 452) with delta (0, 0)
Screenshot: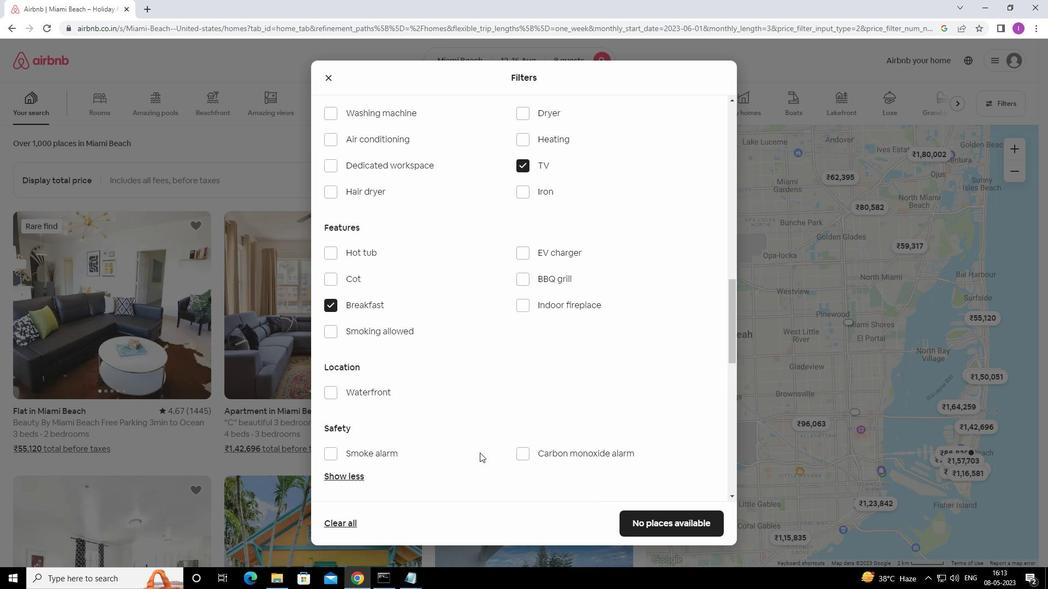 
Action: Mouse scrolled (482, 452) with delta (0, 0)
Screenshot: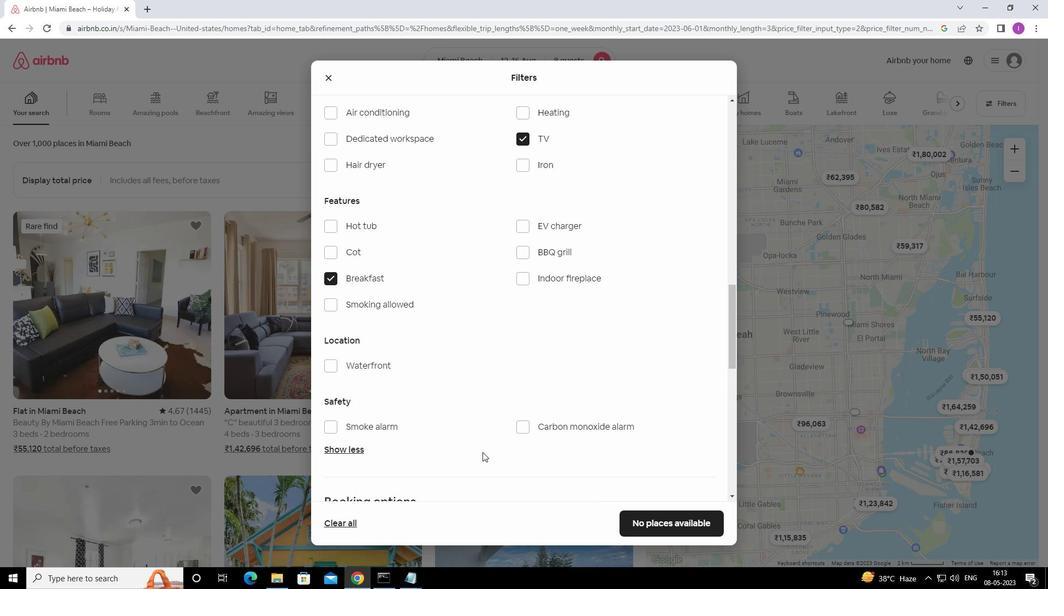 
Action: Mouse scrolled (482, 452) with delta (0, 0)
Screenshot: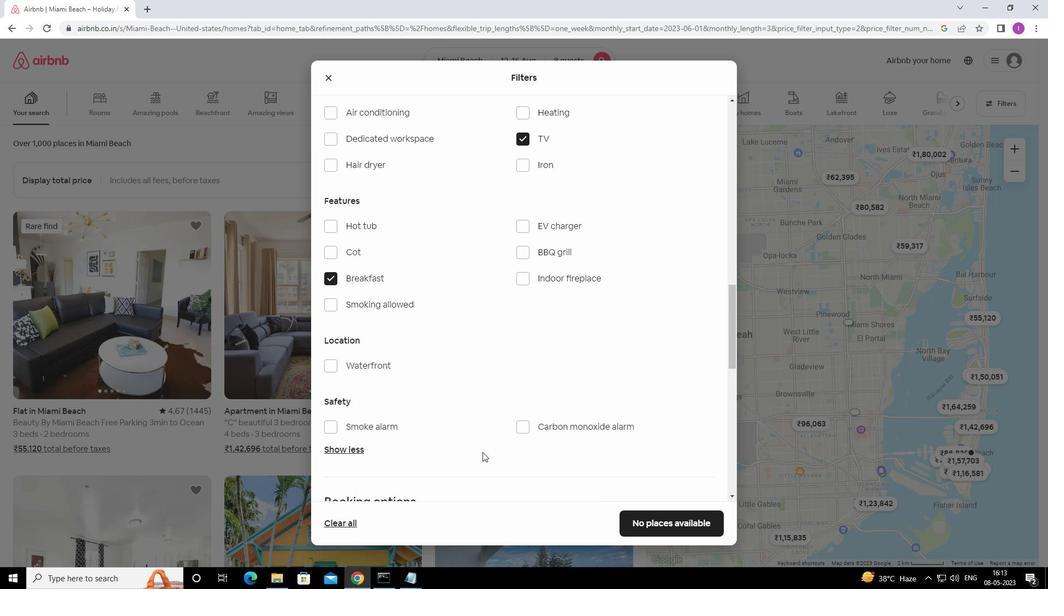 
Action: Mouse moved to (497, 450)
Screenshot: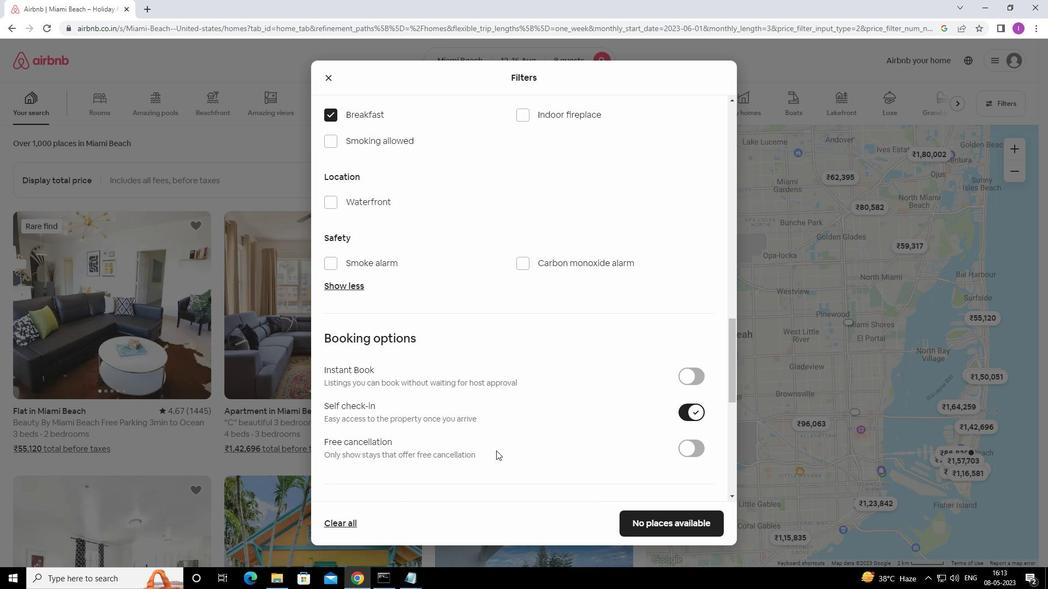 
Action: Mouse scrolled (497, 449) with delta (0, 0)
Screenshot: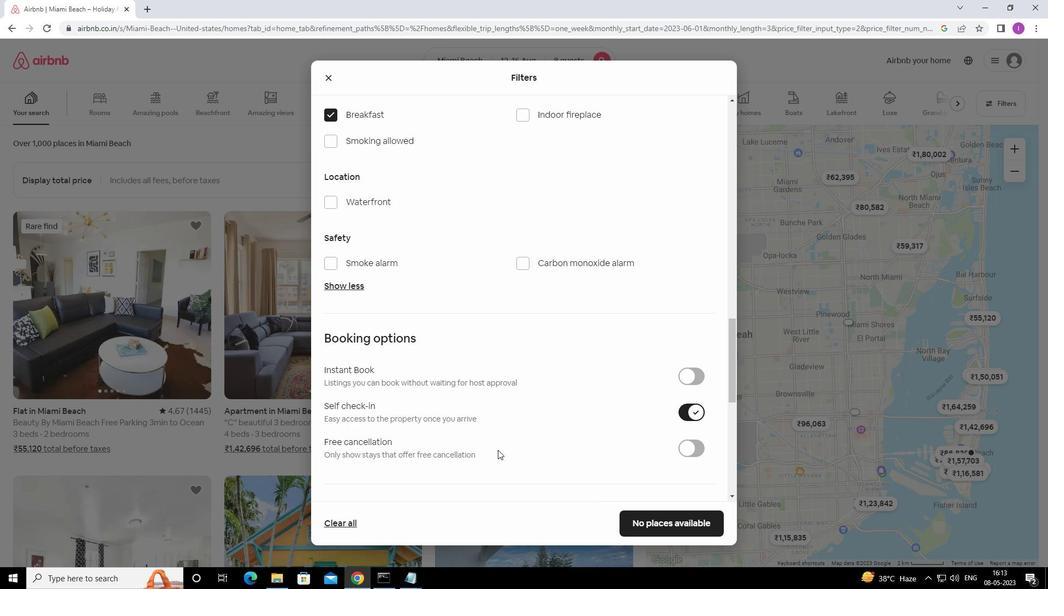 
Action: Mouse scrolled (497, 449) with delta (0, 0)
Screenshot: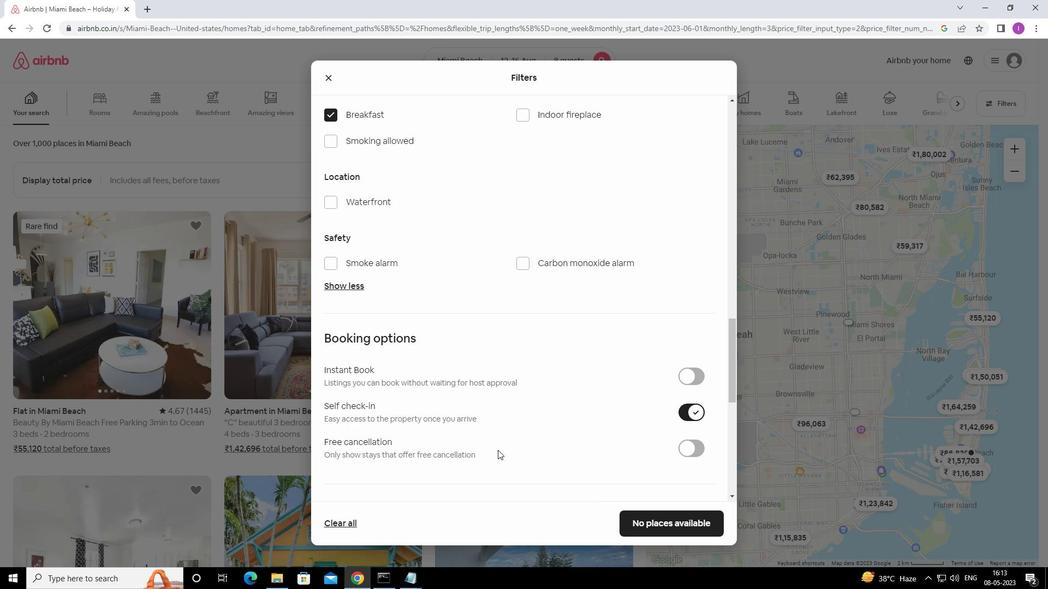 
Action: Mouse scrolled (497, 449) with delta (0, 0)
Screenshot: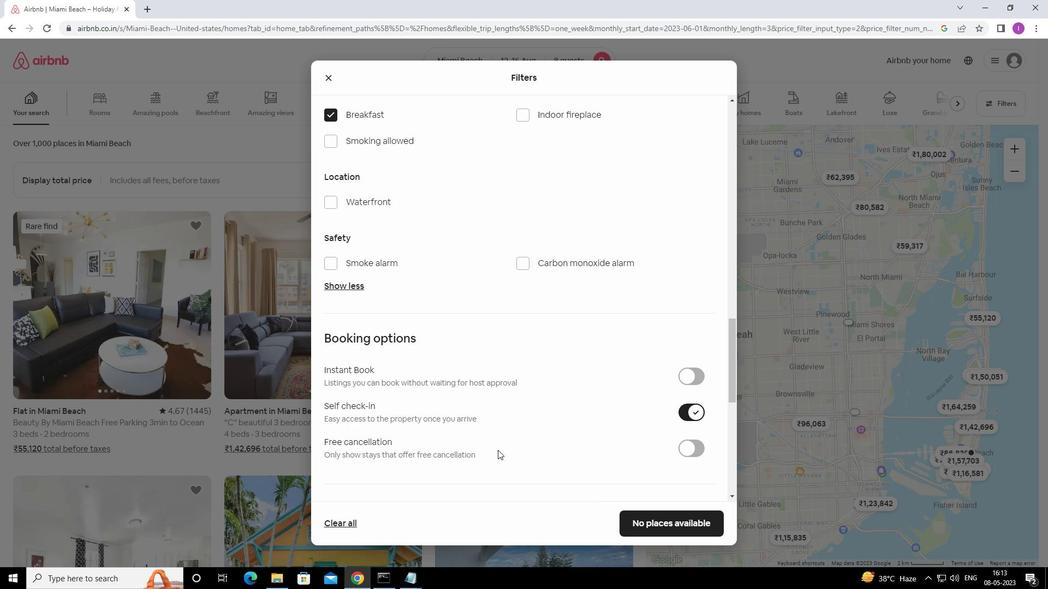 
Action: Mouse moved to (500, 448)
Screenshot: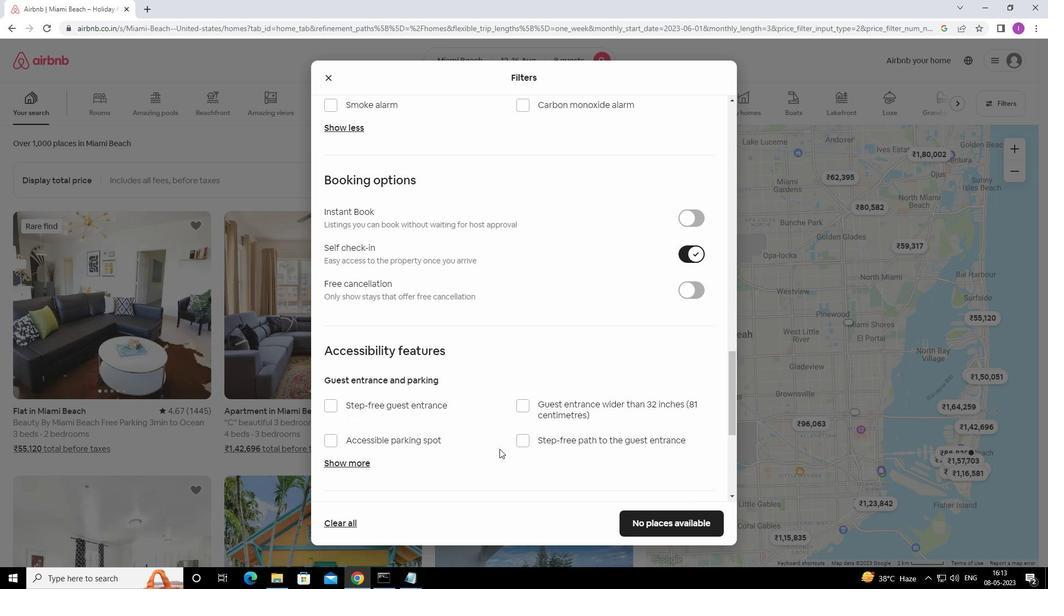 
Action: Mouse scrolled (500, 448) with delta (0, 0)
Screenshot: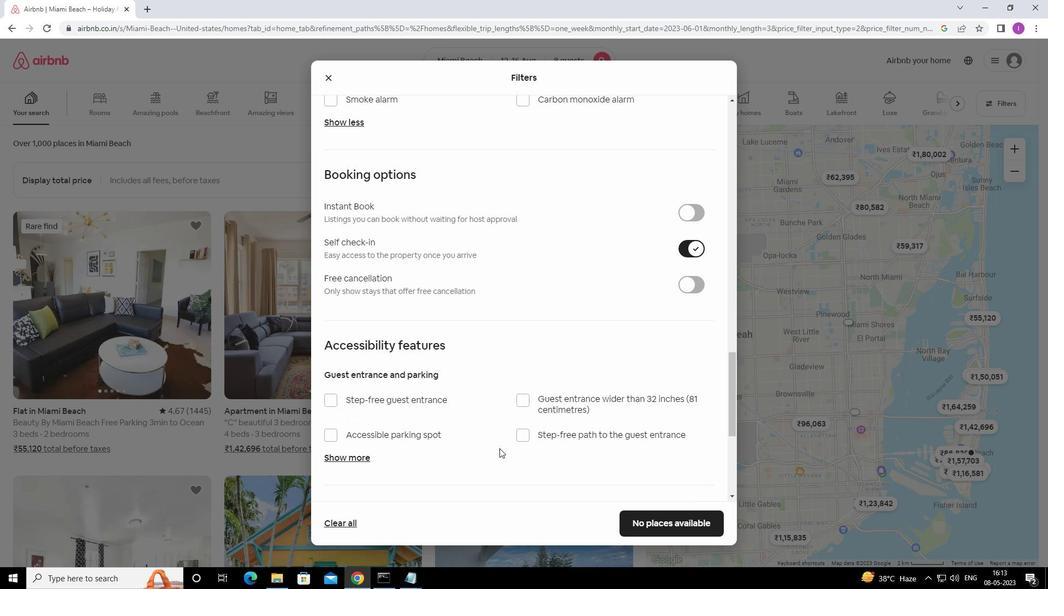 
Action: Mouse moved to (500, 448)
Screenshot: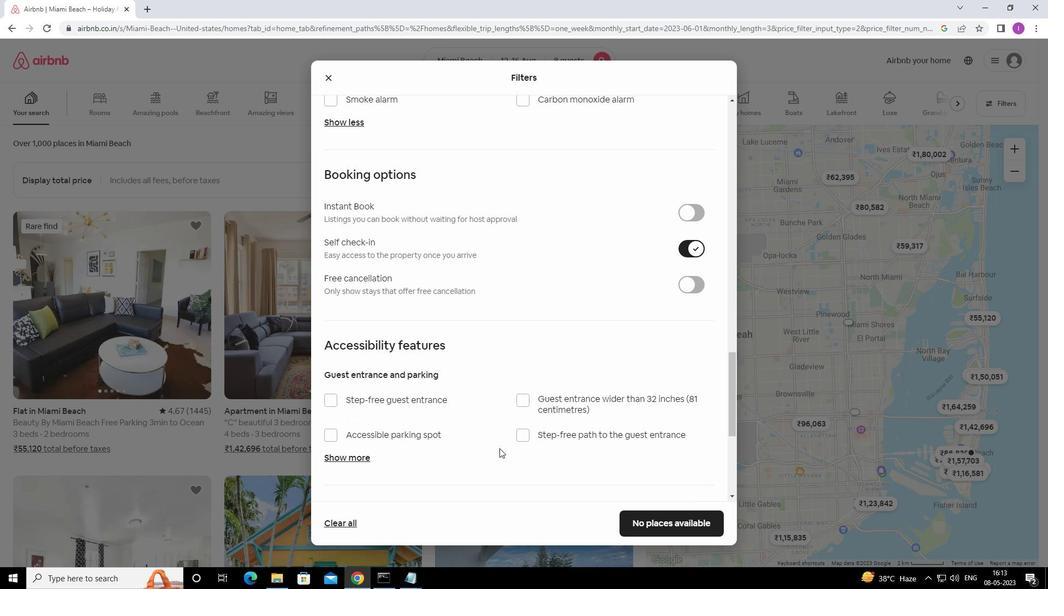 
Action: Mouse scrolled (500, 448) with delta (0, 0)
Screenshot: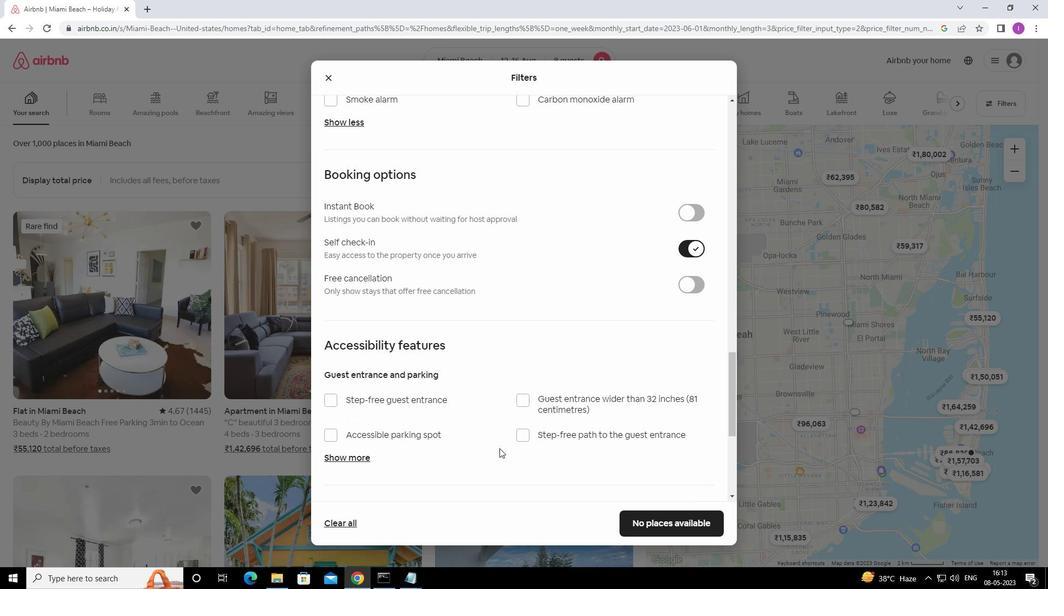 
Action: Mouse moved to (500, 448)
Screenshot: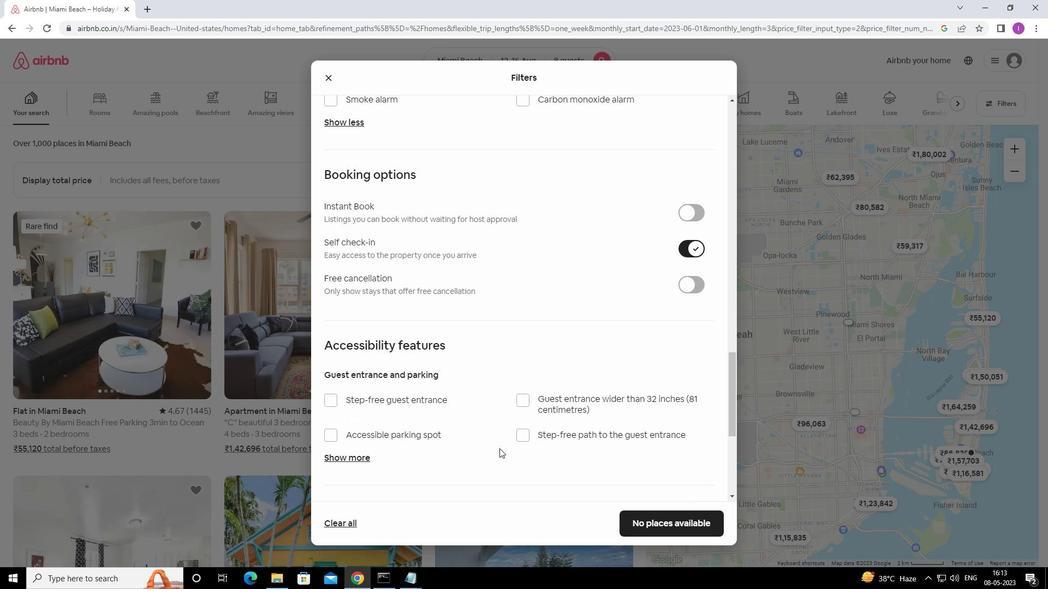 
Action: Mouse scrolled (500, 448) with delta (0, 0)
Screenshot: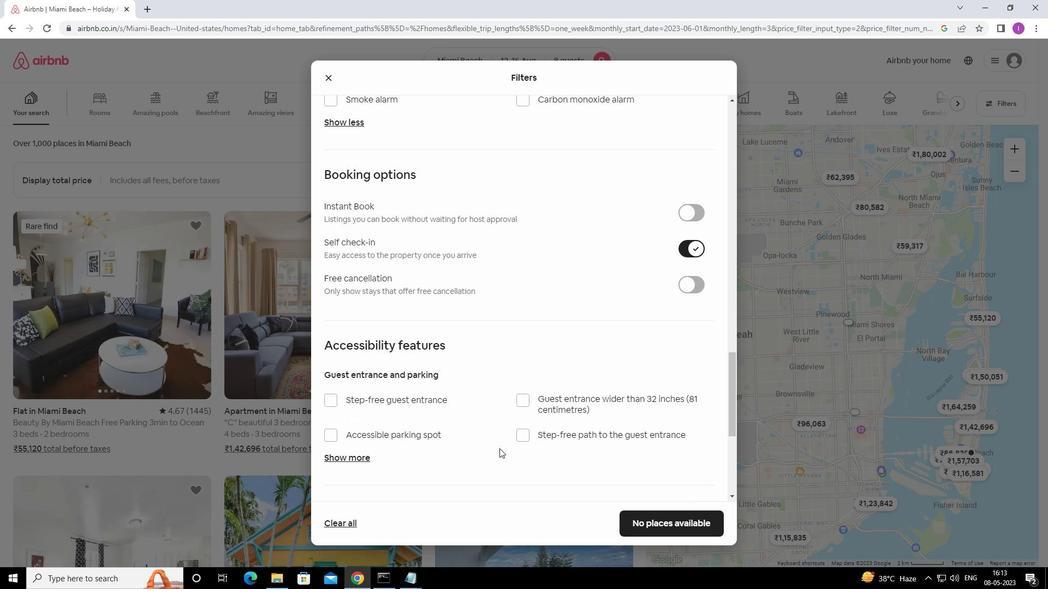 
Action: Mouse moved to (473, 449)
Screenshot: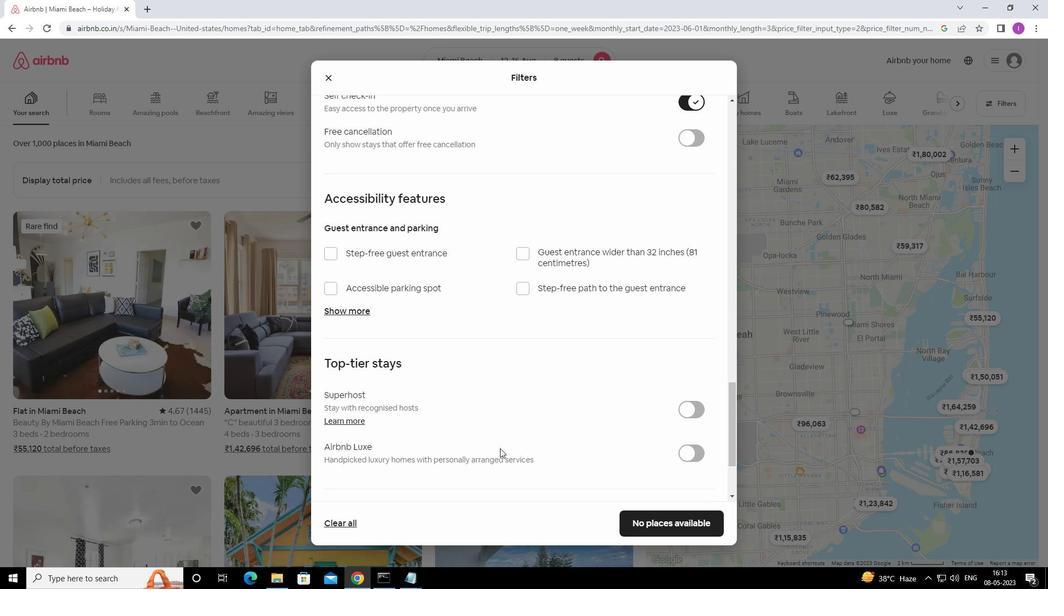 
Action: Mouse scrolled (473, 449) with delta (0, 0)
Screenshot: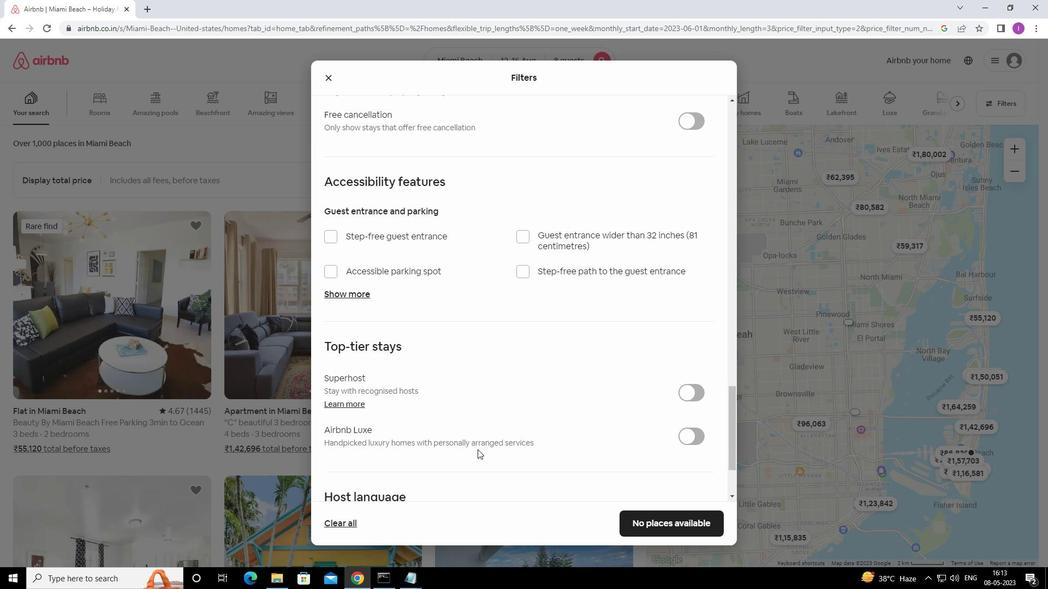 
Action: Mouse scrolled (473, 449) with delta (0, 0)
Screenshot: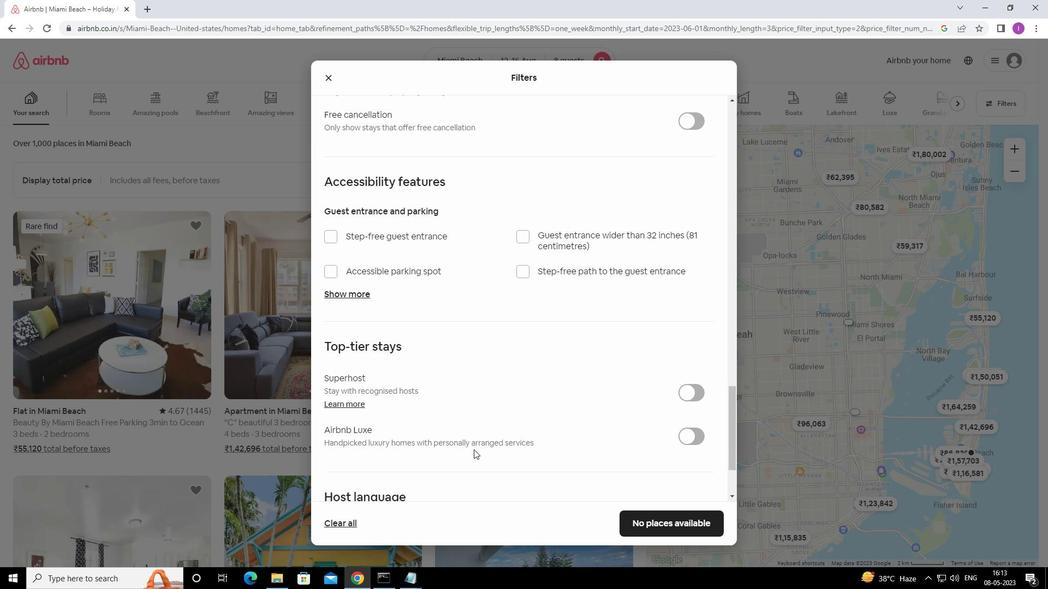 
Action: Mouse scrolled (473, 449) with delta (0, 0)
Screenshot: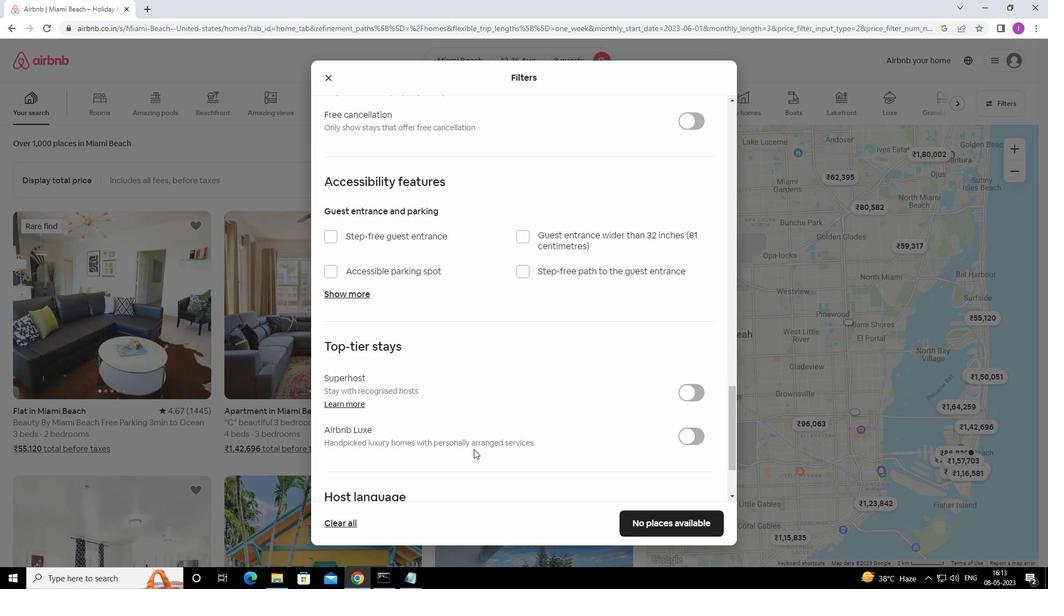 
Action: Mouse moved to (328, 425)
Screenshot: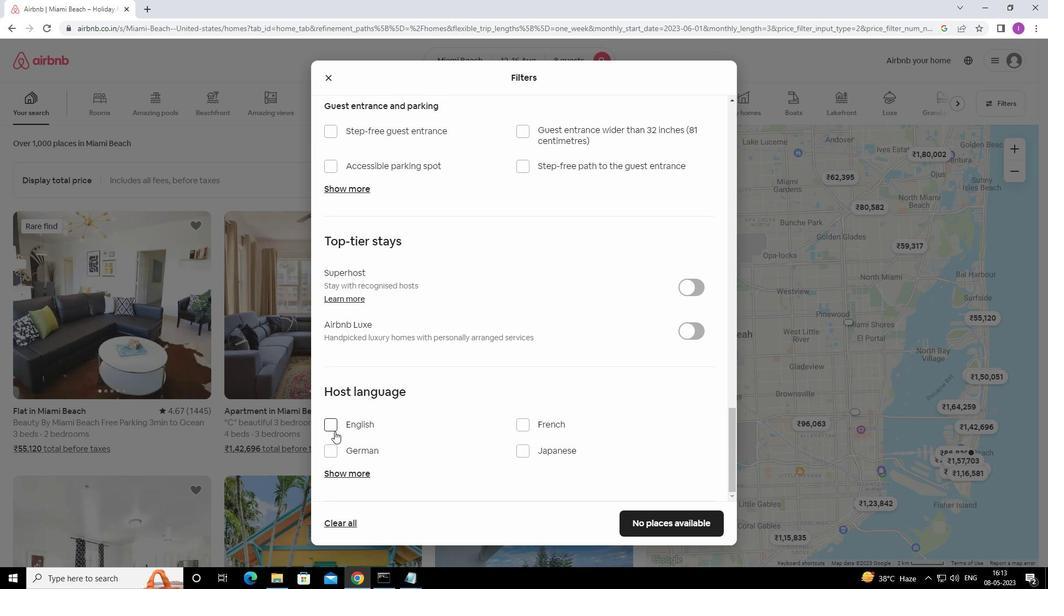 
Action: Mouse pressed left at (328, 425)
Screenshot: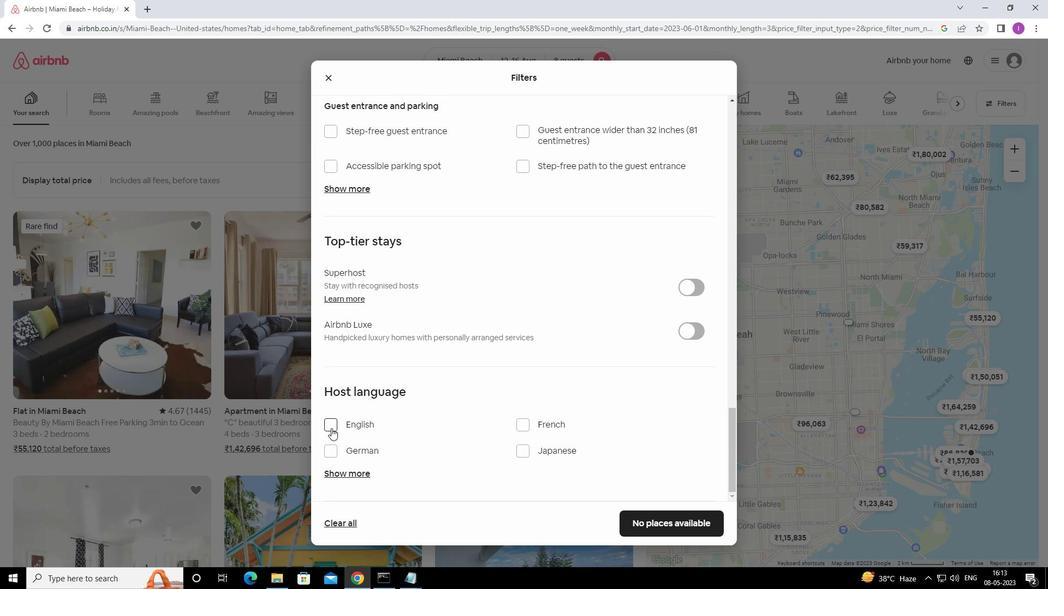 
Action: Mouse moved to (642, 524)
Screenshot: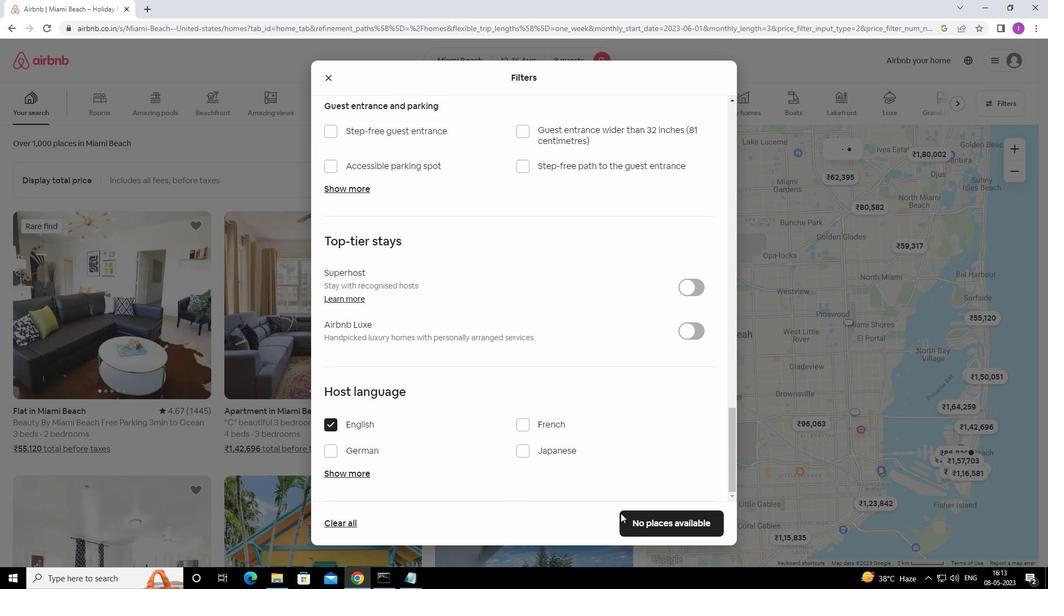 
Action: Mouse pressed left at (642, 524)
Screenshot: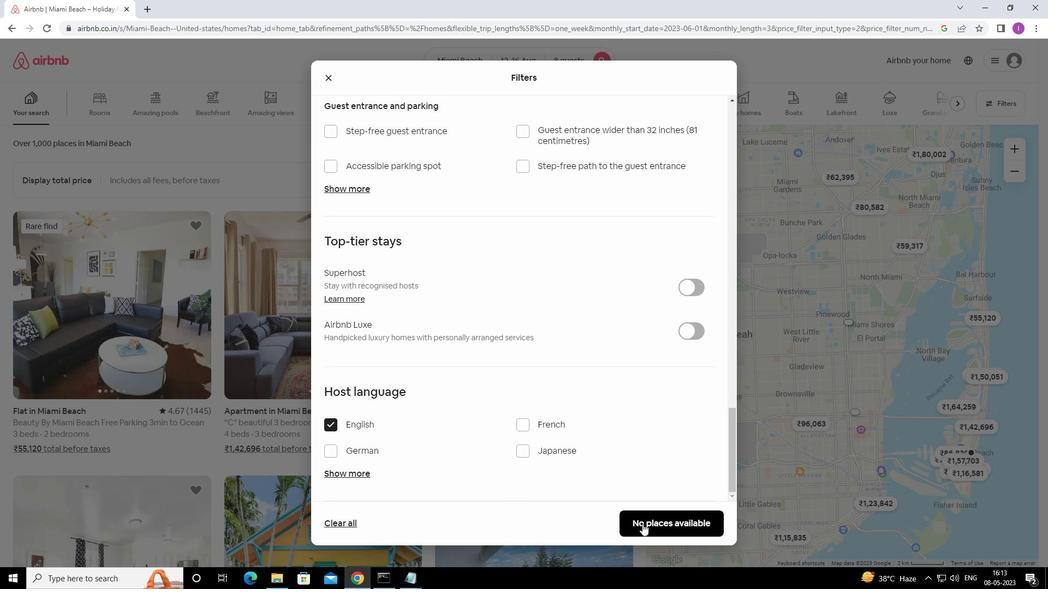 
Action: Mouse moved to (620, 513)
Screenshot: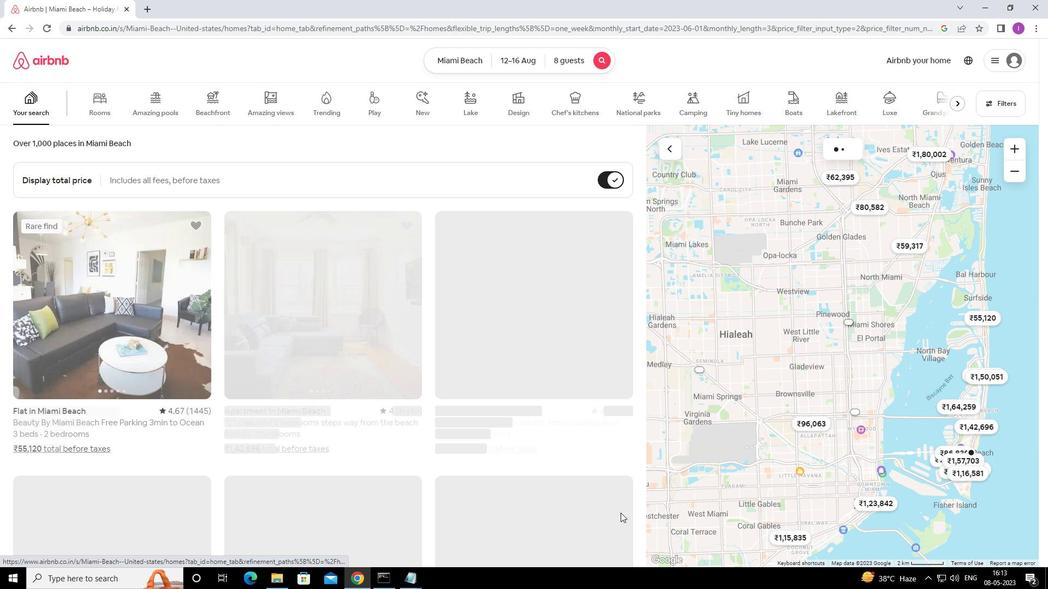 
